 Task: Find connections with filter location Pedro II with filter topic #job with filter profile language English with filter current company DNV - Energy Systems with filter school Welingkar Institute of Management with filter industry Media & Telecommunications with filter service category WordPress Design with filter keywords title Spa Manager
Action: Mouse moved to (524, 177)
Screenshot: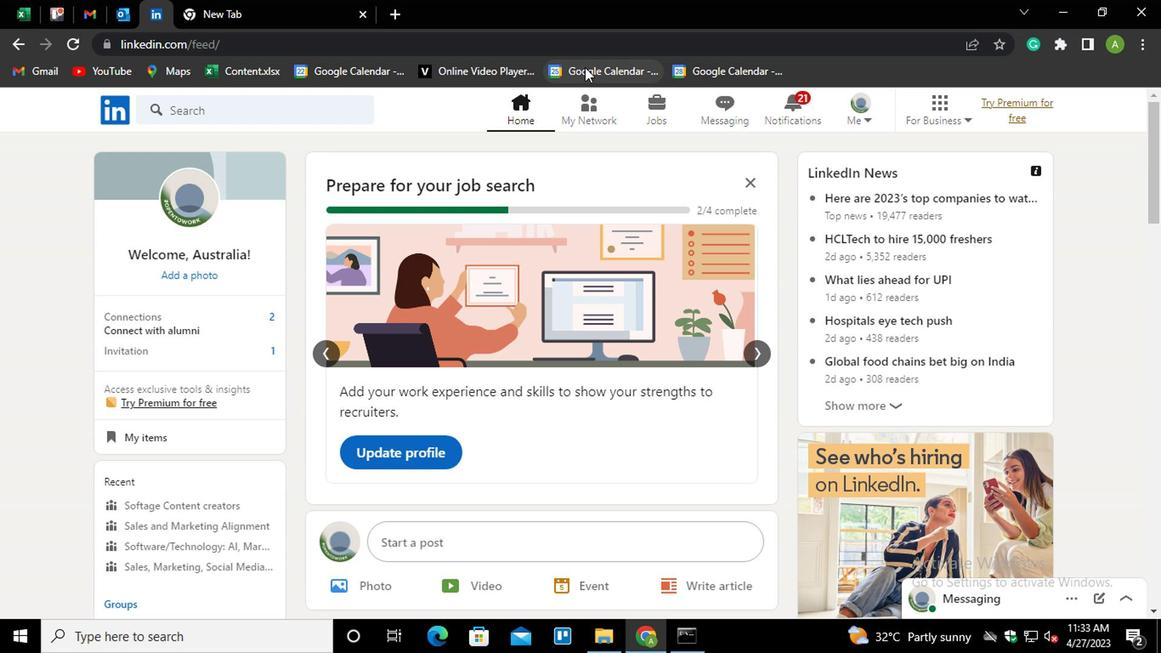 
Action: Mouse pressed left at (524, 177)
Screenshot: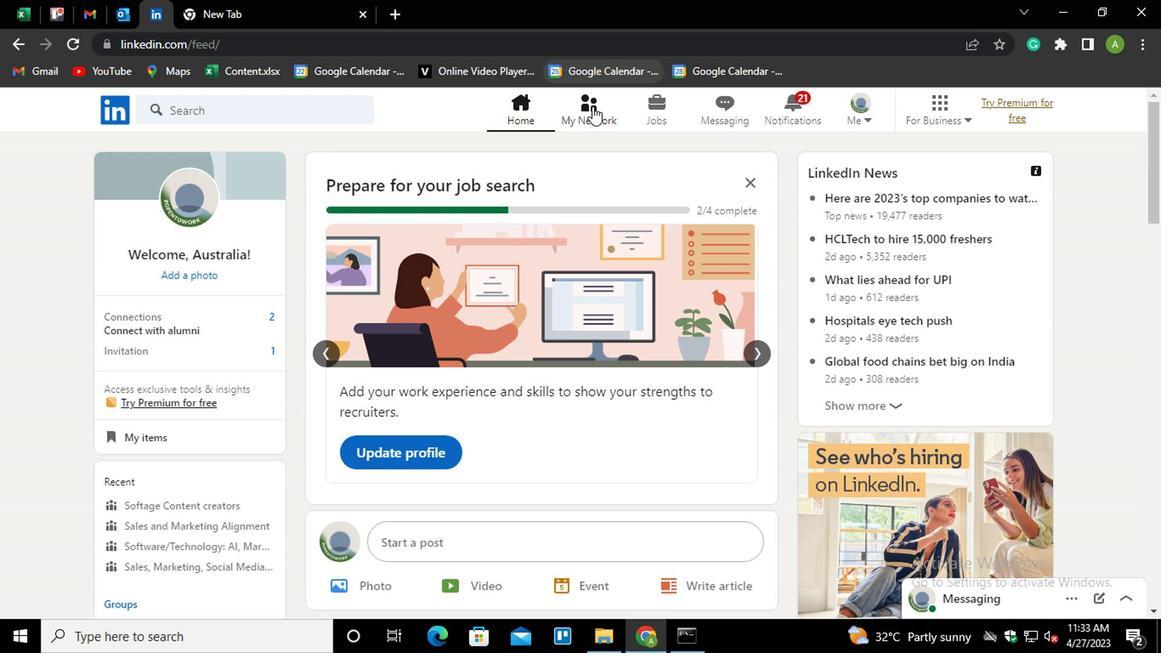 
Action: Mouse moved to (277, 242)
Screenshot: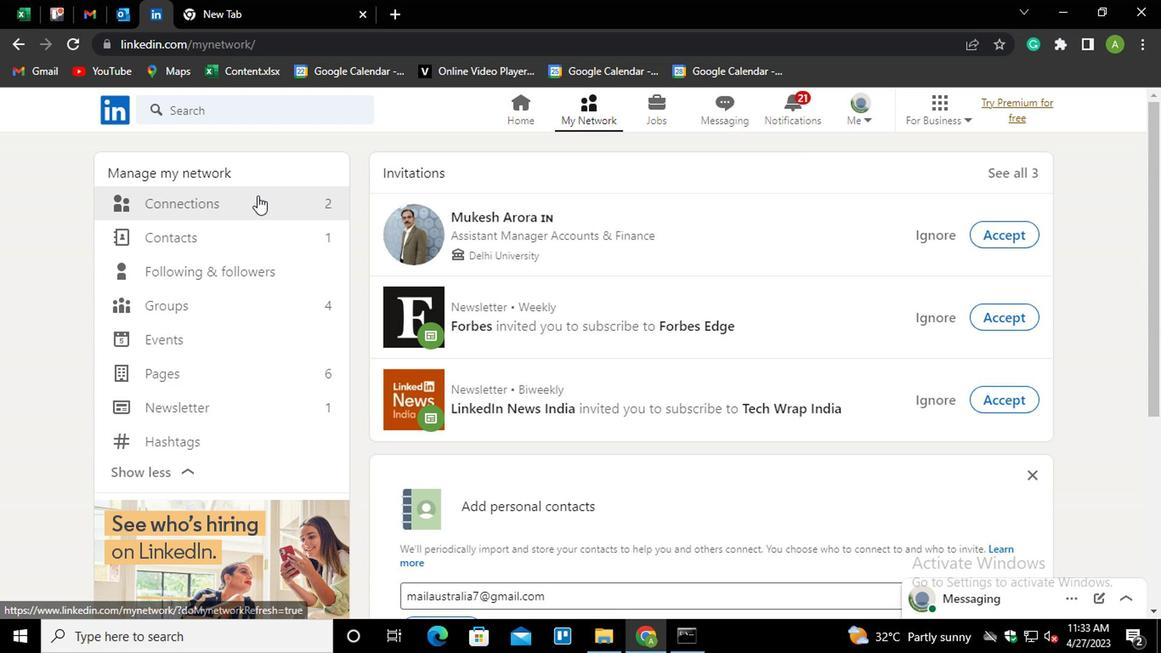 
Action: Mouse pressed left at (277, 242)
Screenshot: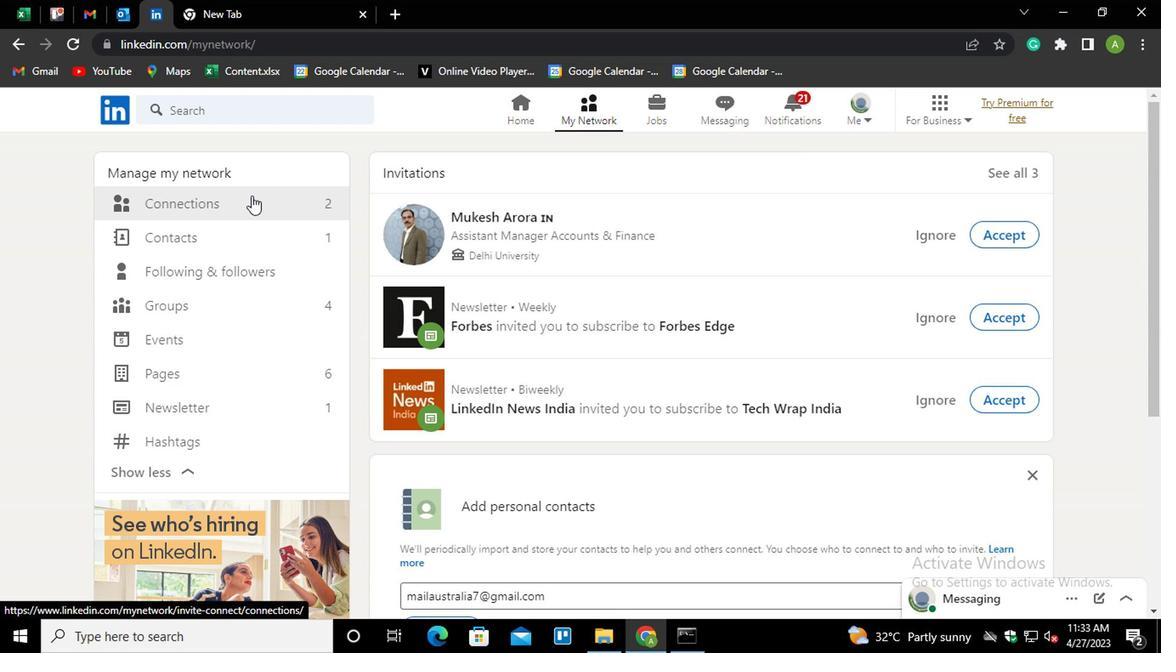 
Action: Mouse moved to (614, 245)
Screenshot: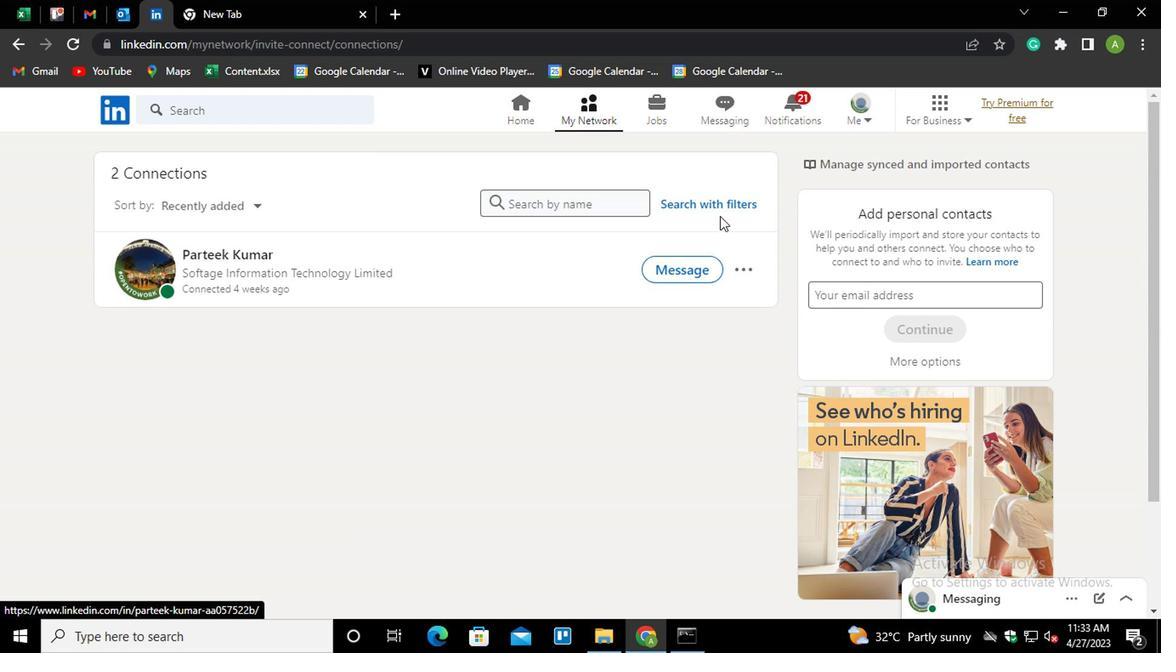 
Action: Mouse pressed left at (614, 245)
Screenshot: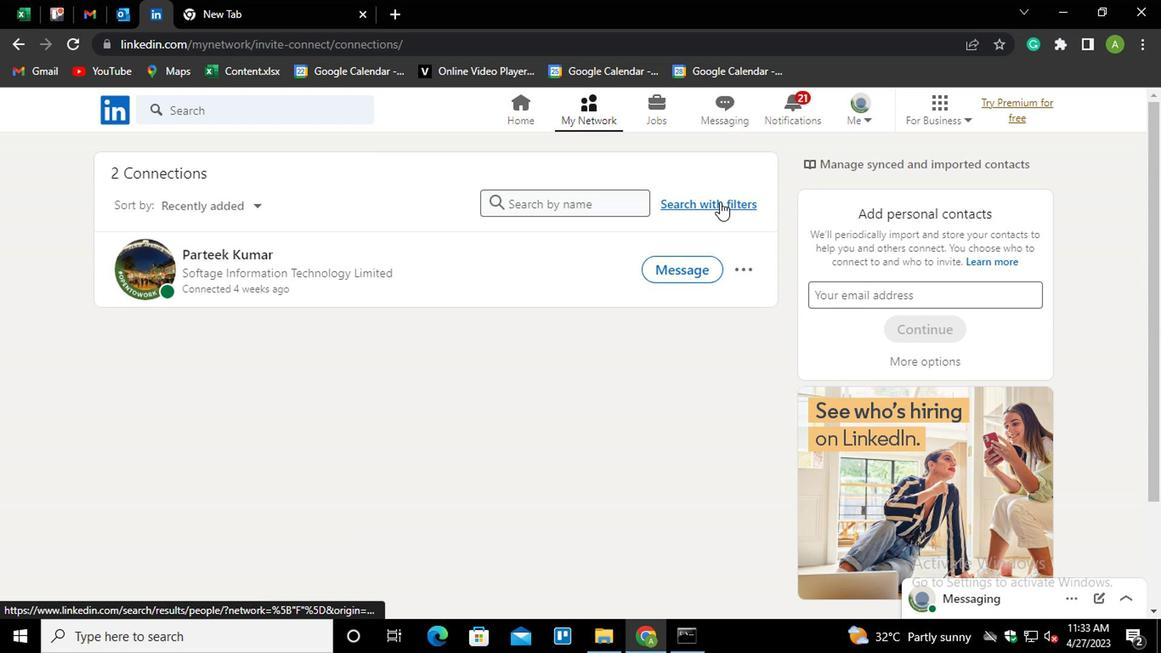 
Action: Mouse moved to (498, 209)
Screenshot: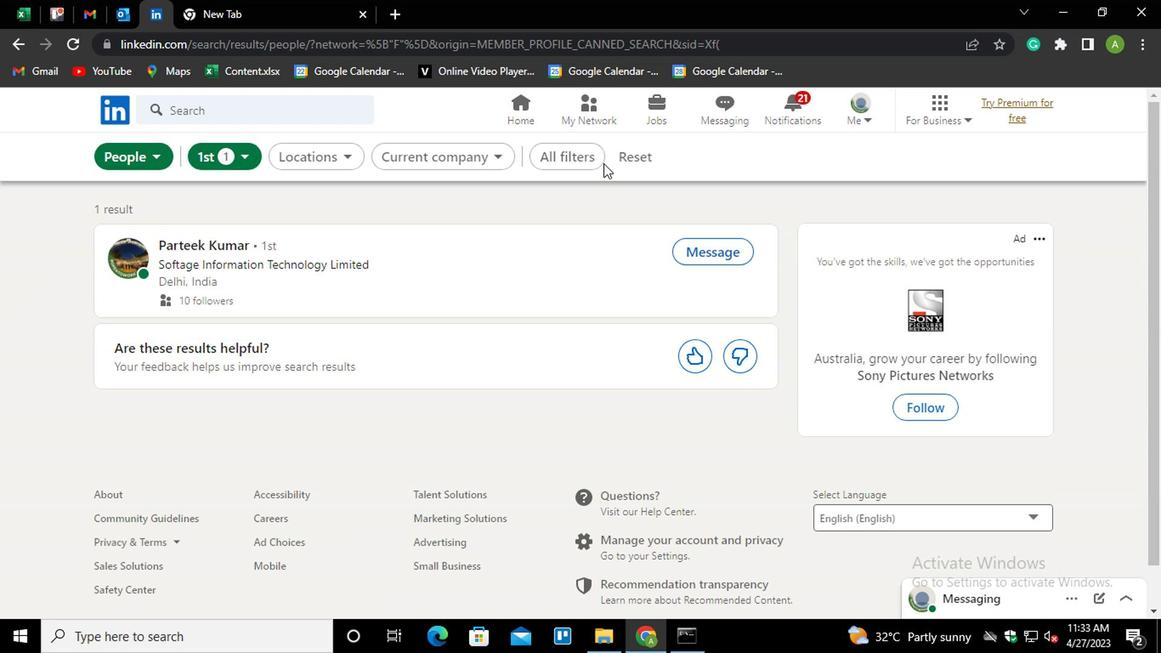 
Action: Mouse pressed left at (498, 209)
Screenshot: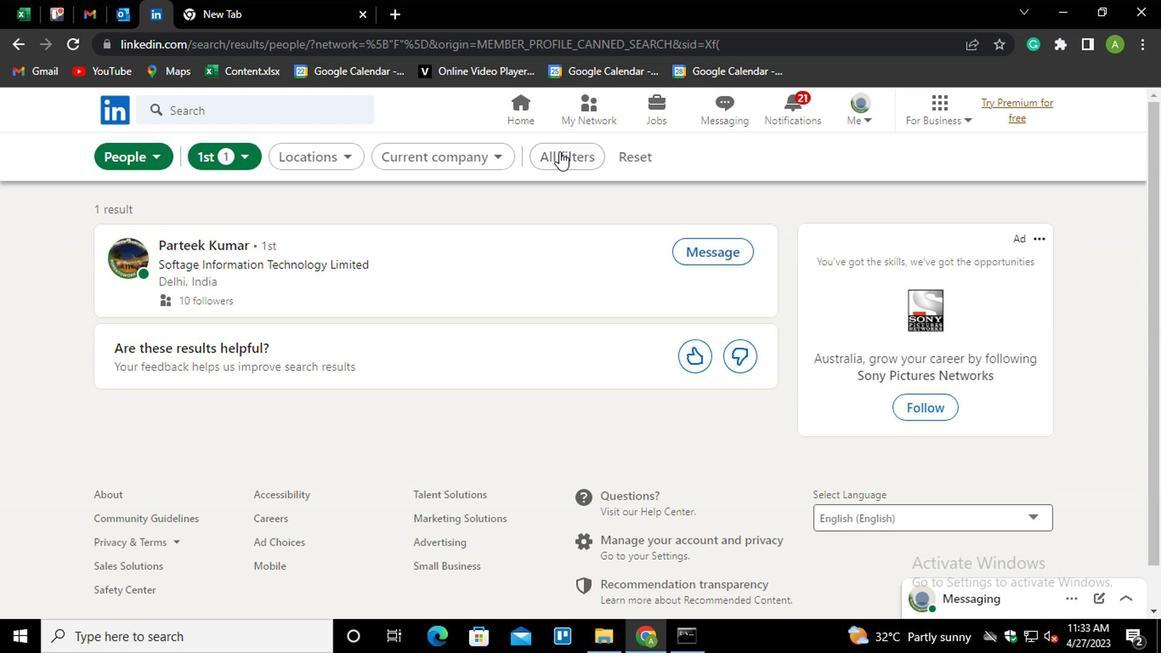 
Action: Mouse moved to (809, 516)
Screenshot: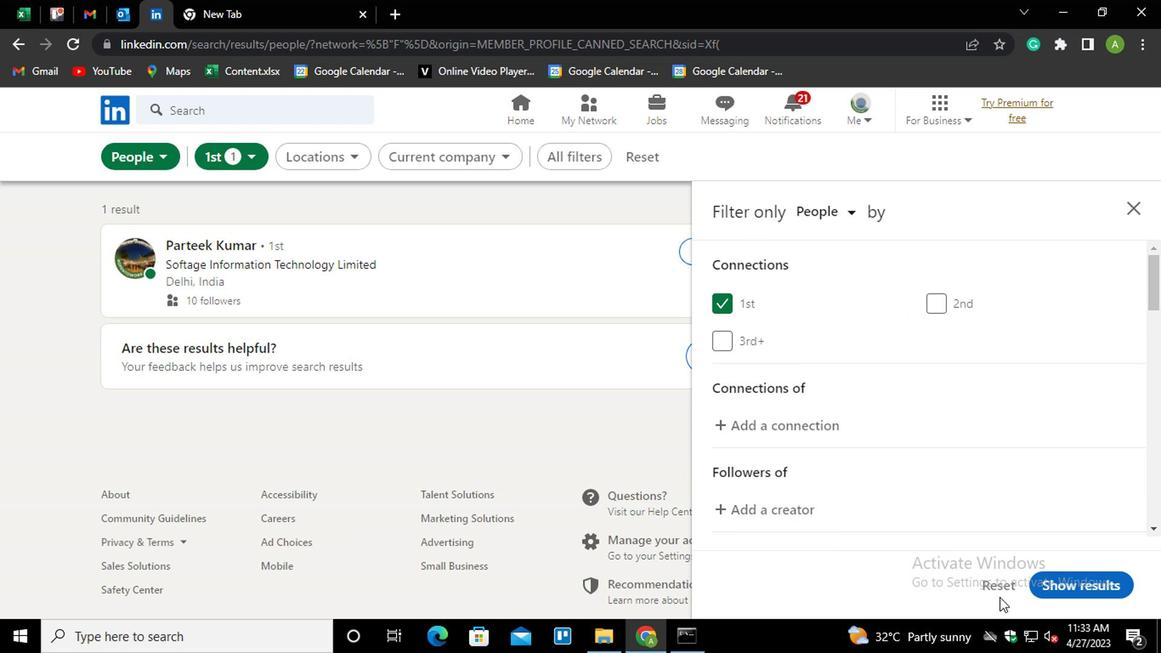
Action: Mouse pressed left at (809, 516)
Screenshot: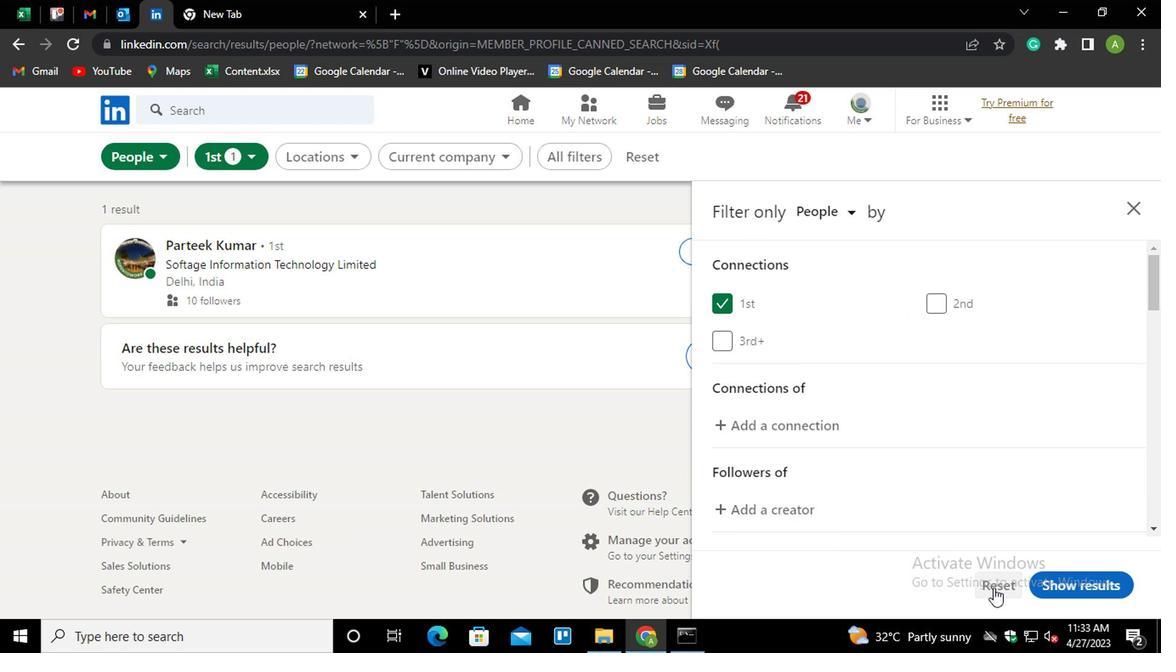 
Action: Mouse moved to (732, 425)
Screenshot: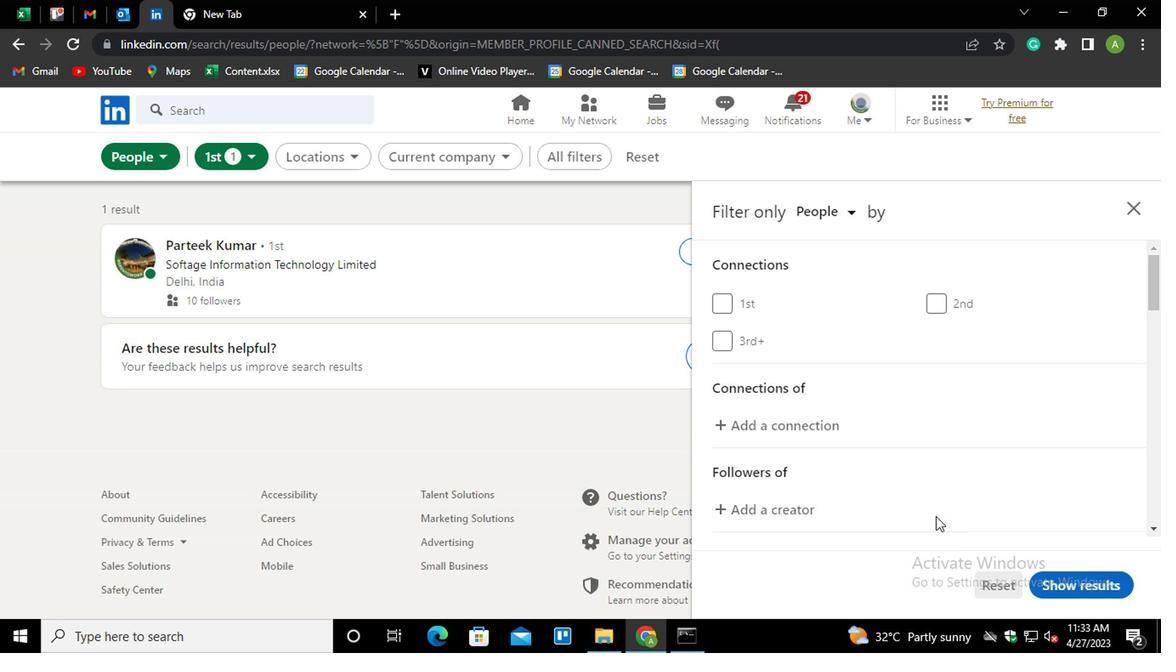 
Action: Mouse scrolled (732, 424) with delta (0, 0)
Screenshot: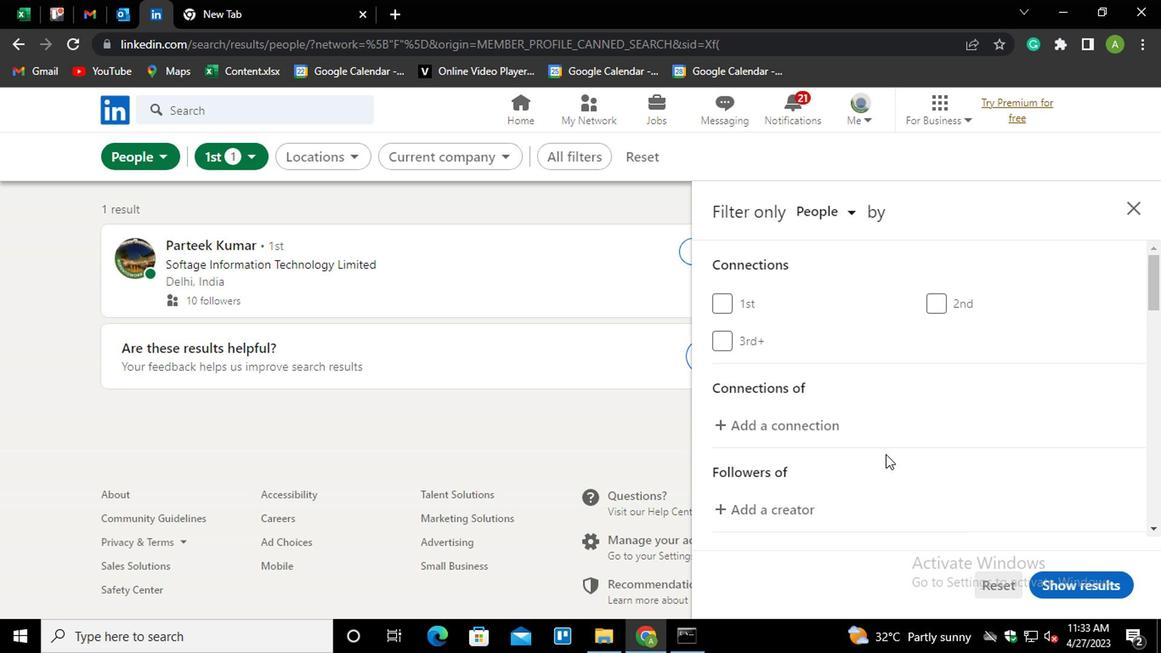 
Action: Mouse moved to (730, 421)
Screenshot: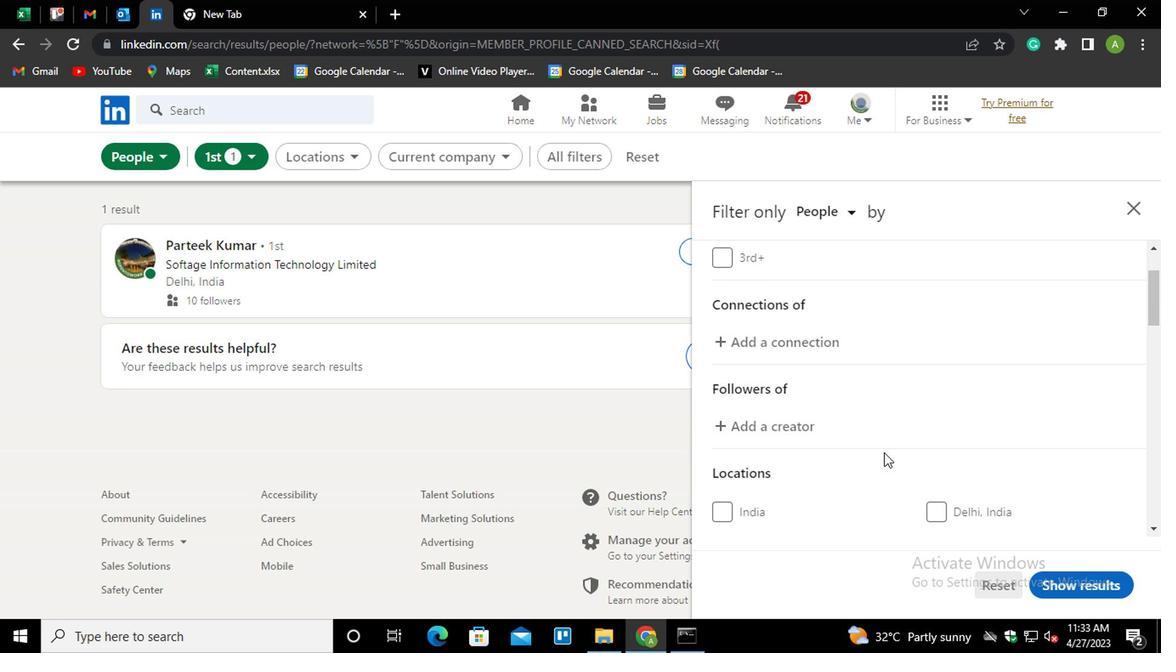 
Action: Mouse scrolled (730, 420) with delta (0, 0)
Screenshot: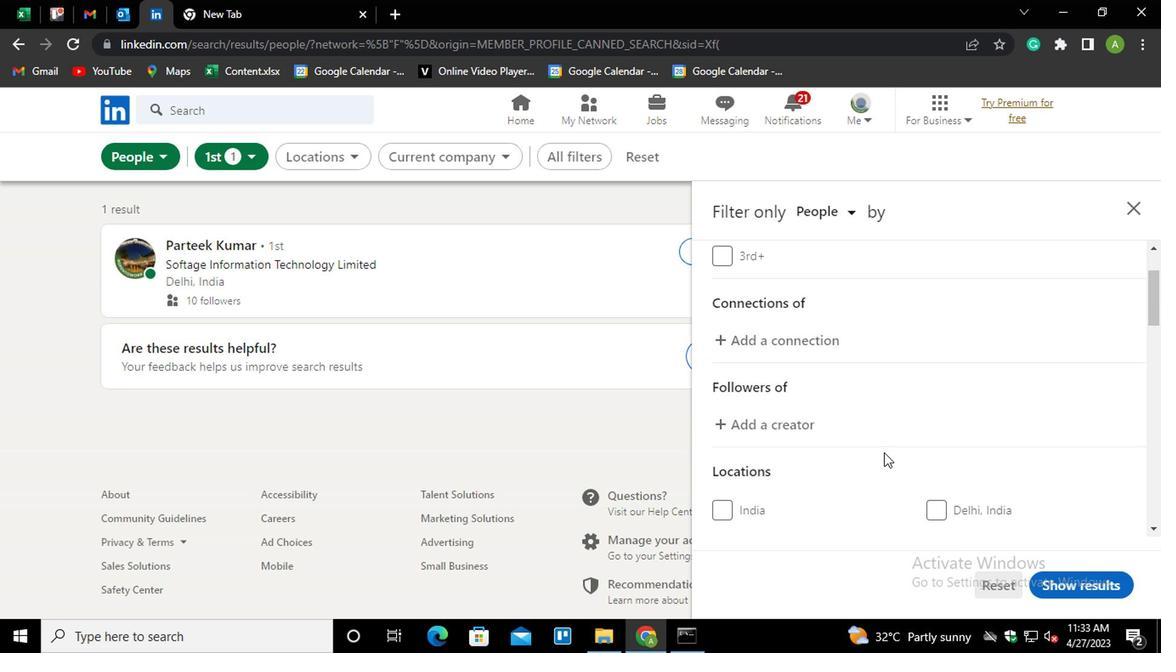 
Action: Mouse moved to (729, 419)
Screenshot: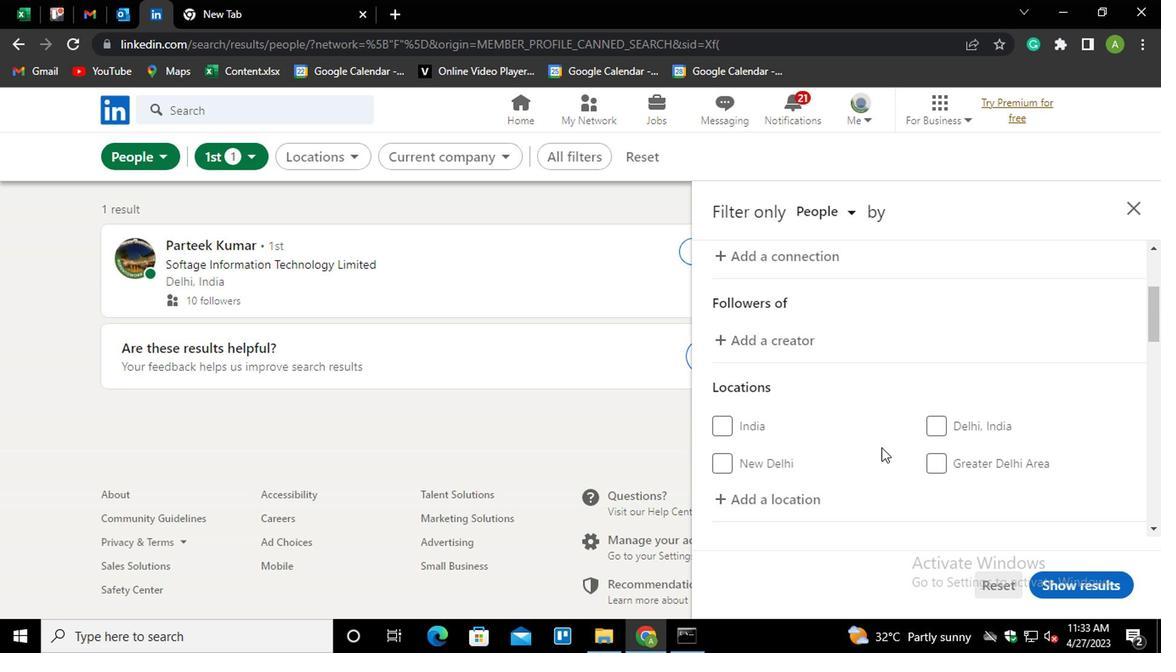 
Action: Mouse scrolled (729, 419) with delta (0, 0)
Screenshot: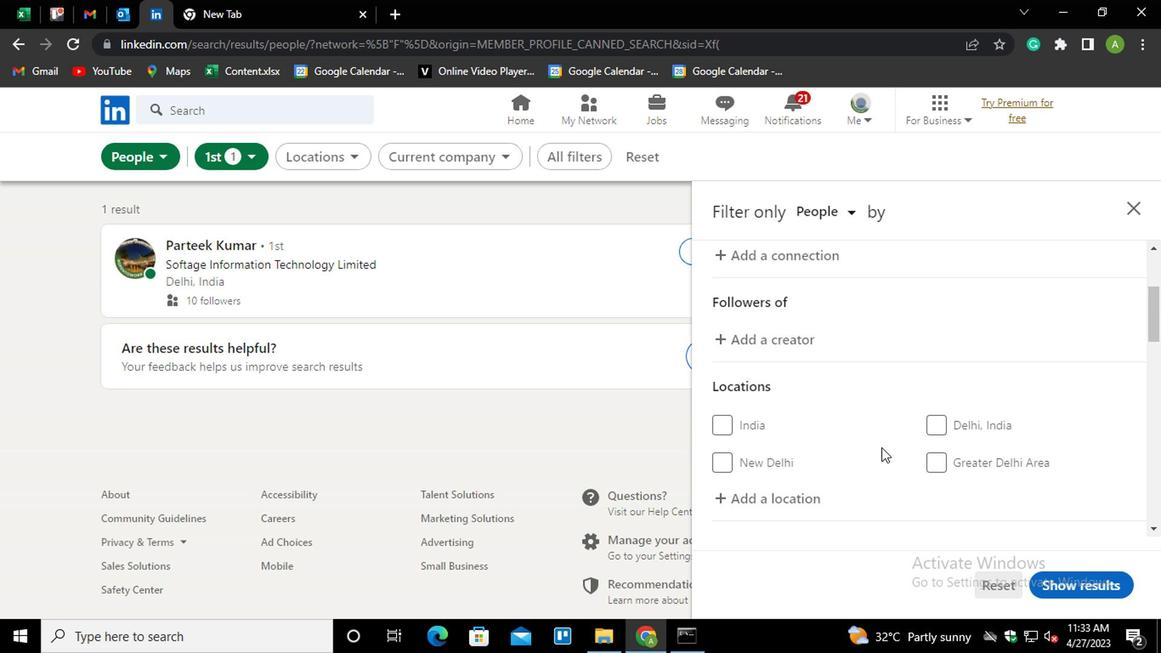 
Action: Mouse moved to (658, 401)
Screenshot: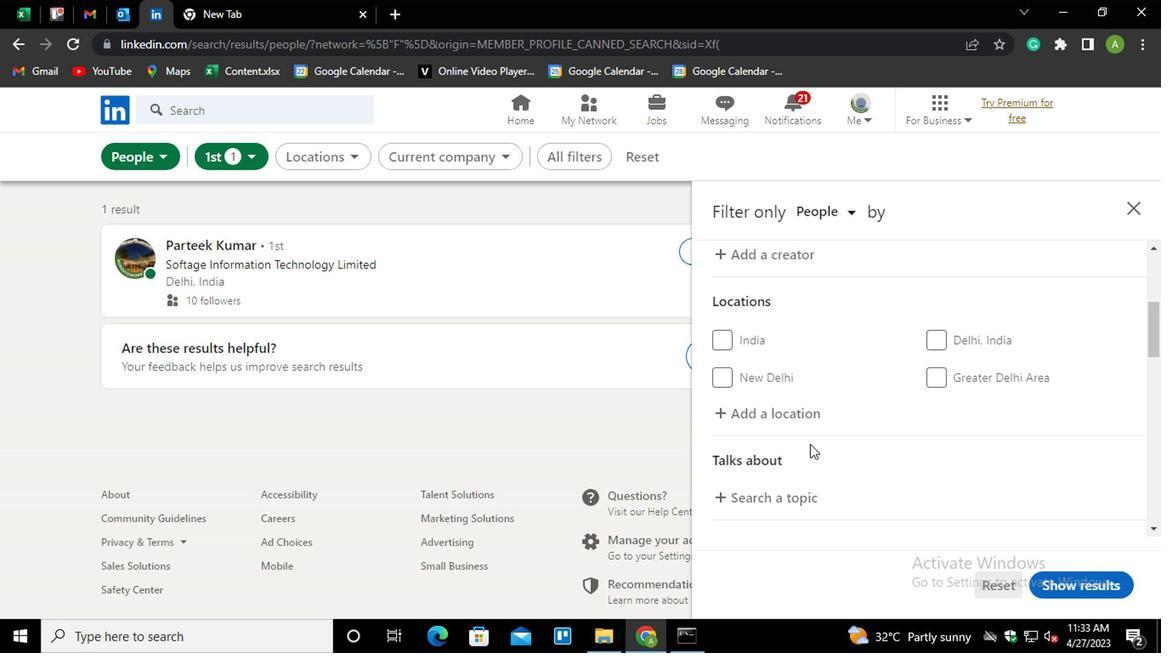 
Action: Mouse pressed left at (658, 401)
Screenshot: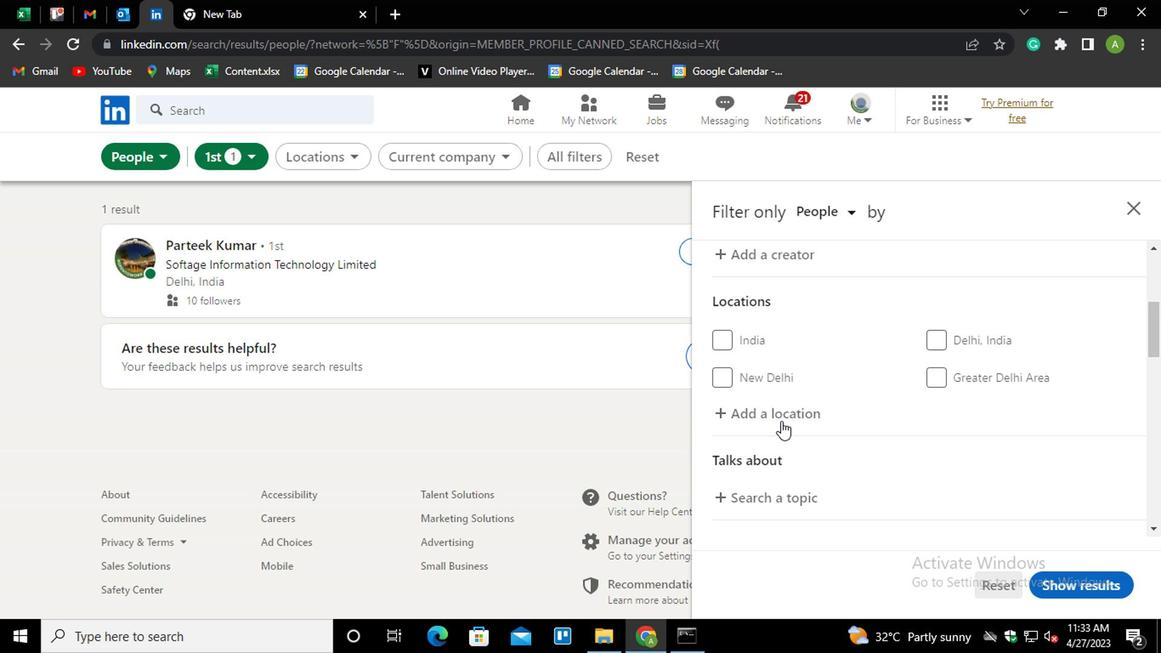 
Action: Mouse moved to (675, 397)
Screenshot: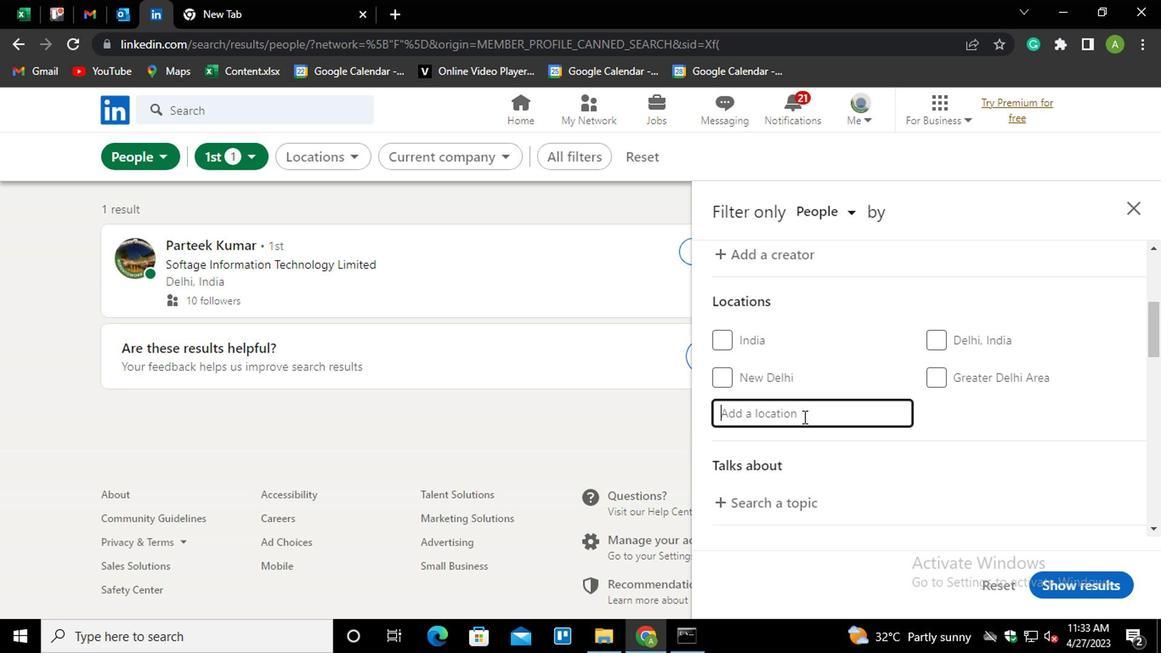 
Action: Mouse pressed left at (675, 397)
Screenshot: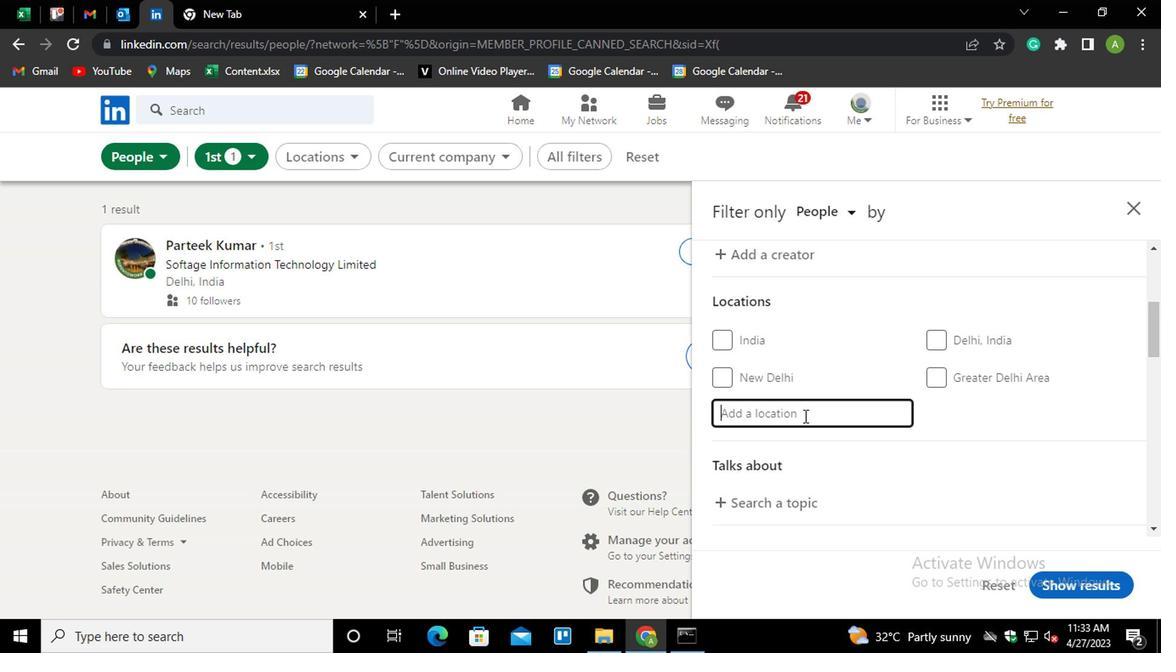 
Action: Key pressed <Key.shift_r>Pedro<Key.down><Key.enter>
Screenshot: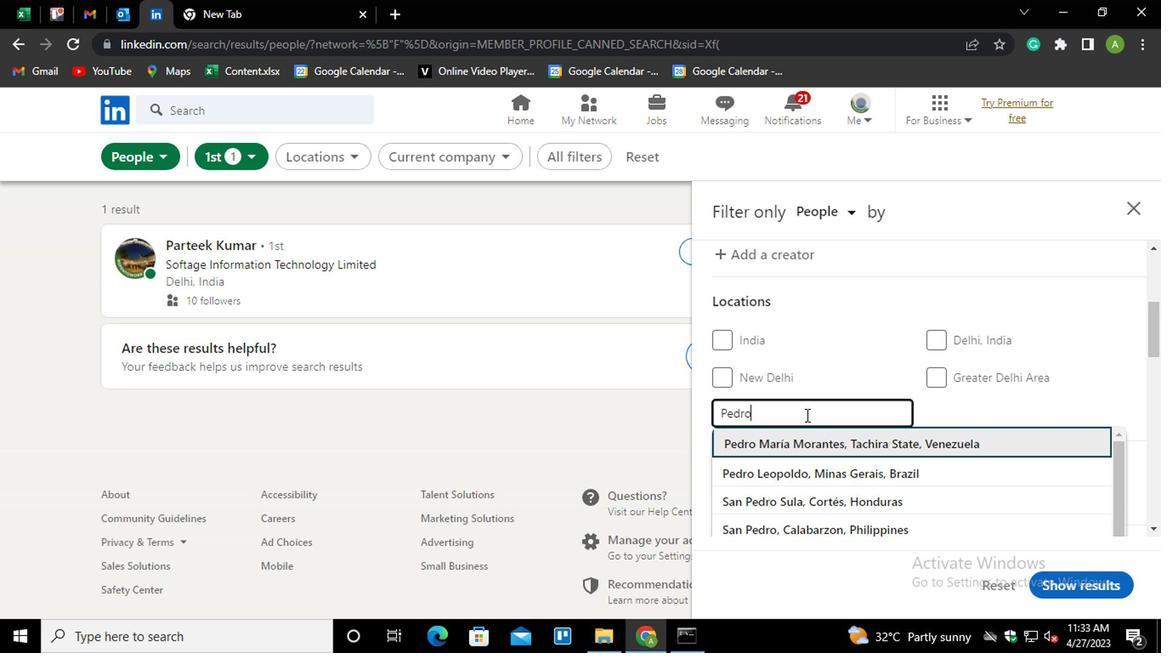 
Action: Mouse moved to (676, 396)
Screenshot: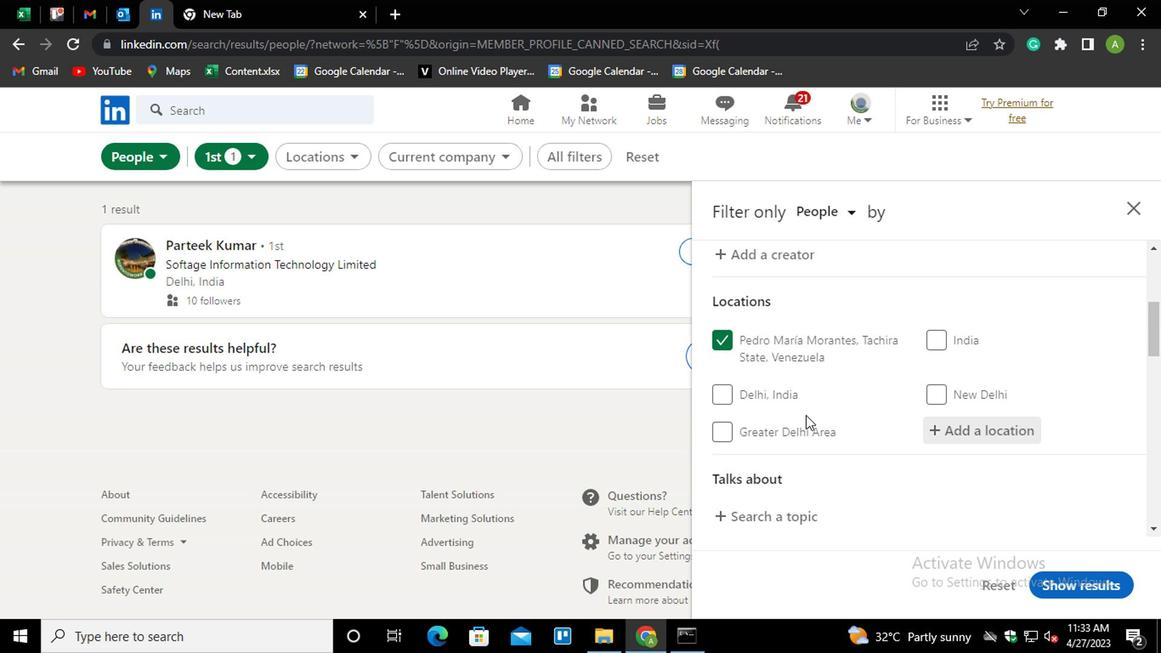 
Action: Mouse scrolled (676, 396) with delta (0, 0)
Screenshot: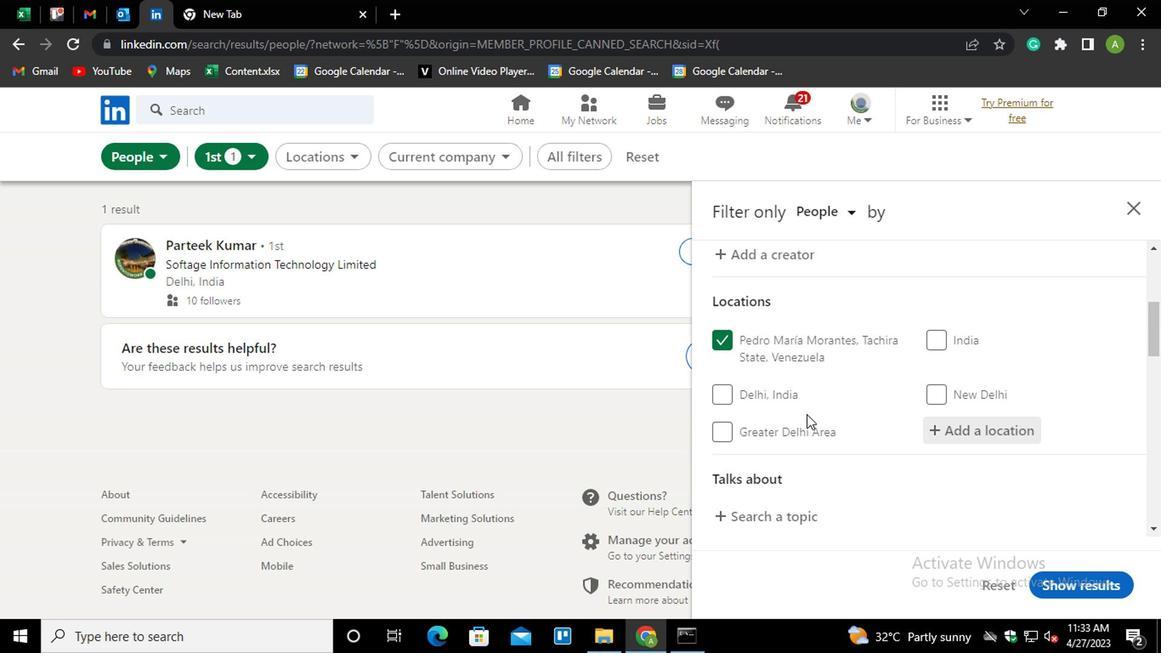 
Action: Mouse moved to (683, 392)
Screenshot: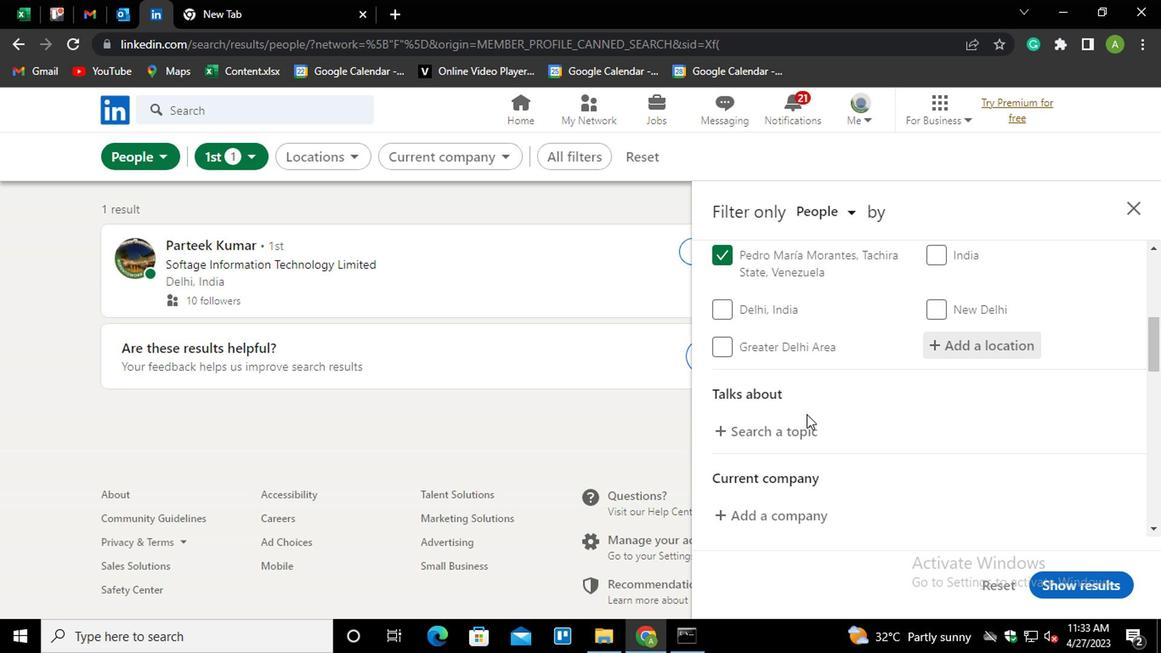 
Action: Mouse scrolled (683, 392) with delta (0, 0)
Screenshot: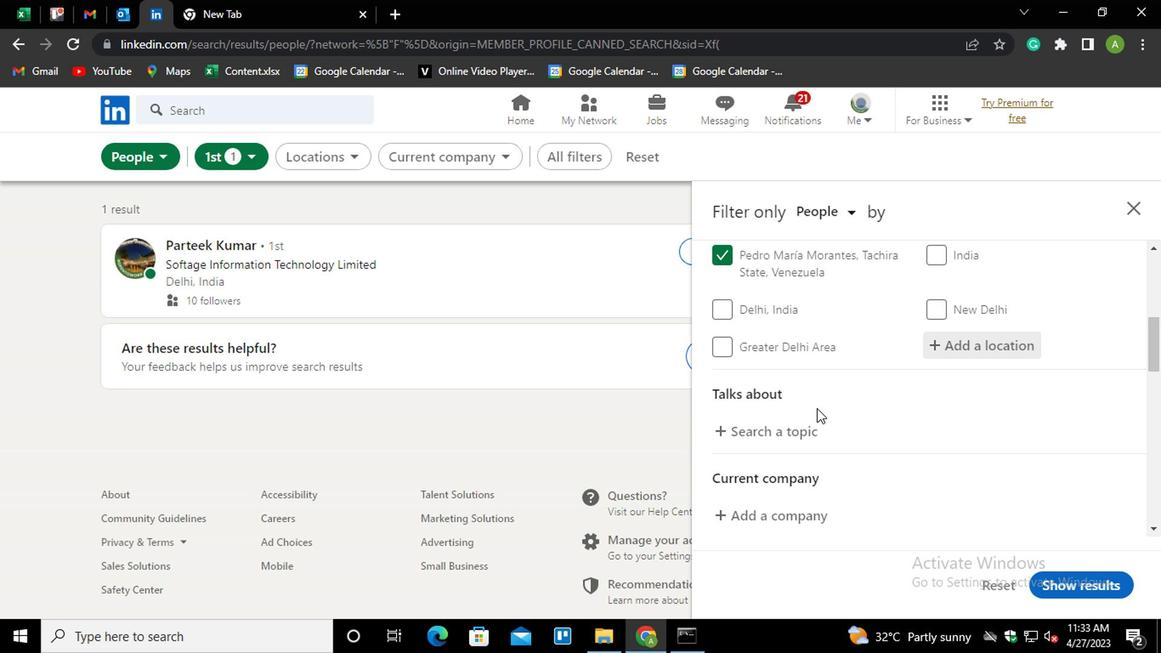 
Action: Mouse moved to (674, 352)
Screenshot: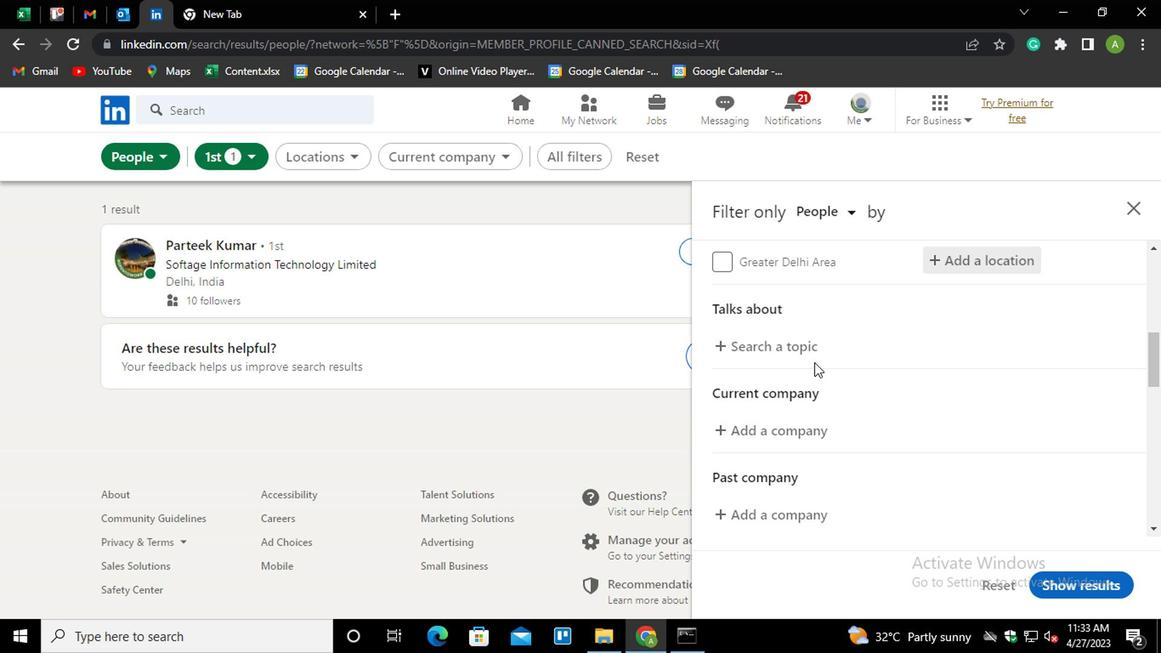
Action: Mouse pressed left at (674, 352)
Screenshot: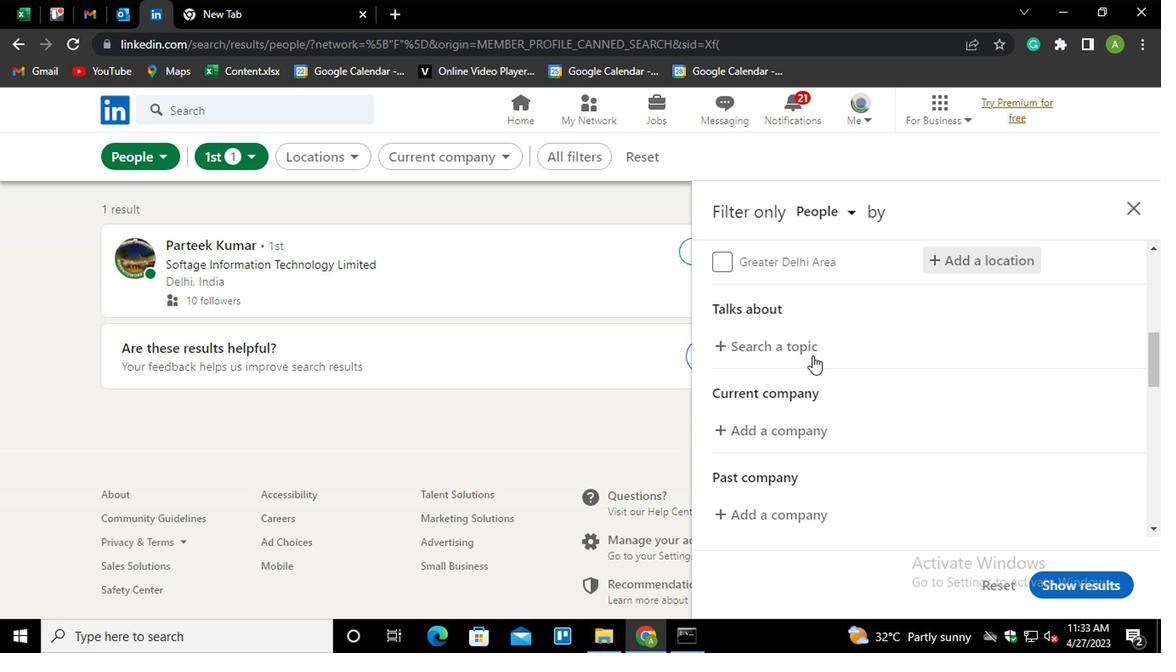 
Action: Mouse moved to (674, 349)
Screenshot: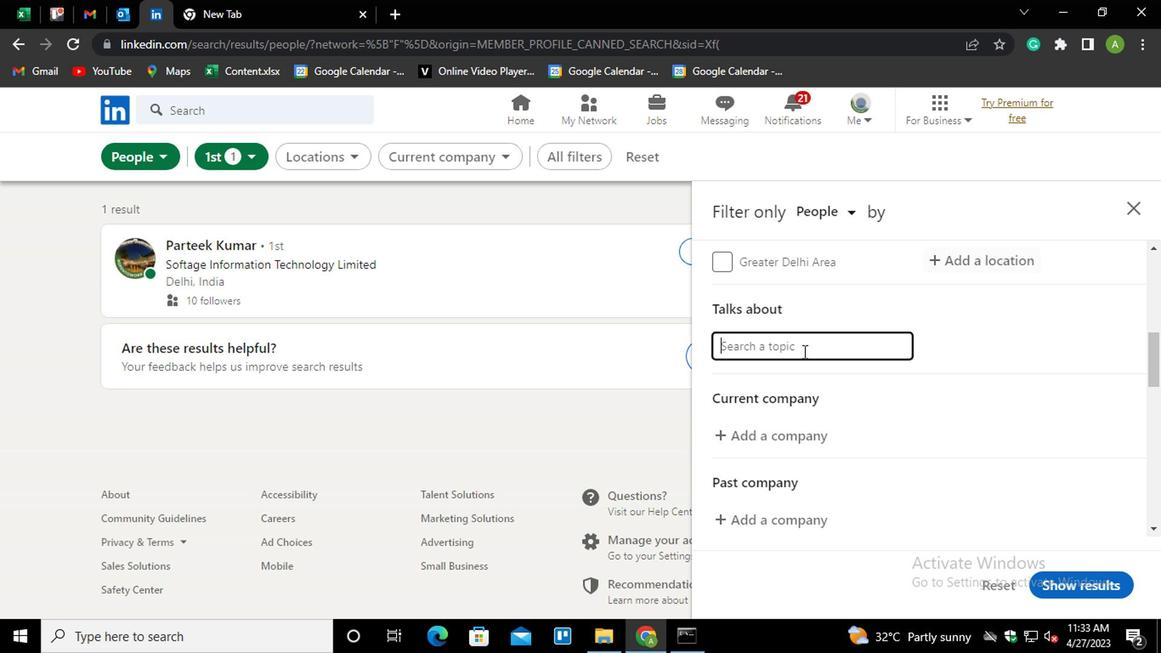 
Action: Mouse pressed left at (674, 349)
Screenshot: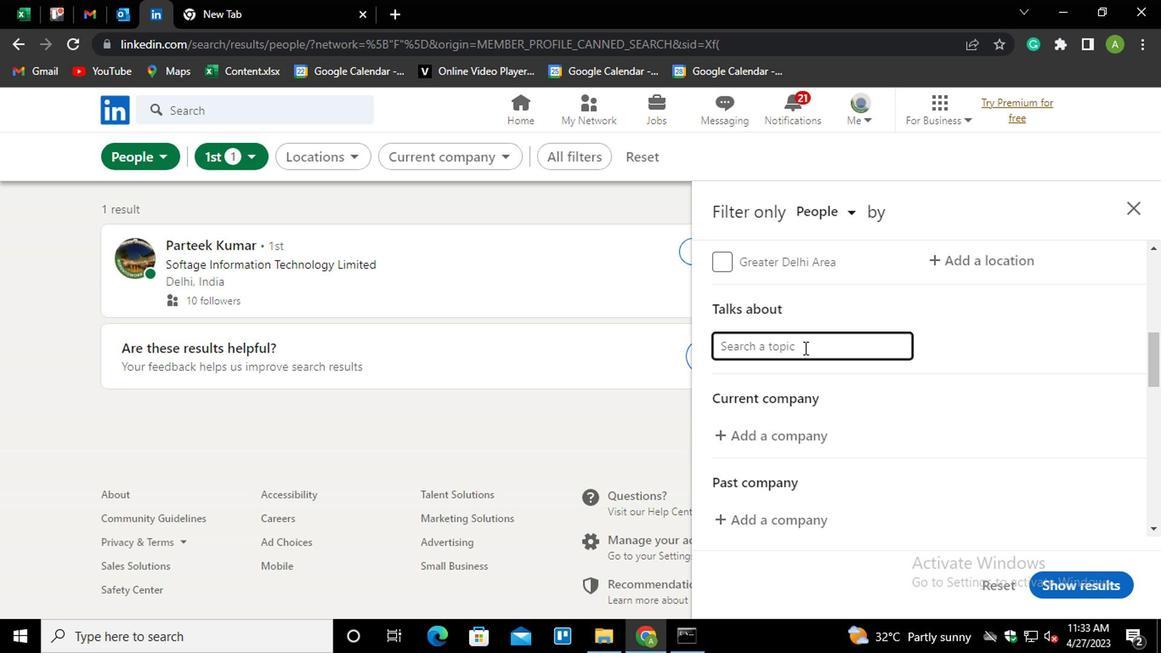 
Action: Key pressed <Key.shift>#JOB
Screenshot: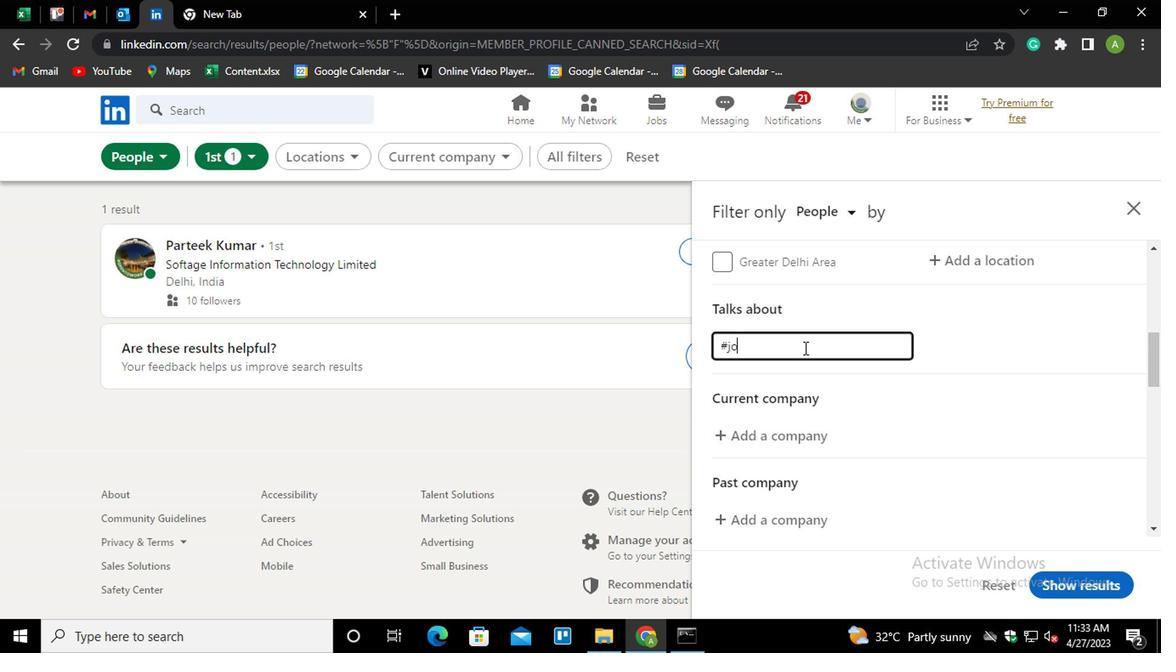 
Action: Mouse moved to (798, 352)
Screenshot: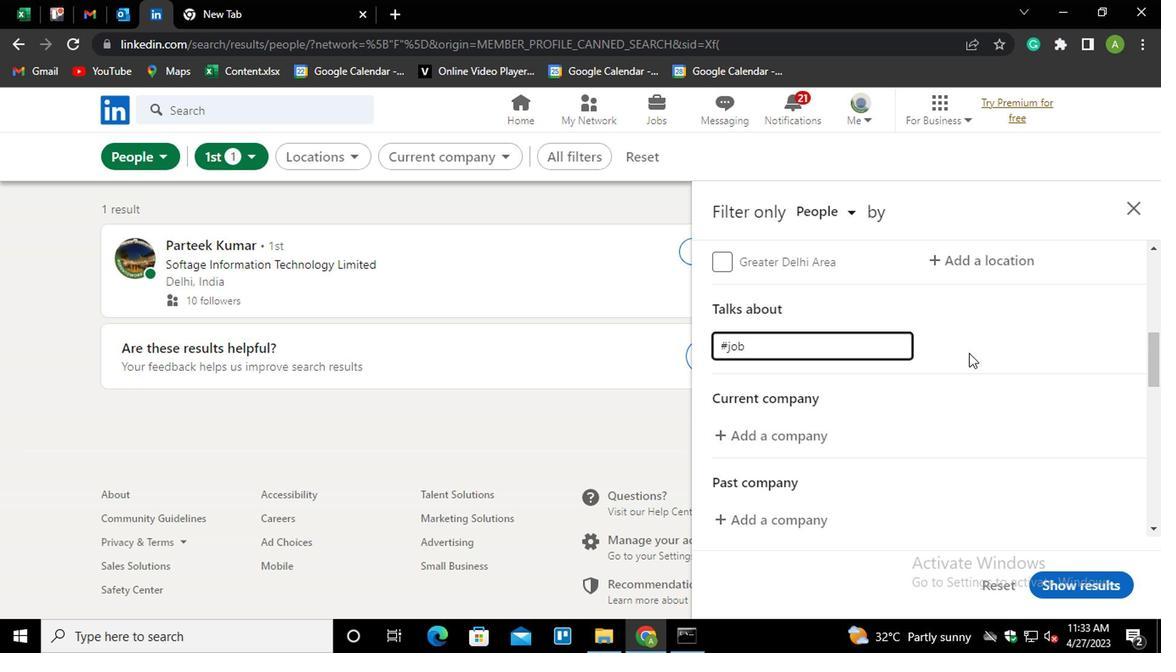 
Action: Mouse pressed left at (798, 352)
Screenshot: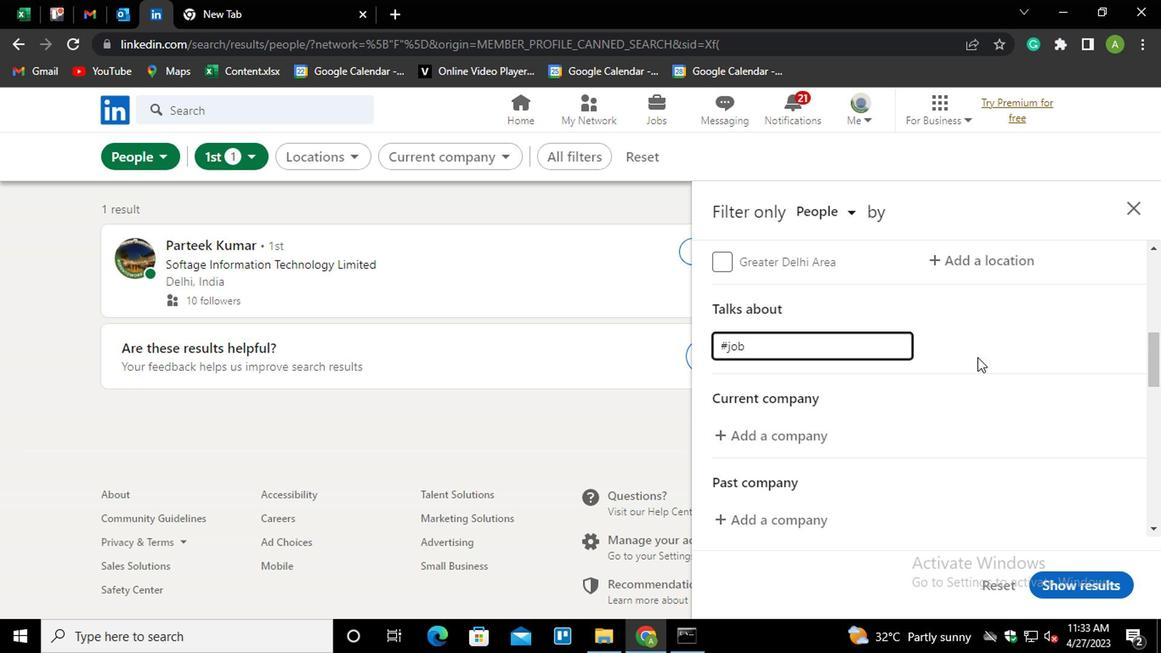 
Action: Mouse scrolled (798, 351) with delta (0, 0)
Screenshot: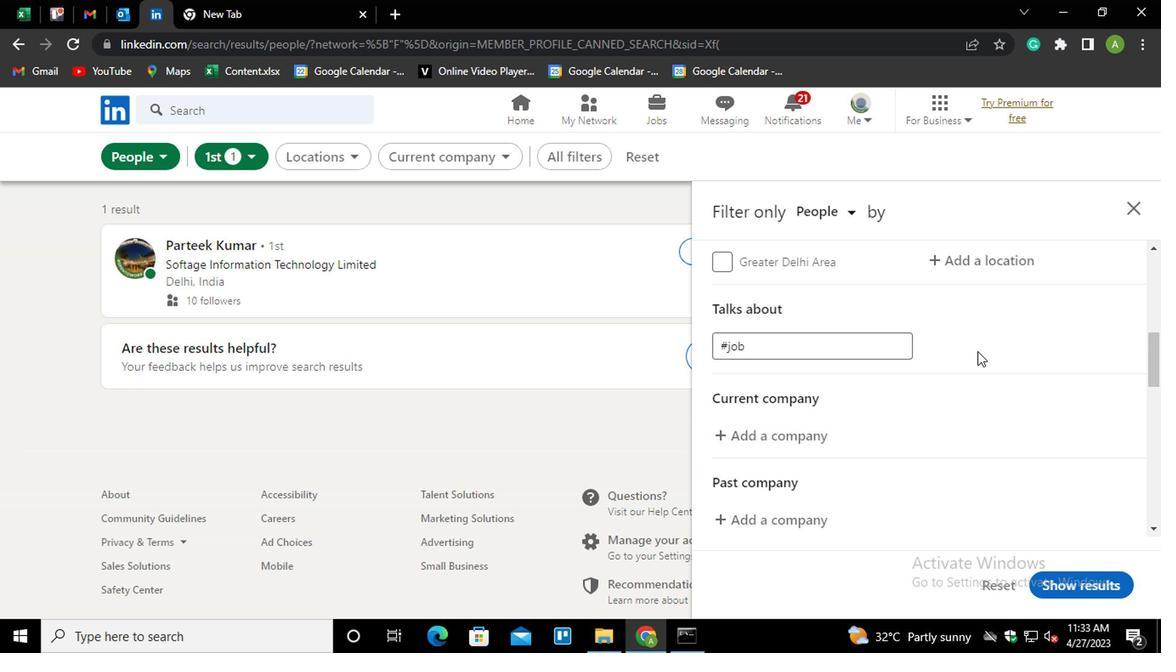 
Action: Mouse moved to (652, 351)
Screenshot: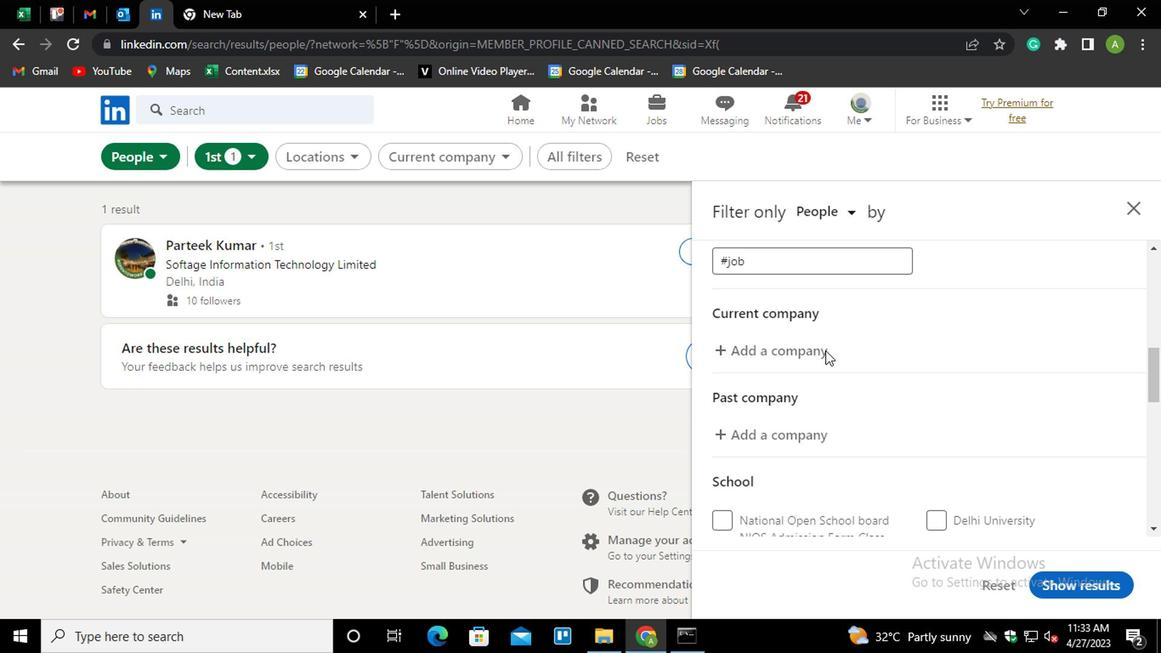 
Action: Mouse pressed left at (652, 351)
Screenshot: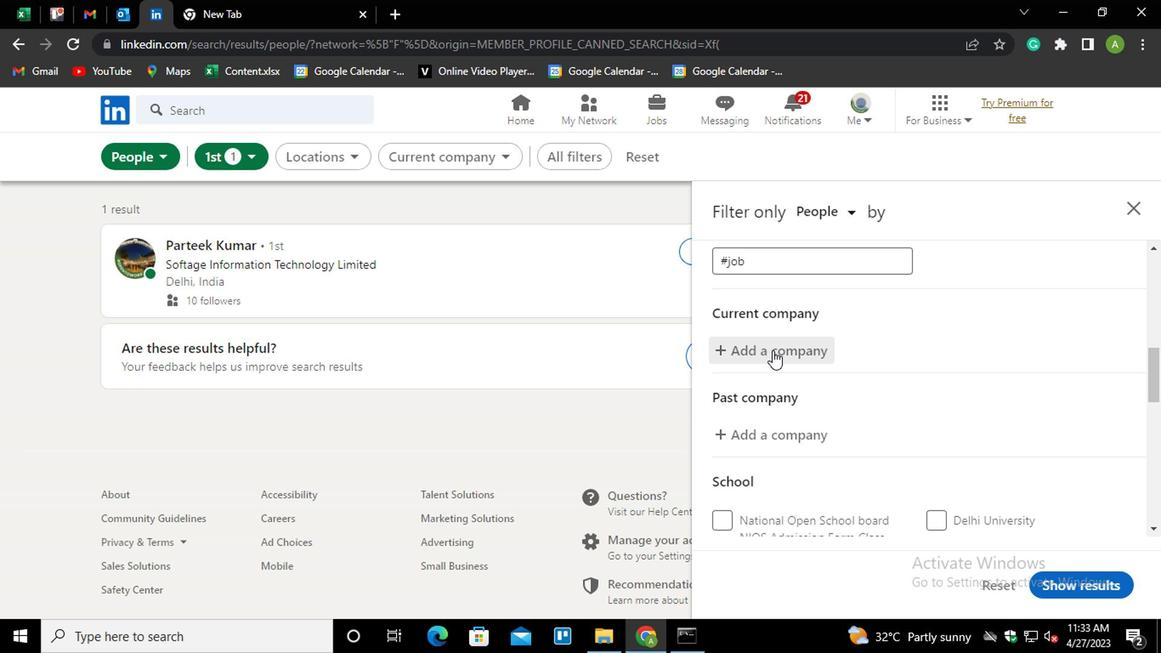 
Action: Mouse moved to (659, 349)
Screenshot: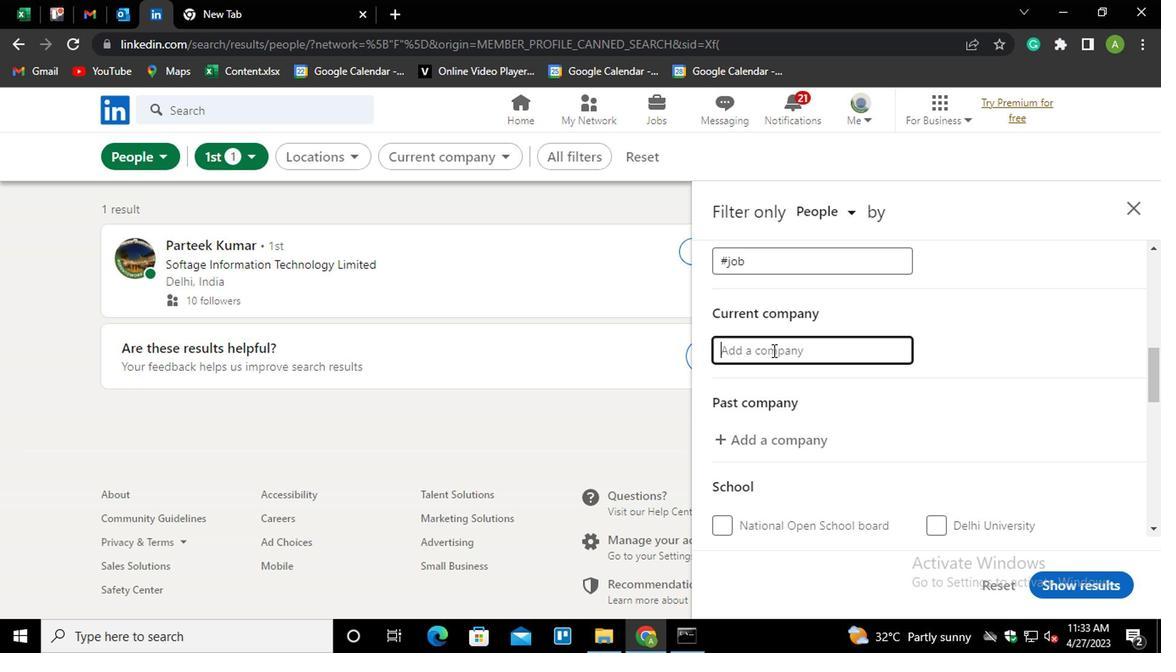
Action: Mouse pressed left at (659, 349)
Screenshot: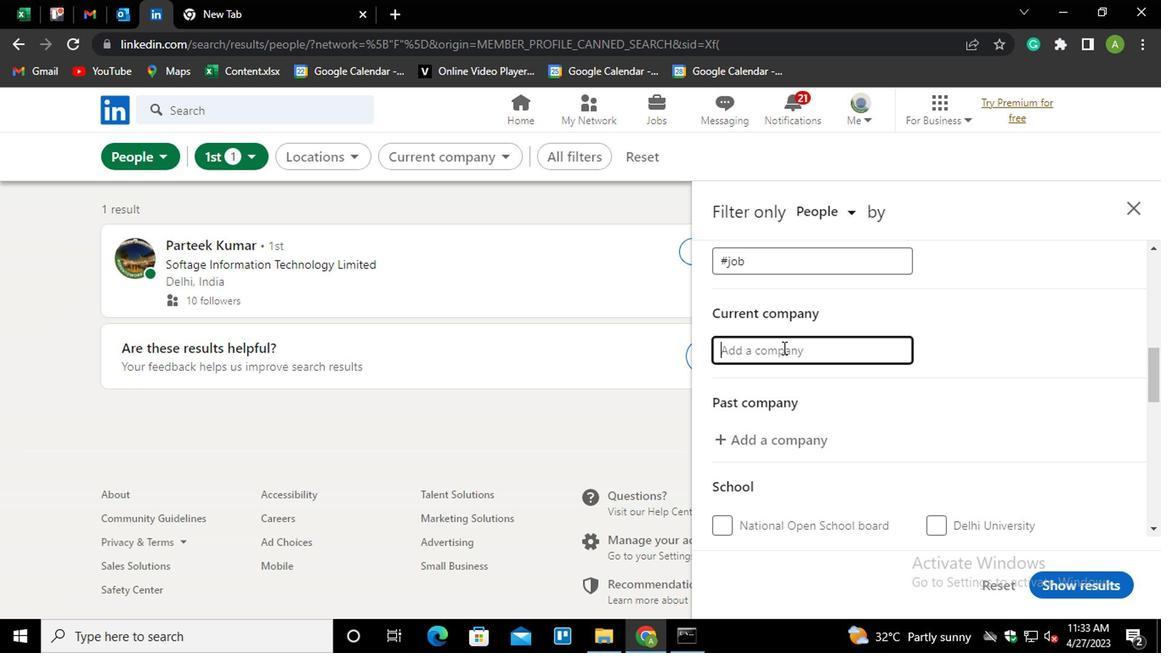 
Action: Key pressed <Key.shift><Key.shift><Key.shift><Key.shift><Key.shift><Key.shift><Key.shift><Key.shift><Key.shift><Key.shift><Key.shift><Key.shift><Key.shift><Key.shift><Key.shift><Key.shift><Key.shift><Key.shift><Key.shift><Key.shift><Key.shift><Key.shift><Key.shift><Key.shift><Key.shift><Key.shift>DNV<Key.down><Key.enter>
Screenshot: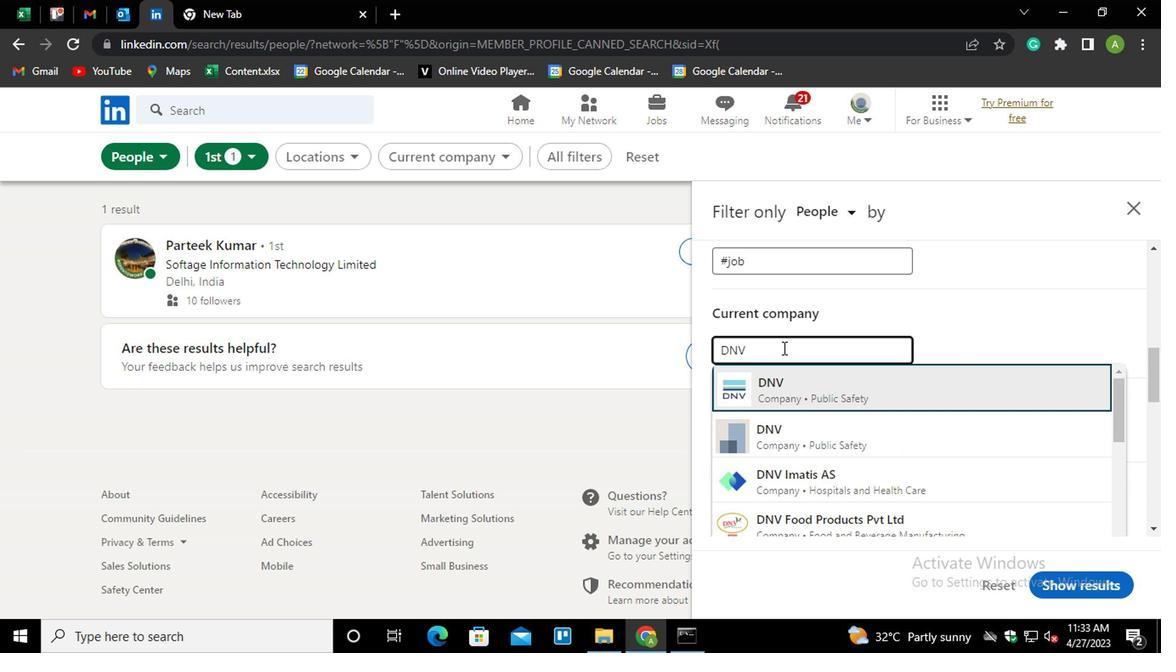 
Action: Mouse moved to (733, 375)
Screenshot: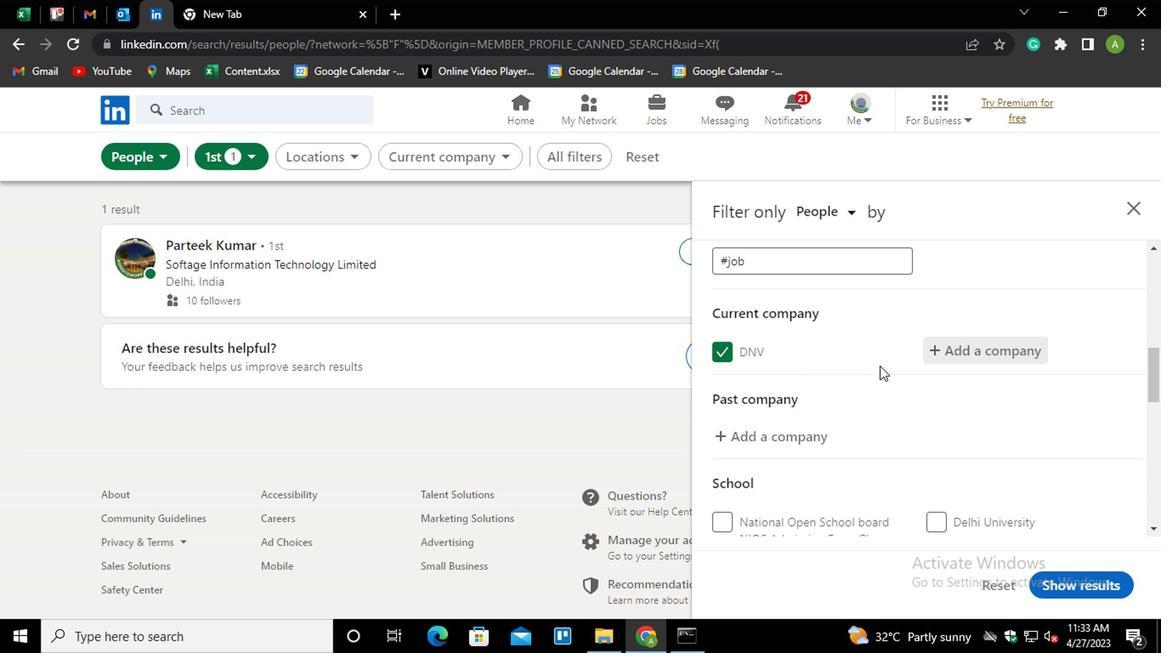 
Action: Mouse scrolled (733, 375) with delta (0, 0)
Screenshot: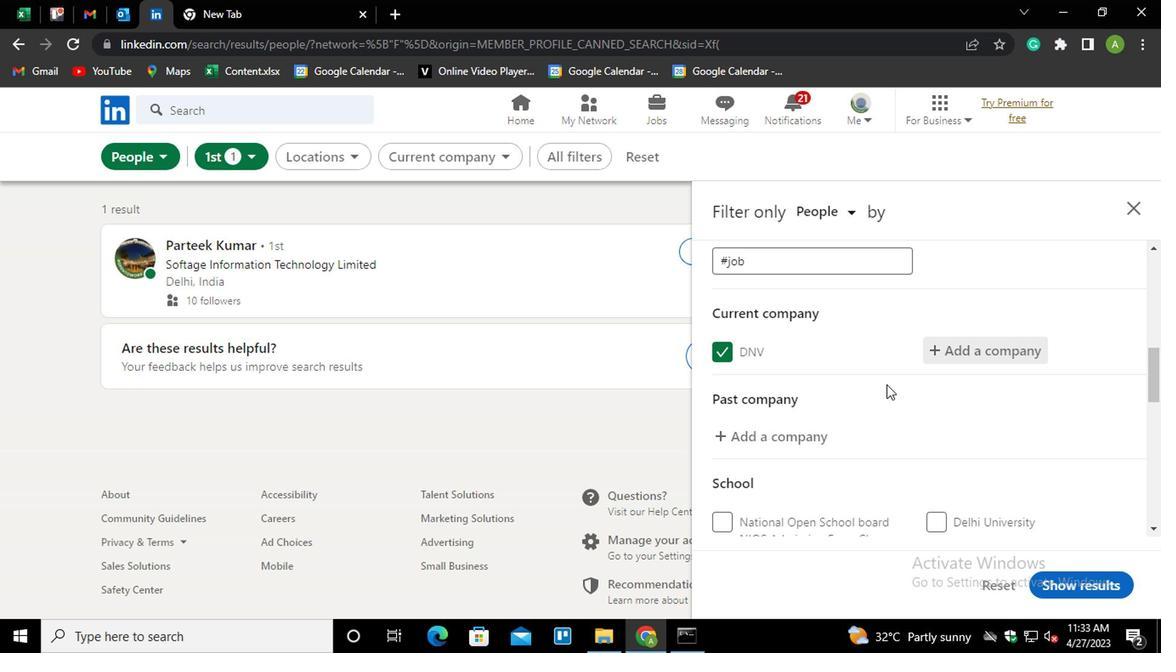 
Action: Mouse scrolled (733, 375) with delta (0, 0)
Screenshot: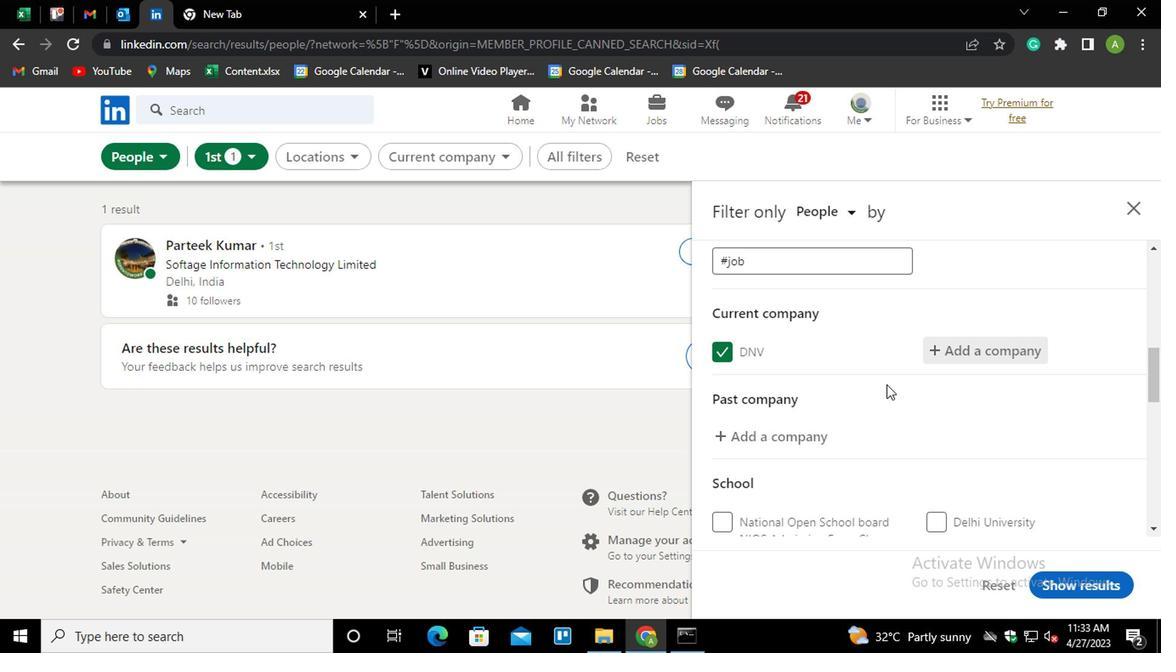 
Action: Mouse moved to (653, 407)
Screenshot: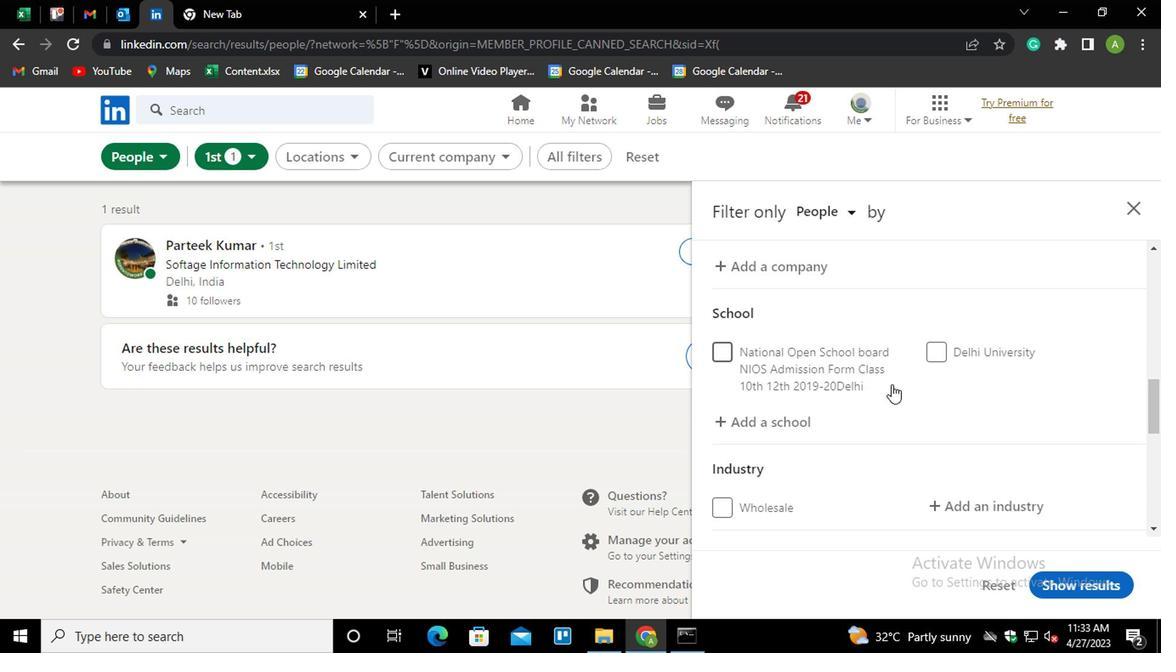
Action: Mouse pressed left at (653, 407)
Screenshot: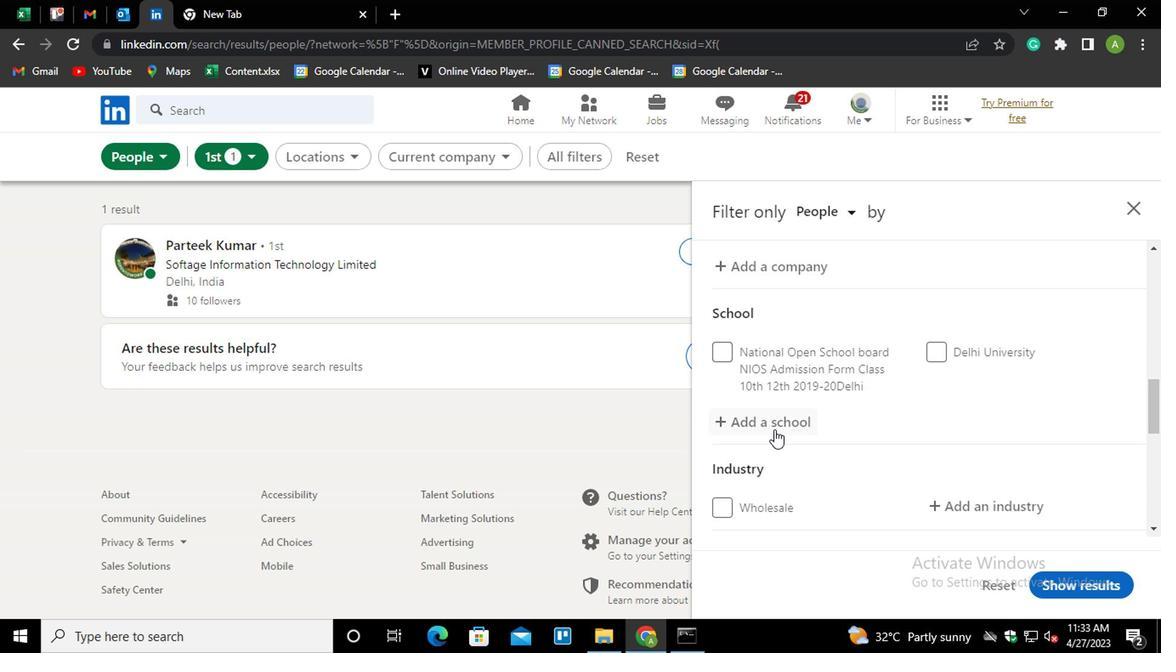 
Action: Mouse moved to (666, 402)
Screenshot: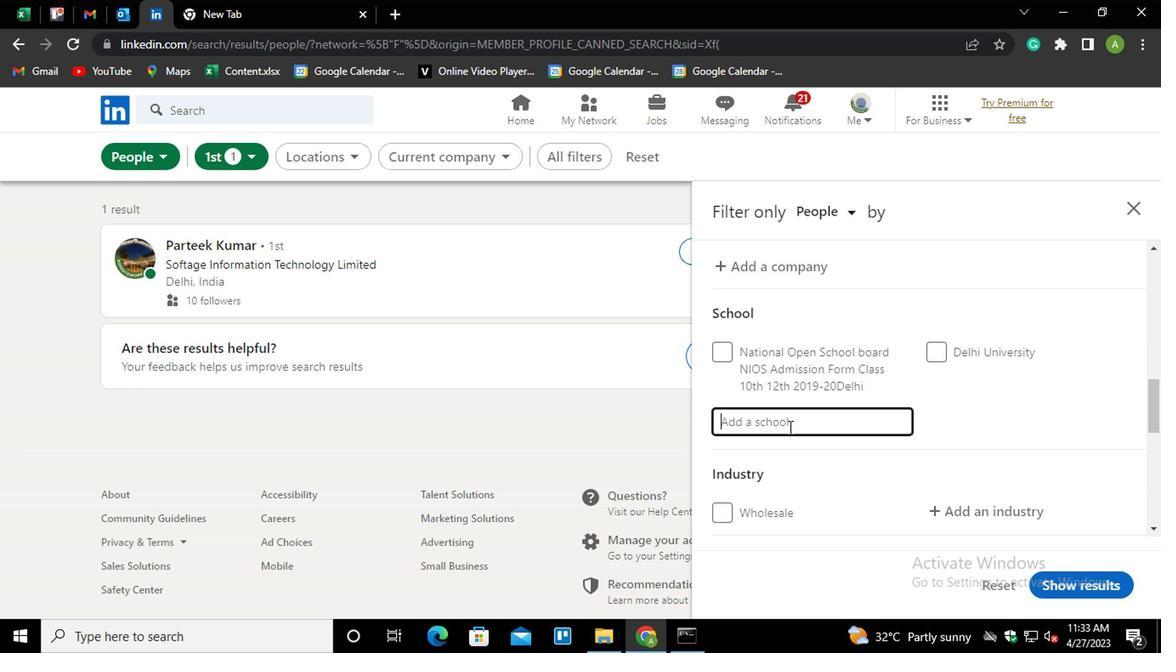 
Action: Mouse pressed left at (666, 402)
Screenshot: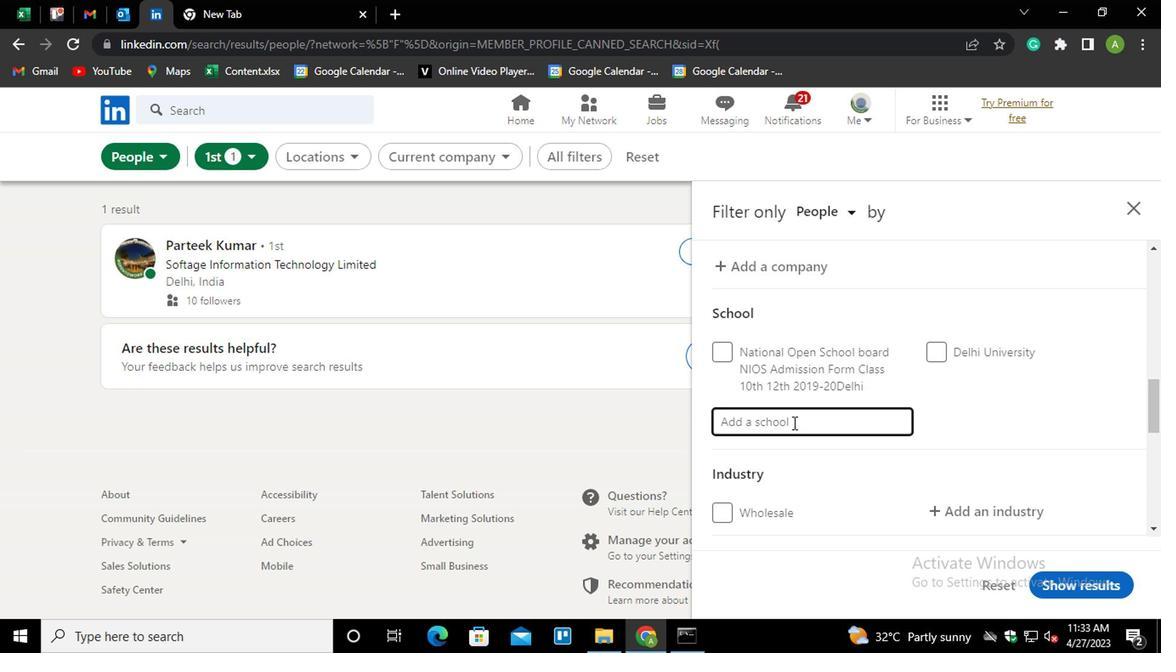 
Action: Key pressed <Key.shift>WELING<Key.down><Key.enter>
Screenshot: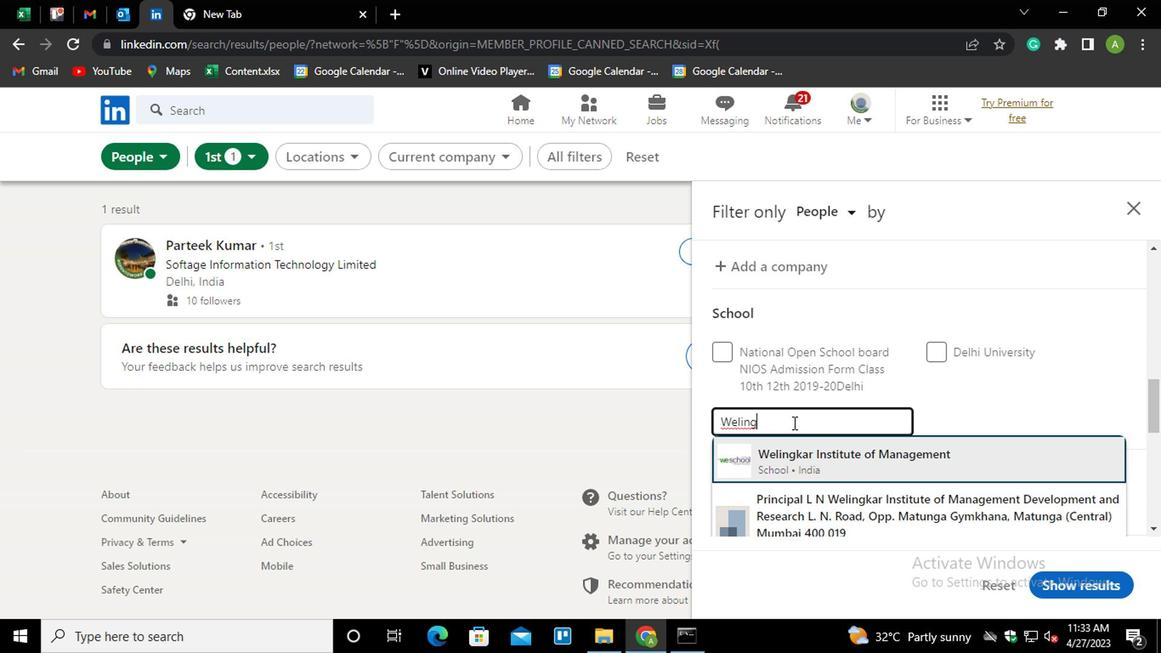 
Action: Mouse moved to (722, 394)
Screenshot: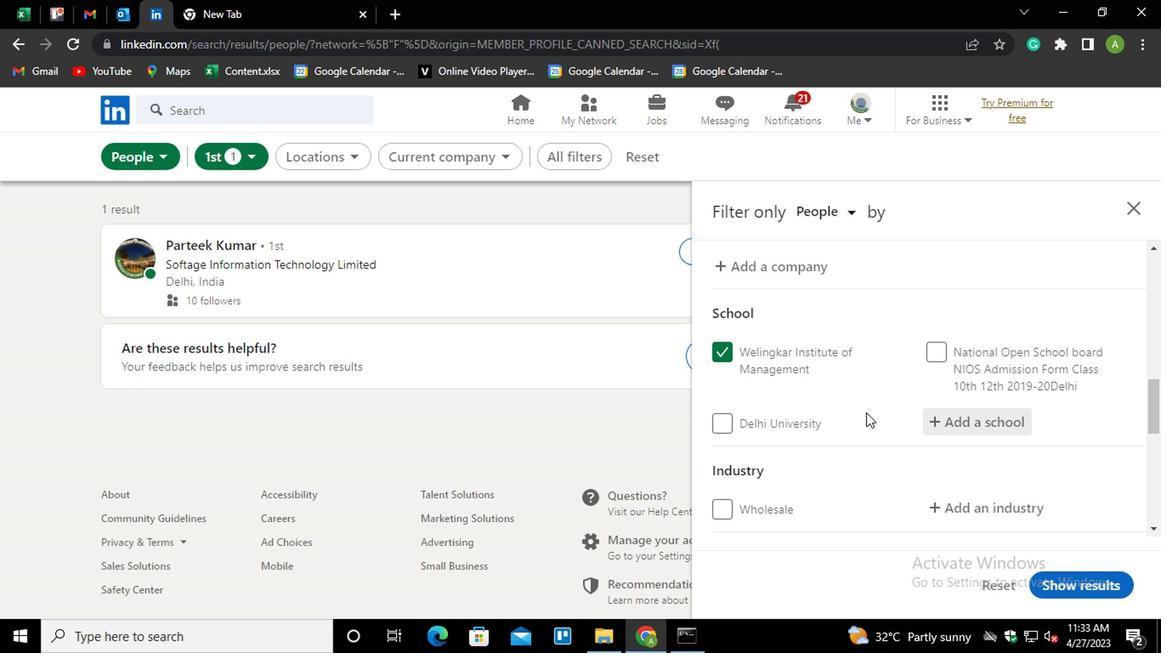 
Action: Mouse scrolled (722, 393) with delta (0, 0)
Screenshot: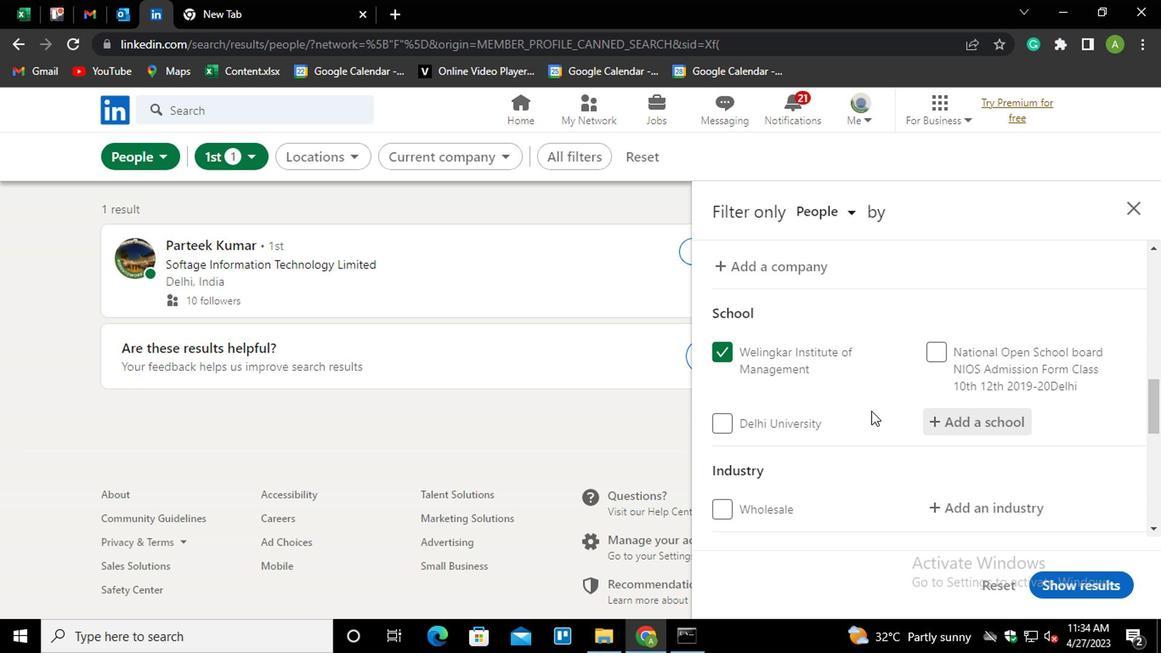 
Action: Mouse scrolled (722, 393) with delta (0, 0)
Screenshot: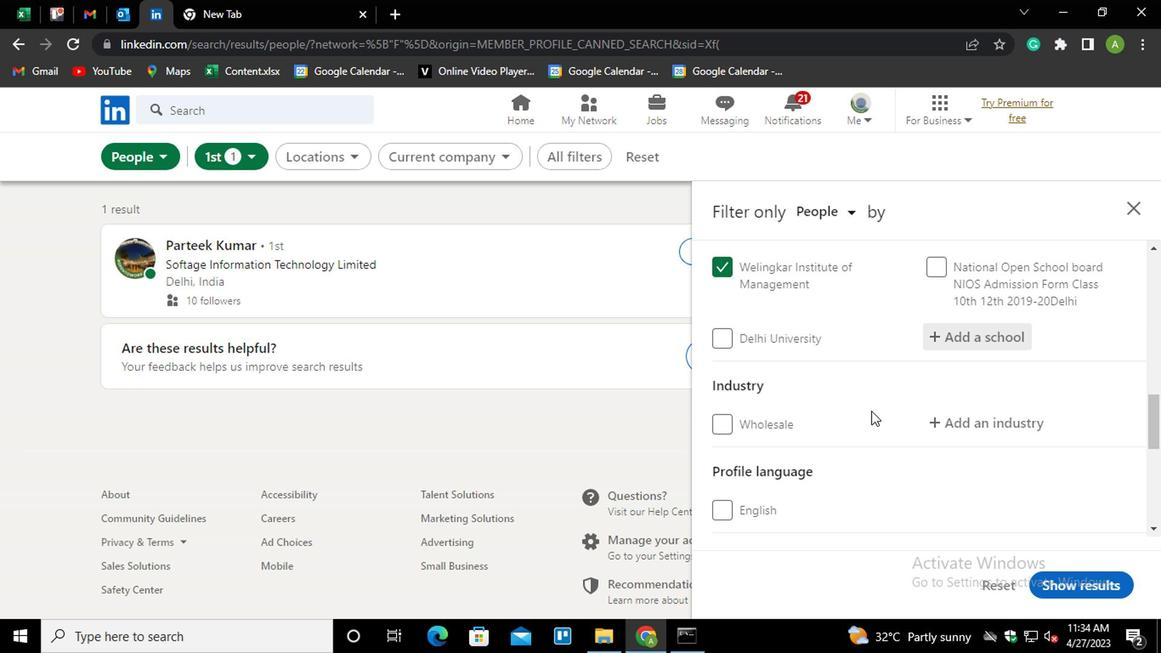 
Action: Mouse moved to (780, 343)
Screenshot: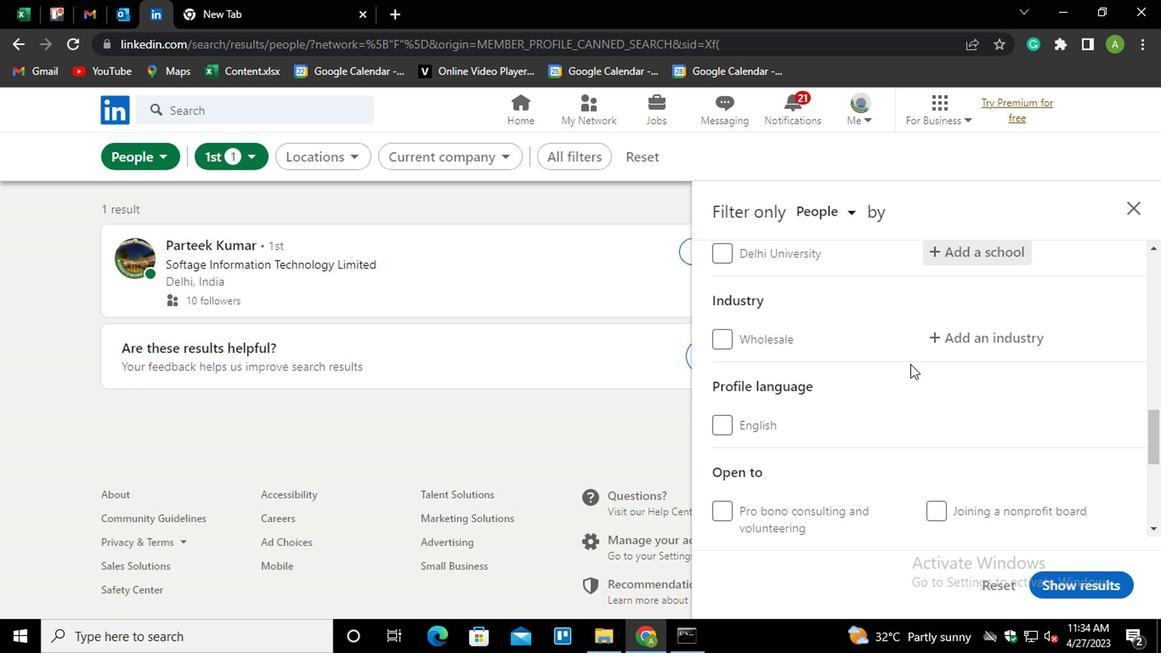 
Action: Mouse pressed left at (780, 343)
Screenshot: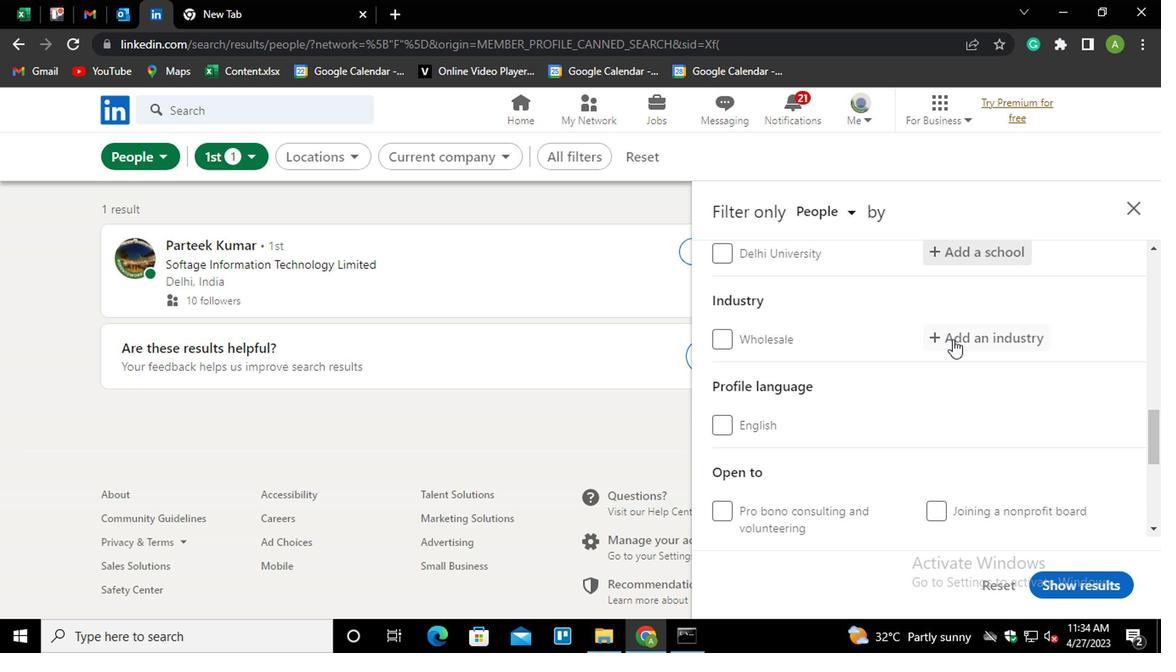 
Action: Mouse moved to (782, 343)
Screenshot: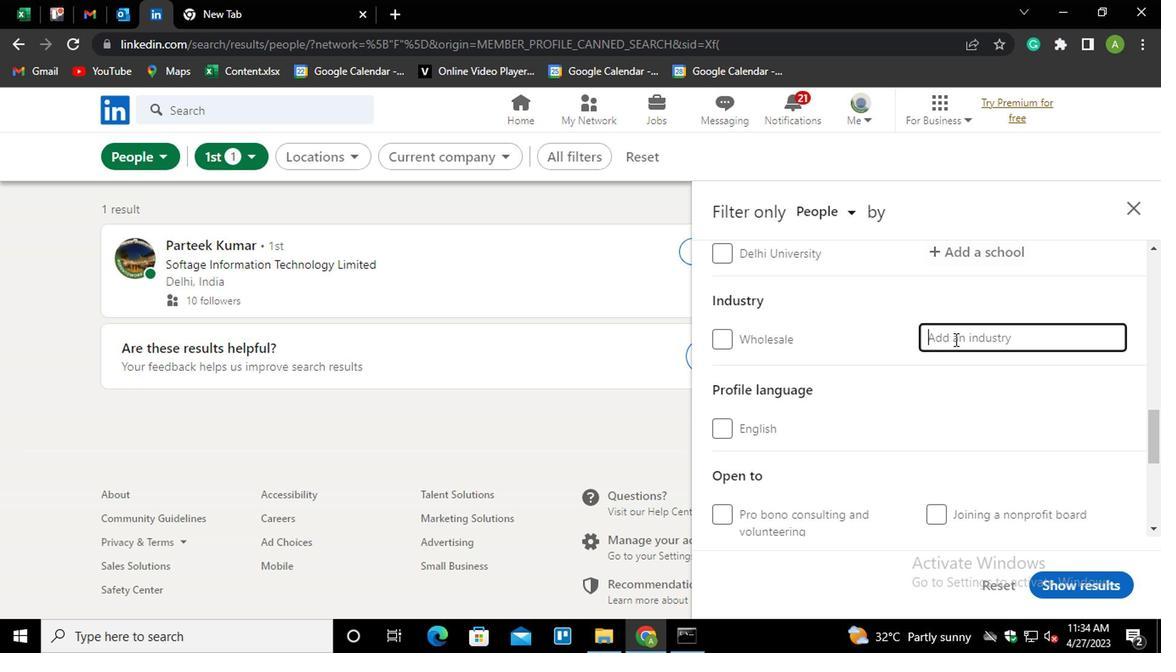 
Action: Mouse pressed left at (782, 343)
Screenshot: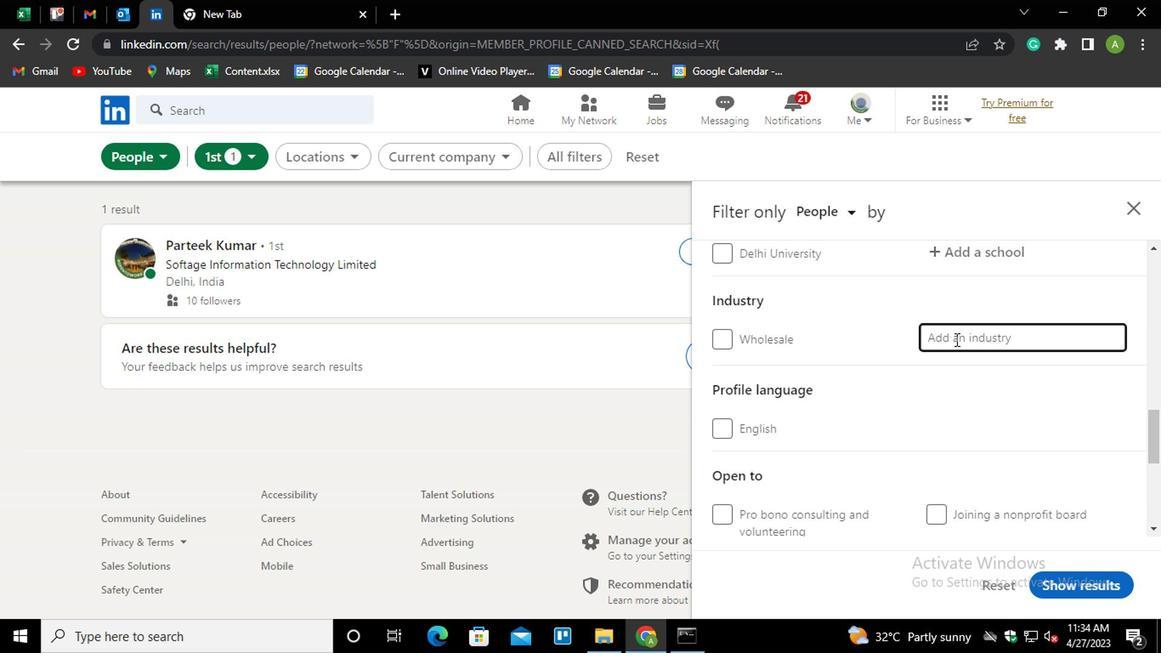 
Action: Mouse moved to (778, 346)
Screenshot: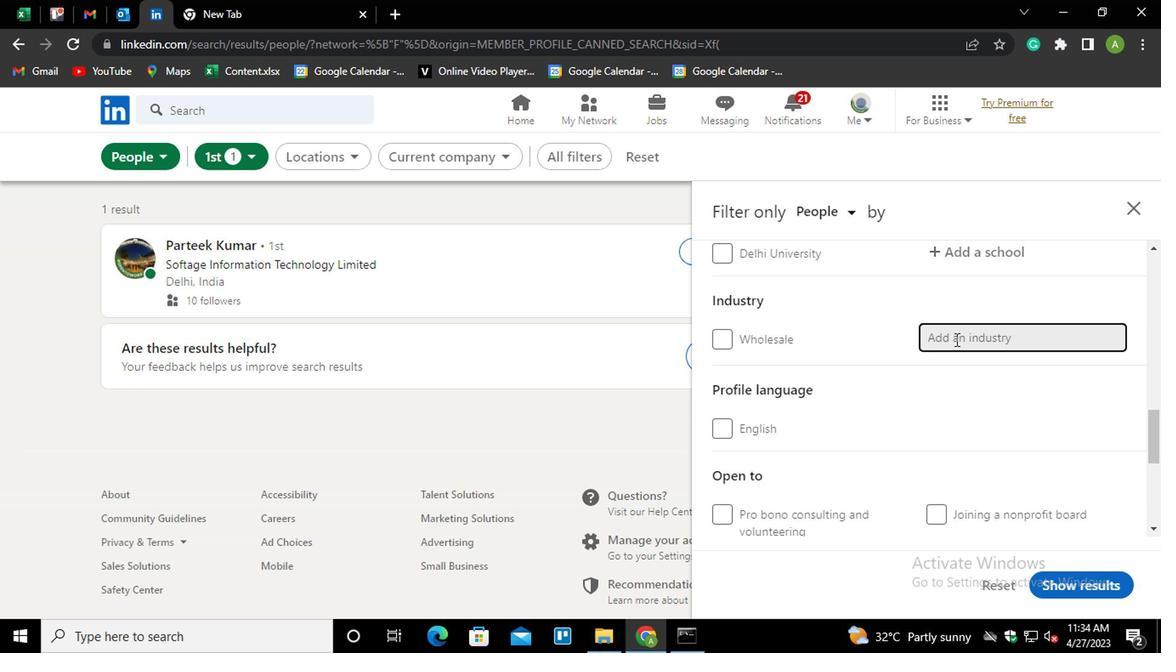 
Action: Key pressed <Key.shift_r>MEDIA<Key.space><Key.shift><Key.shift><Key.shift><Key.shift><Key.shift><Key.shift><Key.shift><Key.shift><Key.shift><Key.shift>&<Key.space><Key.shift>TE<Key.down><Key.enter>
Screenshot: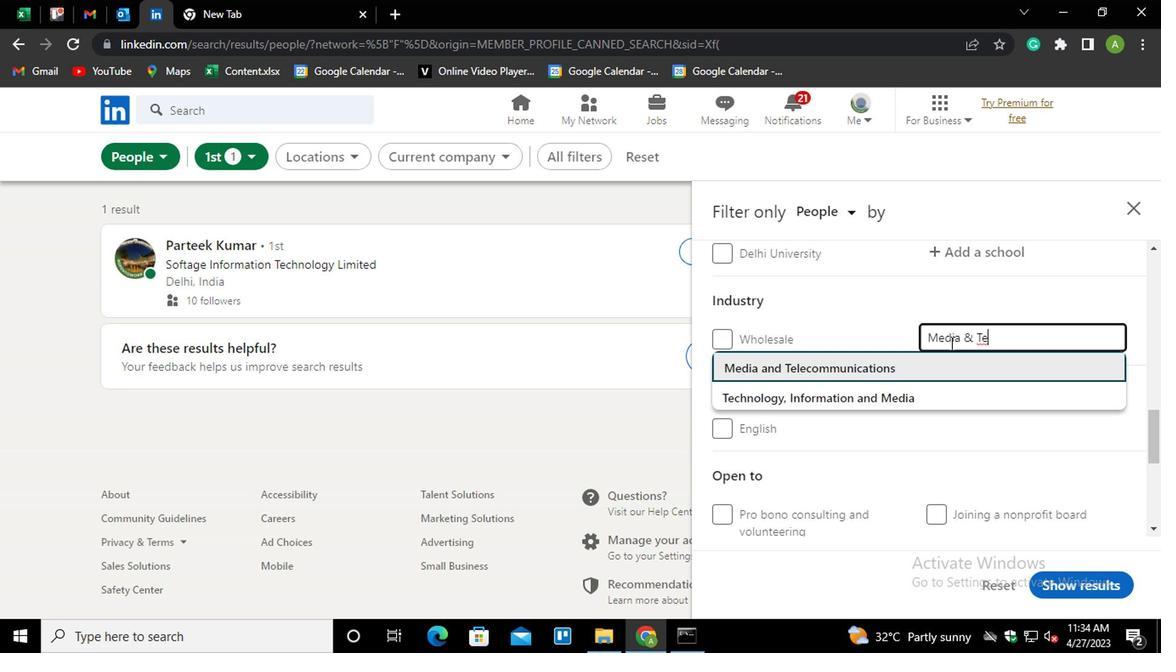 
Action: Mouse moved to (775, 372)
Screenshot: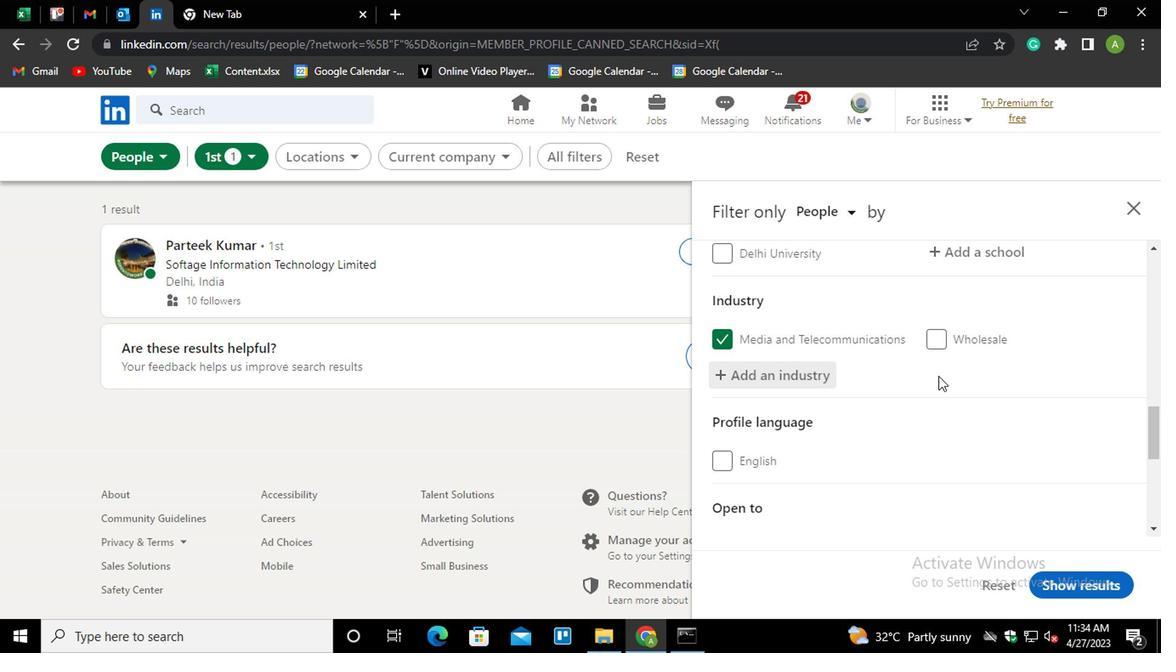 
Action: Mouse scrolled (775, 371) with delta (0, 0)
Screenshot: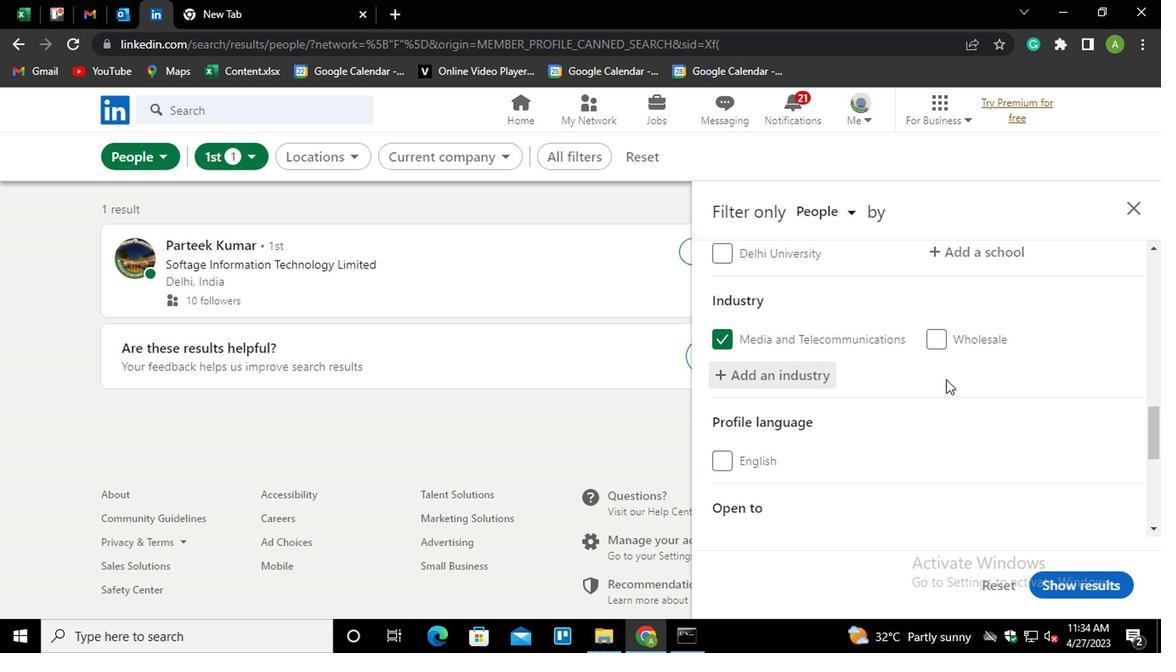 
Action: Mouse scrolled (775, 371) with delta (0, 0)
Screenshot: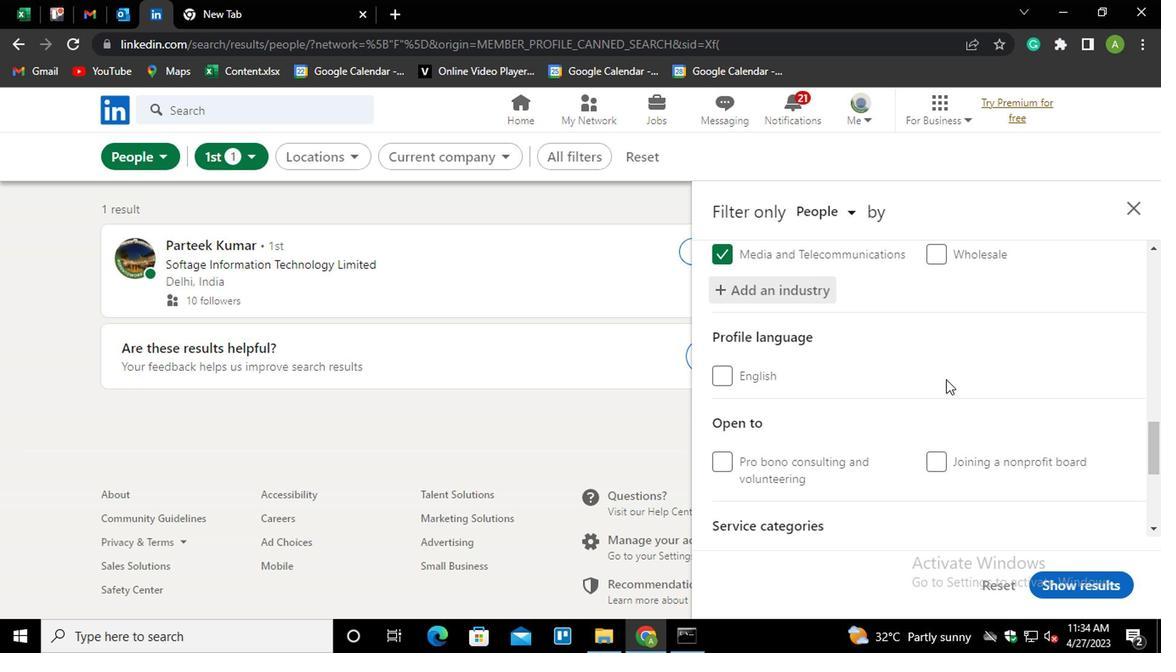 
Action: Mouse moved to (760, 384)
Screenshot: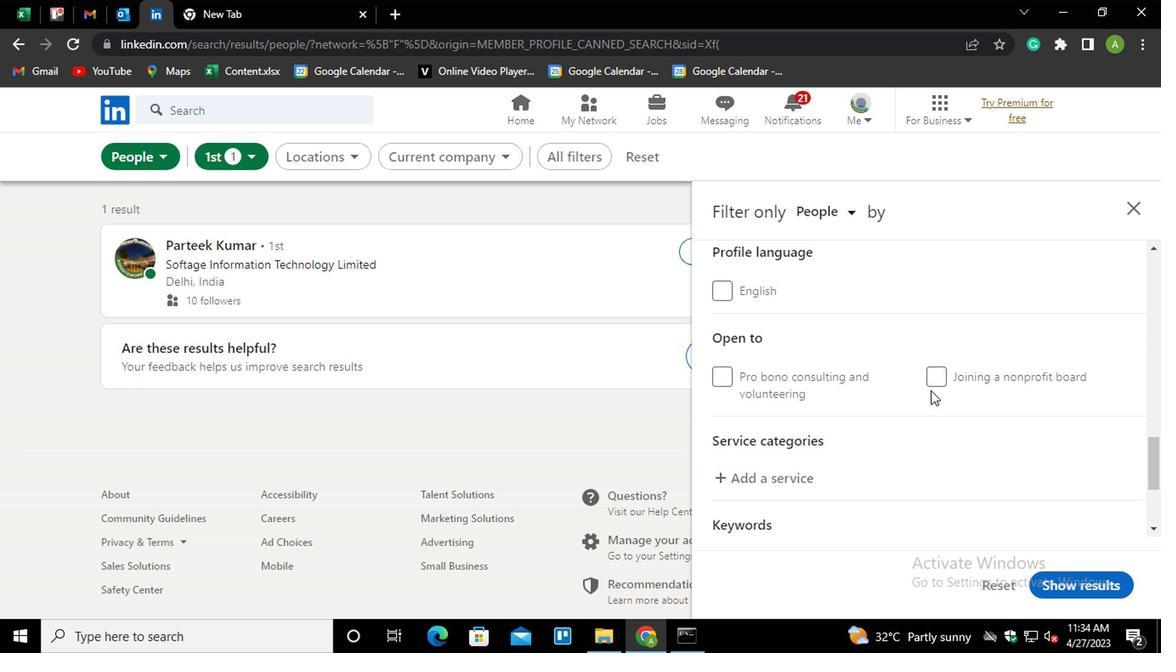 
Action: Mouse scrolled (760, 384) with delta (0, 0)
Screenshot: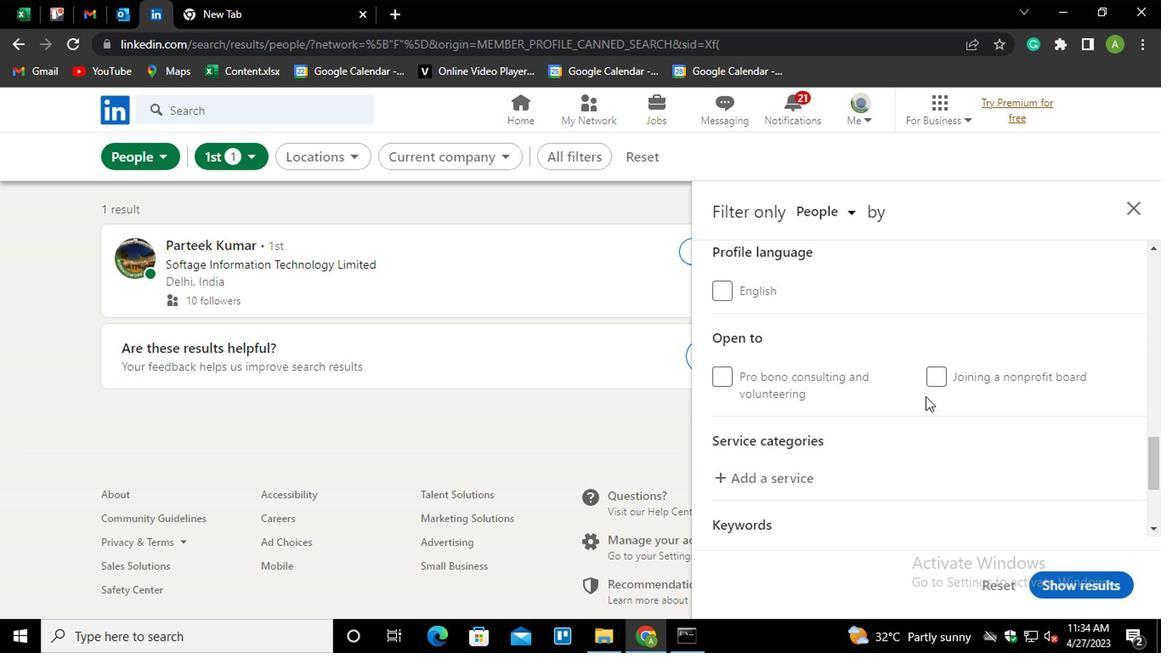 
Action: Mouse moved to (671, 383)
Screenshot: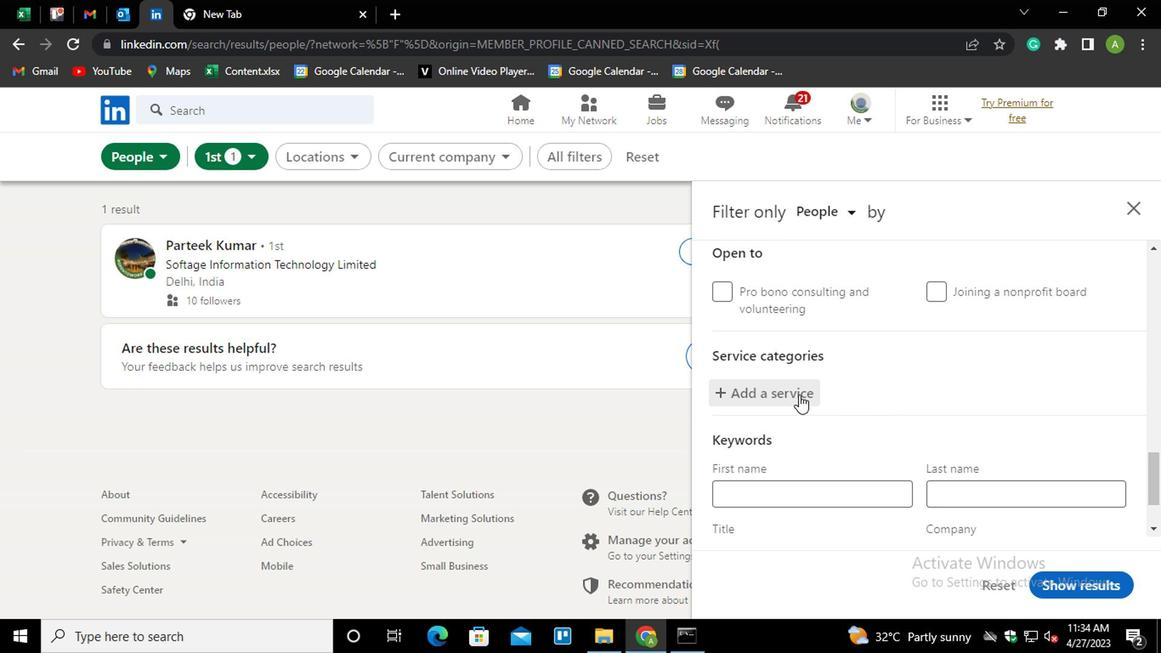 
Action: Mouse scrolled (671, 383) with delta (0, 0)
Screenshot: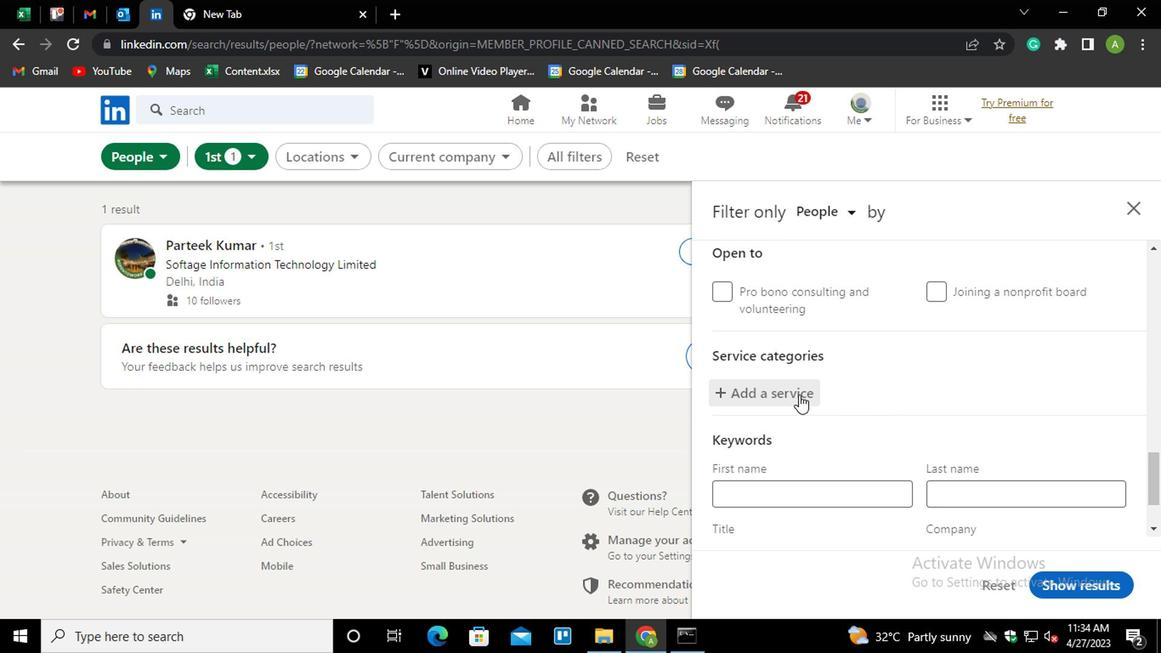 
Action: Mouse moved to (657, 429)
Screenshot: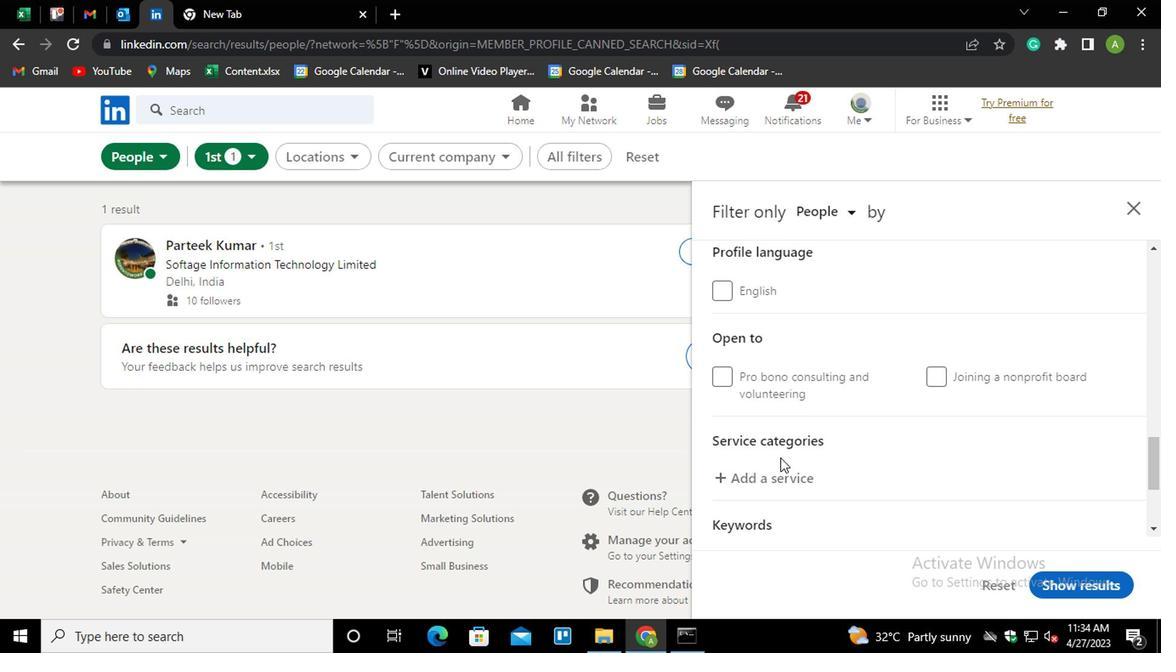 
Action: Mouse scrolled (657, 428) with delta (0, 0)
Screenshot: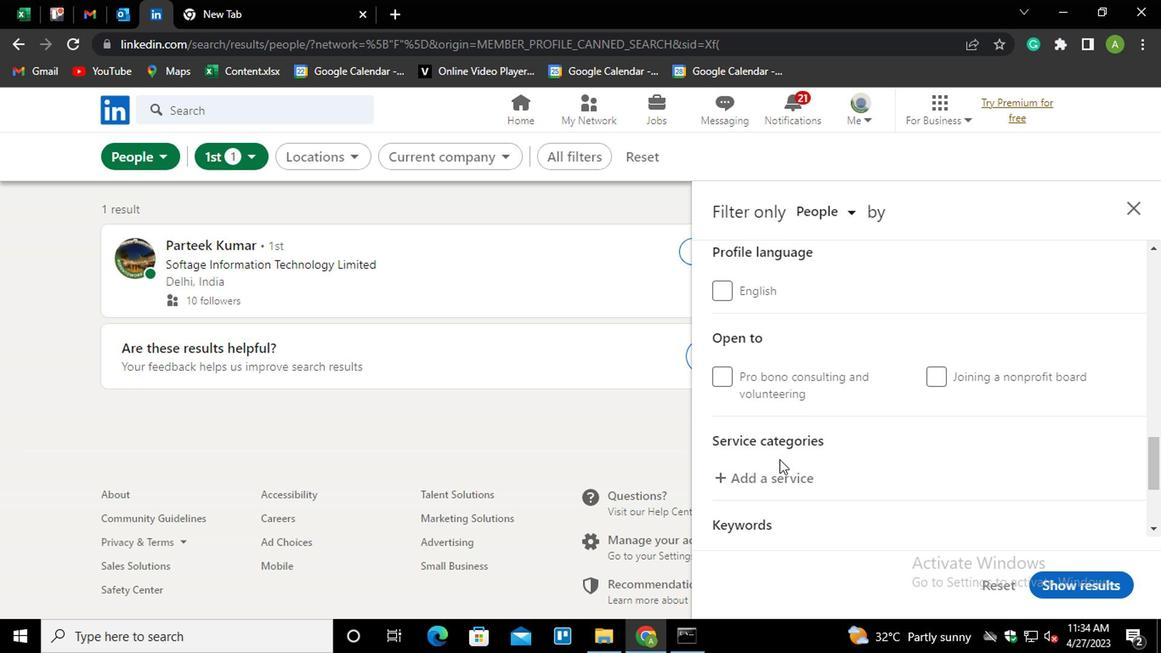 
Action: Mouse scrolled (657, 428) with delta (0, 0)
Screenshot: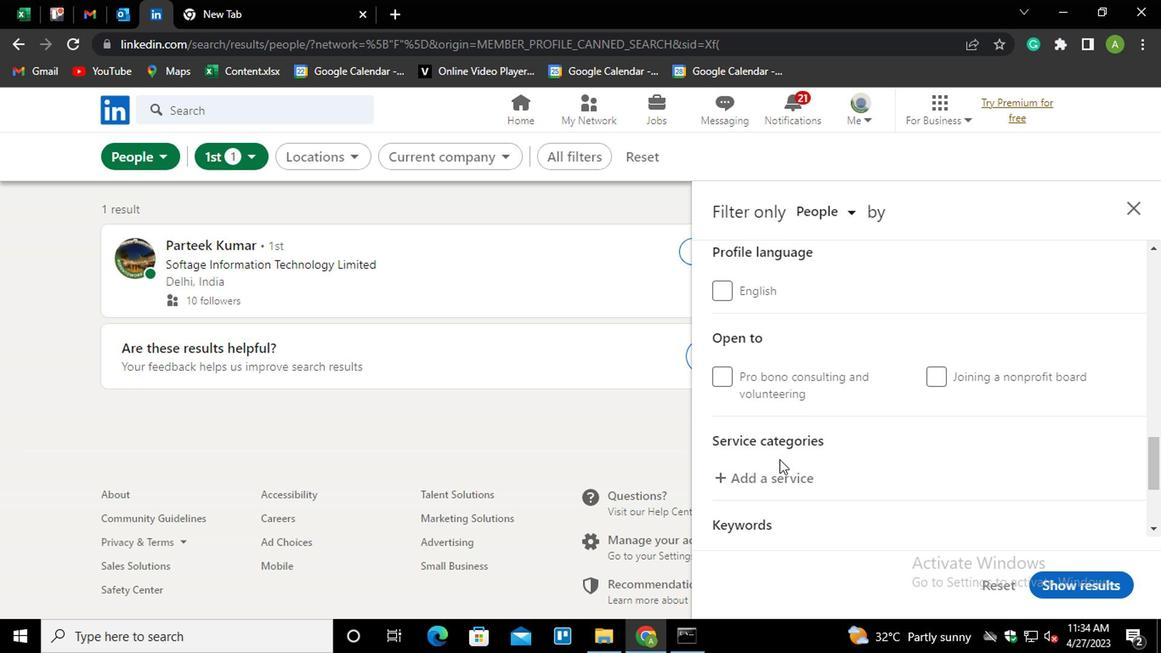 
Action: Mouse moved to (643, 321)
Screenshot: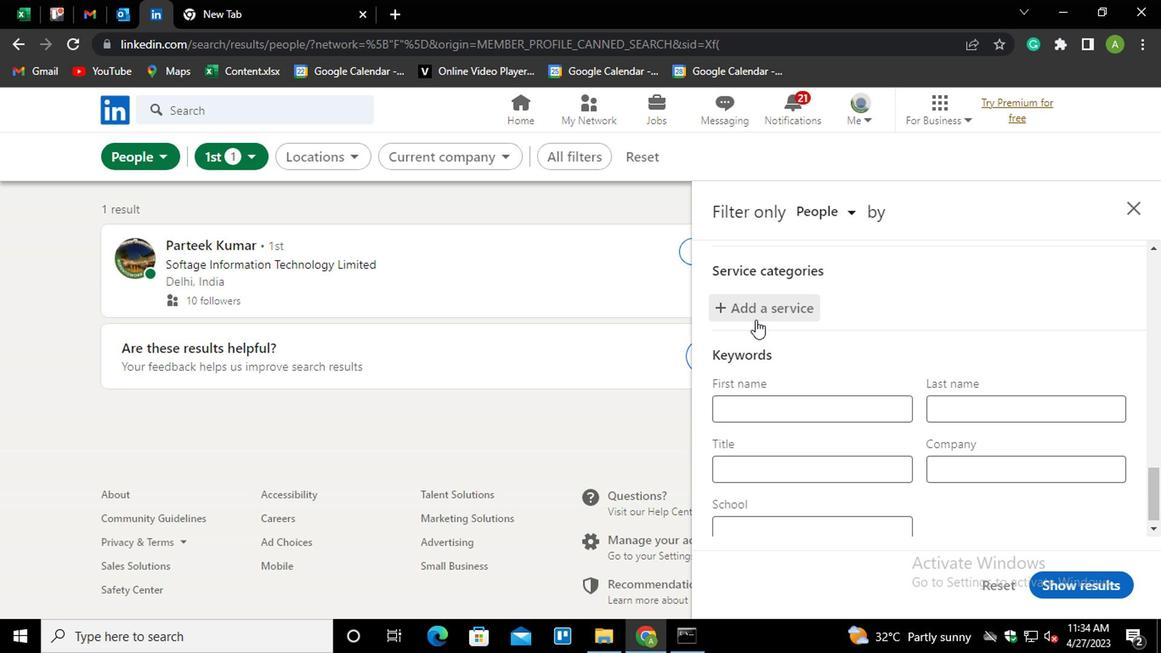 
Action: Mouse pressed left at (643, 321)
Screenshot: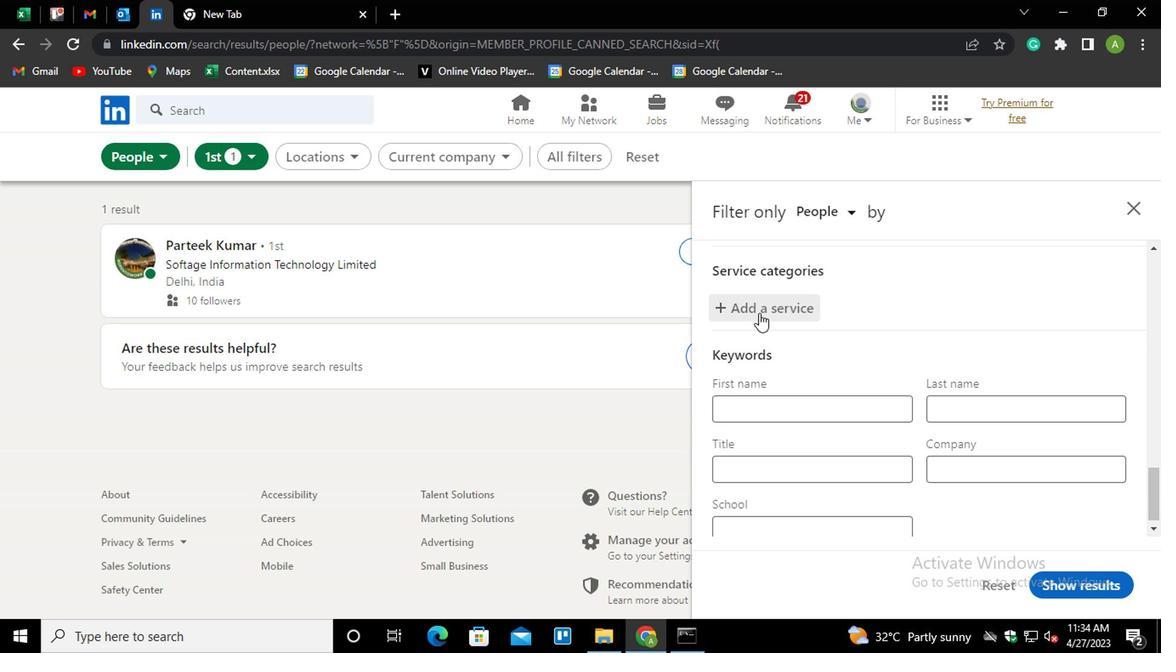 
Action: Key pressed <Key.shift>WORDPRESS<Key.down><Key.enter>
Screenshot: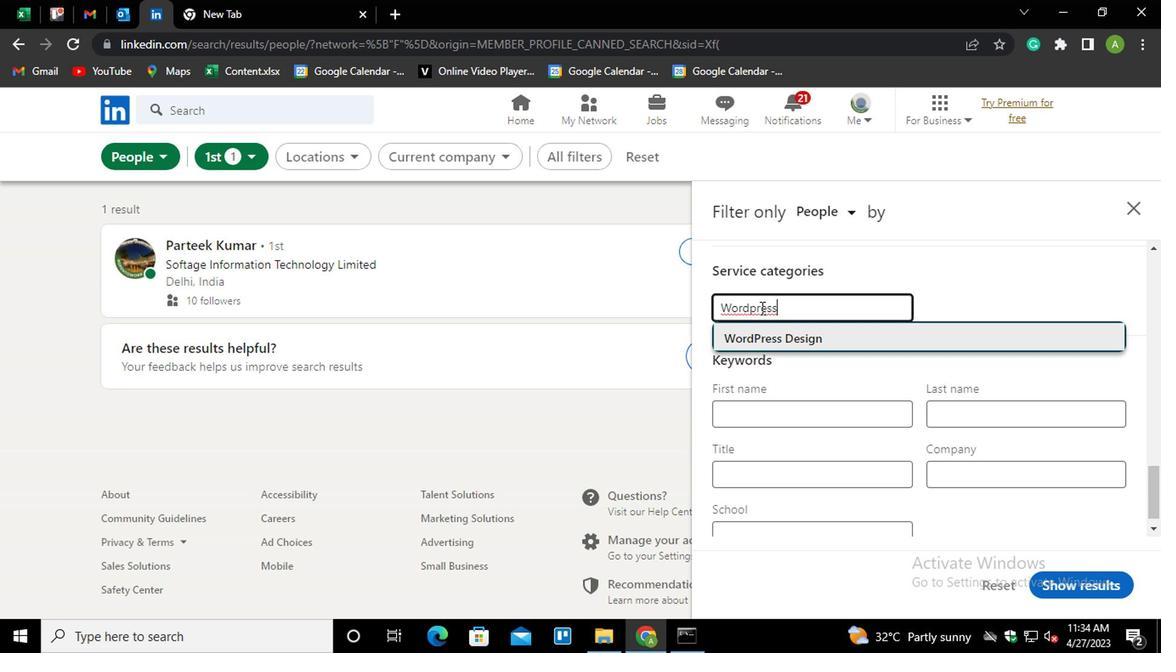 
Action: Mouse moved to (665, 332)
Screenshot: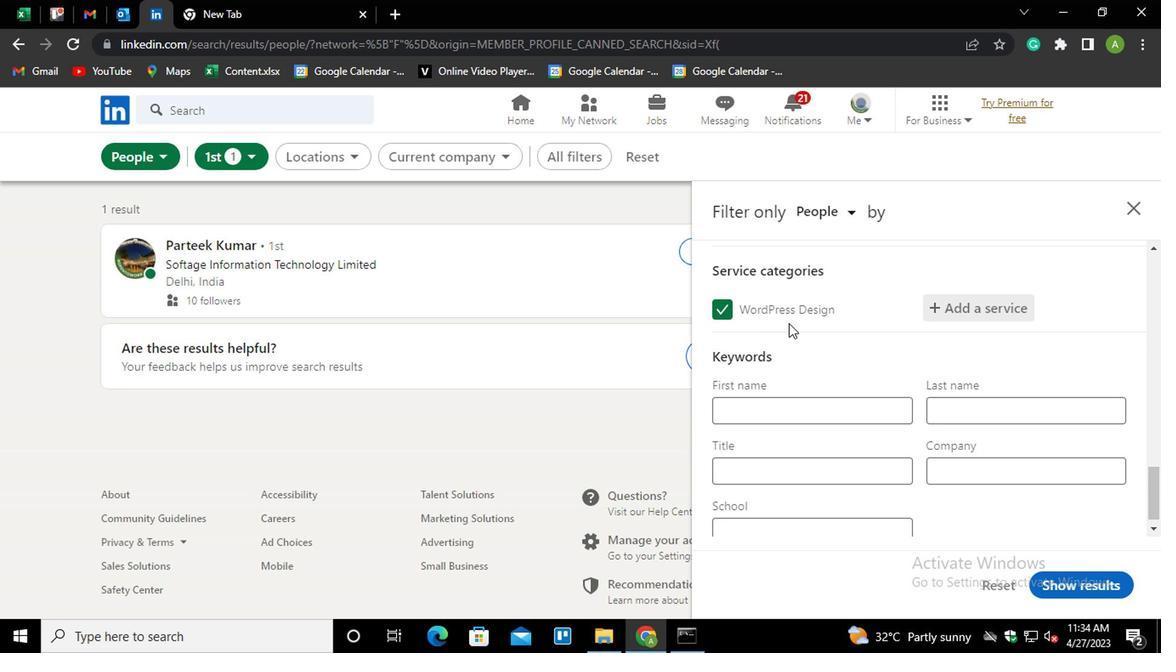 
Action: Mouse scrolled (665, 332) with delta (0, 0)
Screenshot: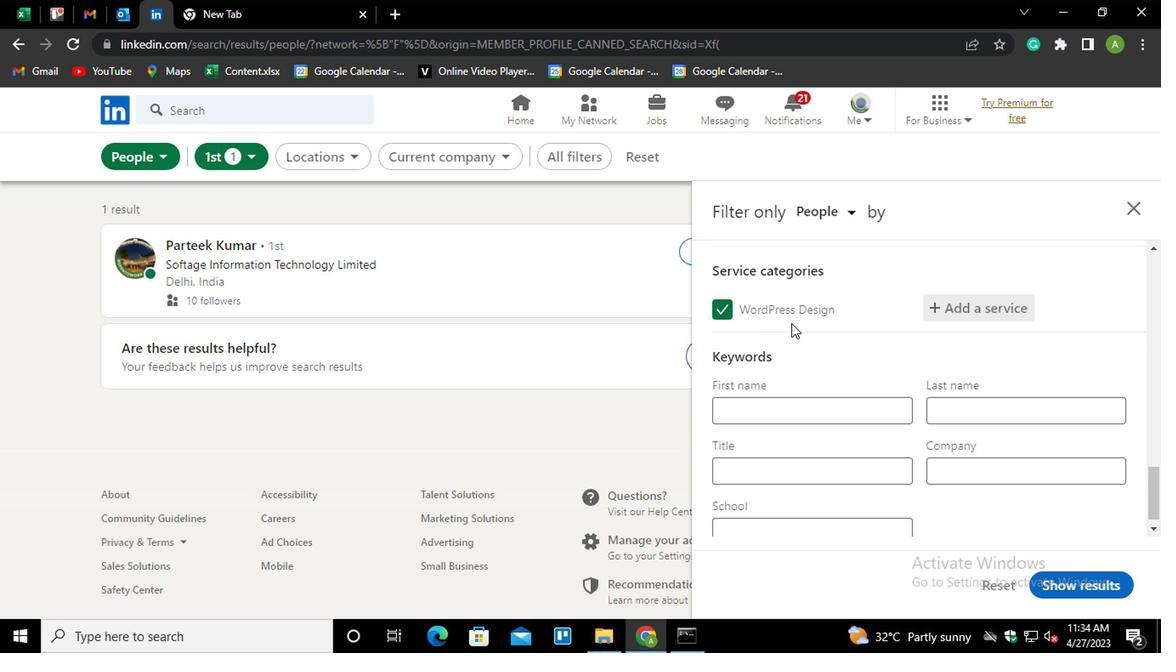 
Action: Mouse moved to (630, 330)
Screenshot: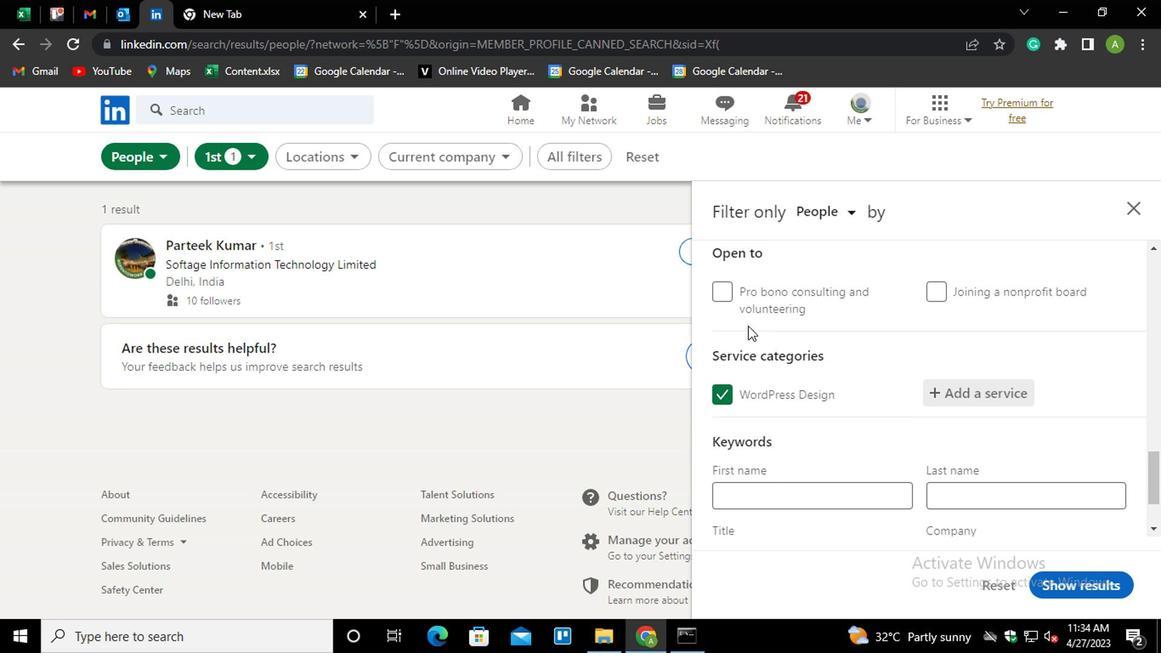 
Action: Mouse scrolled (630, 331) with delta (0, 0)
Screenshot: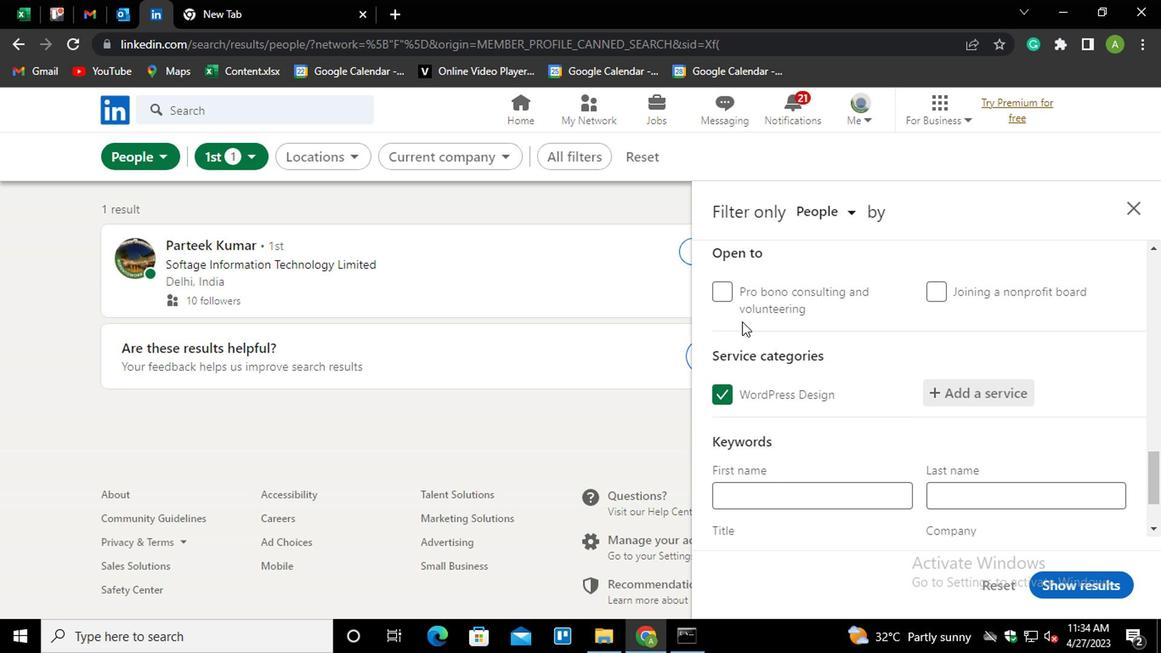 
Action: Mouse moved to (618, 304)
Screenshot: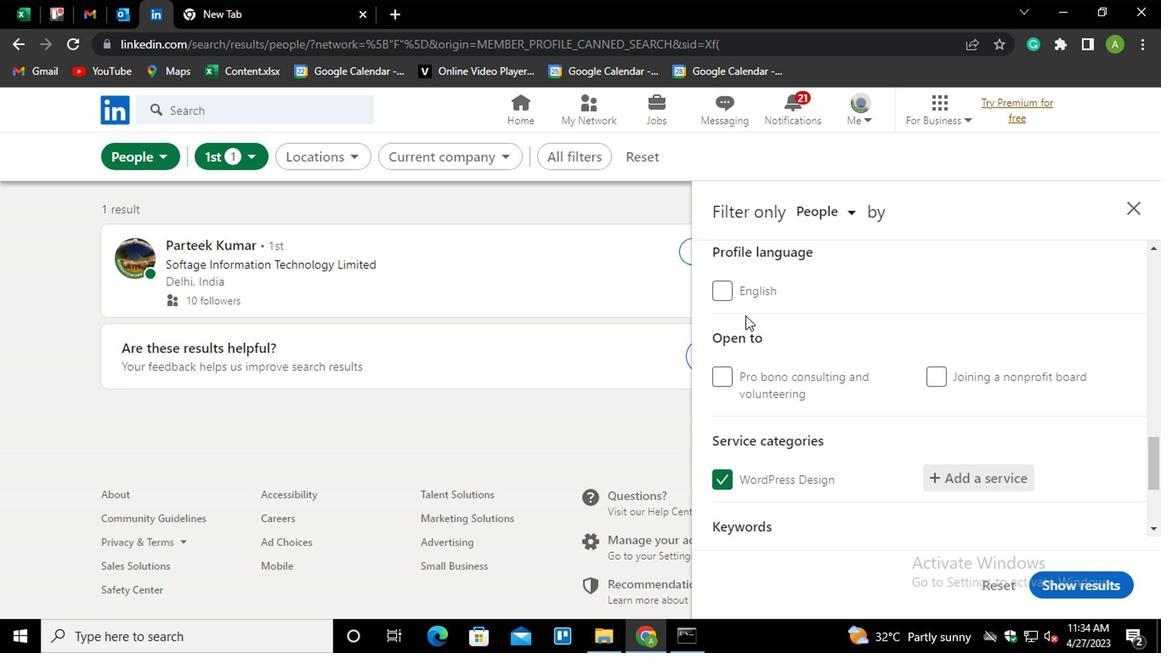 
Action: Mouse pressed left at (618, 304)
Screenshot: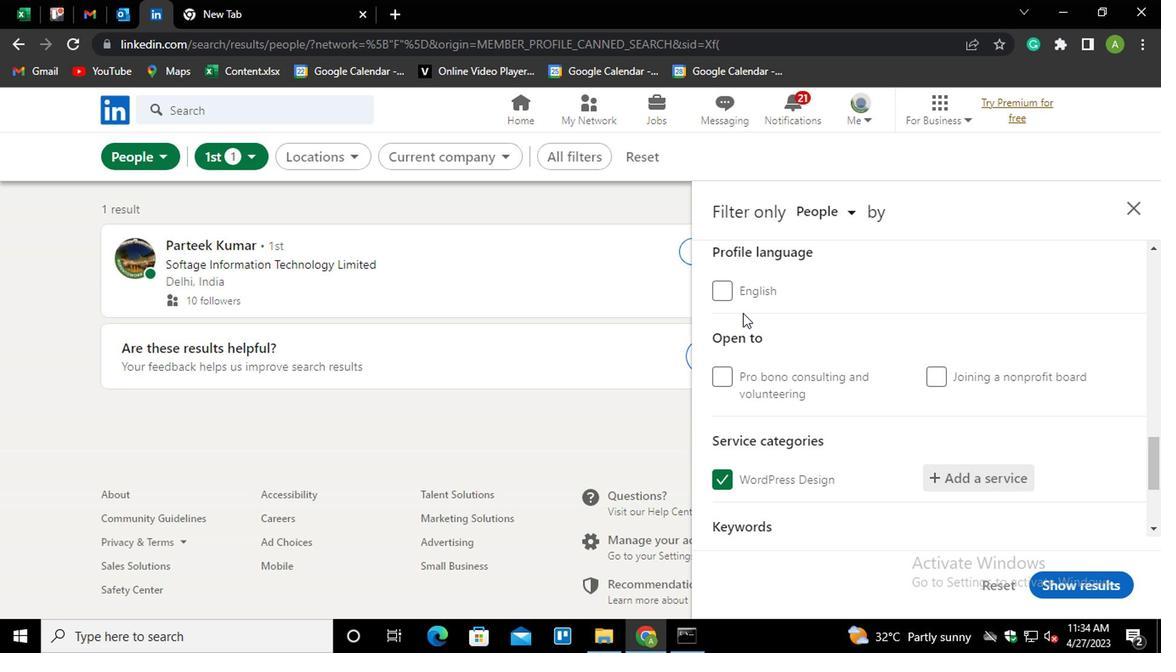 
Action: Mouse moved to (660, 341)
Screenshot: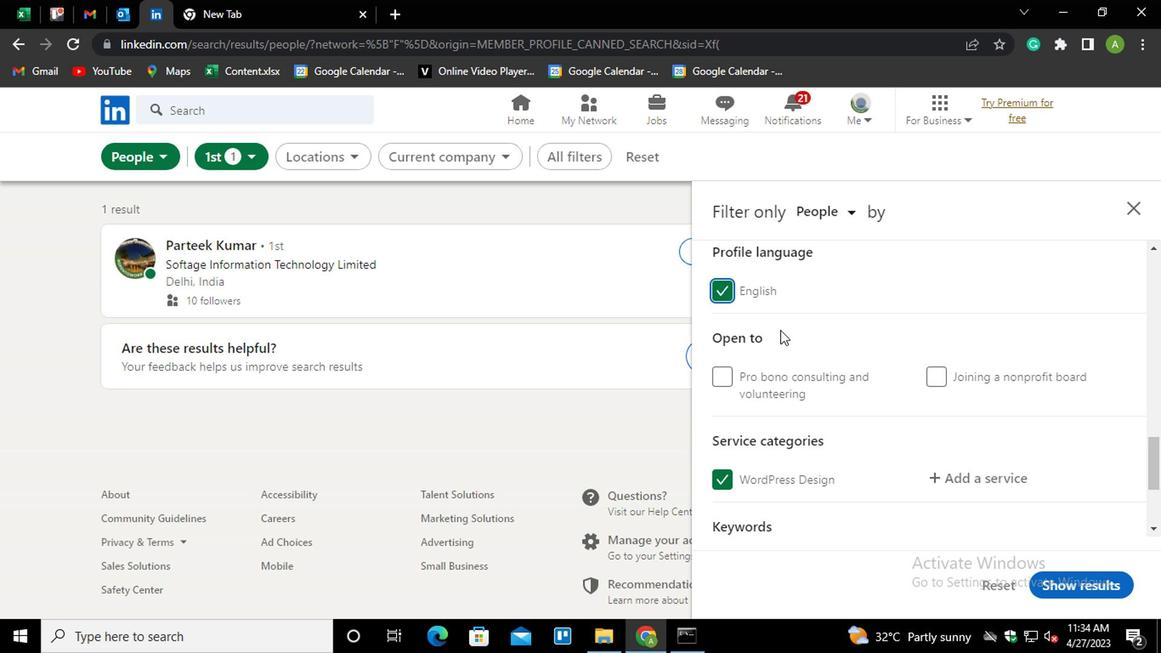 
Action: Mouse scrolled (660, 341) with delta (0, 0)
Screenshot: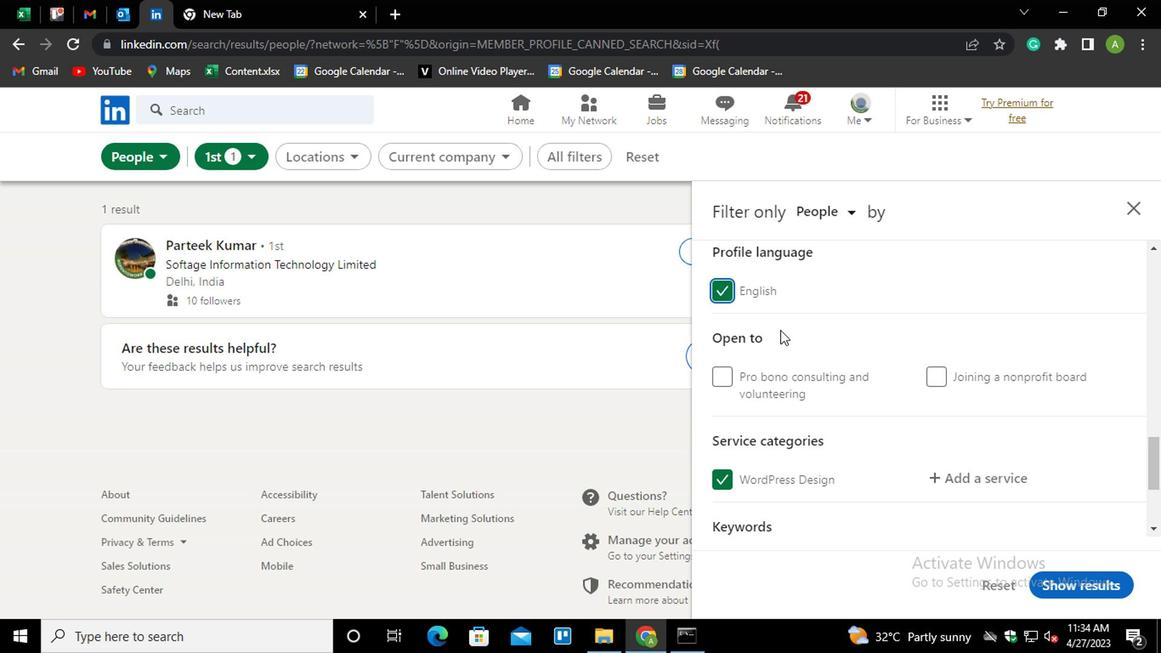 
Action: Mouse scrolled (660, 341) with delta (0, 0)
Screenshot: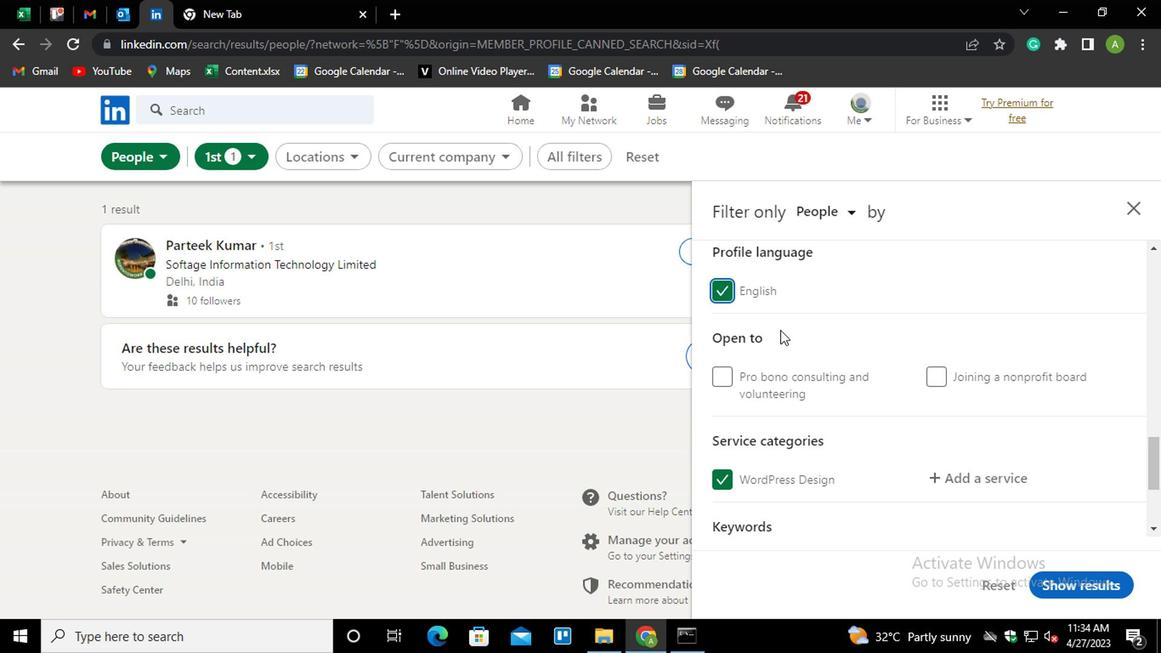 
Action: Mouse scrolled (660, 341) with delta (0, 0)
Screenshot: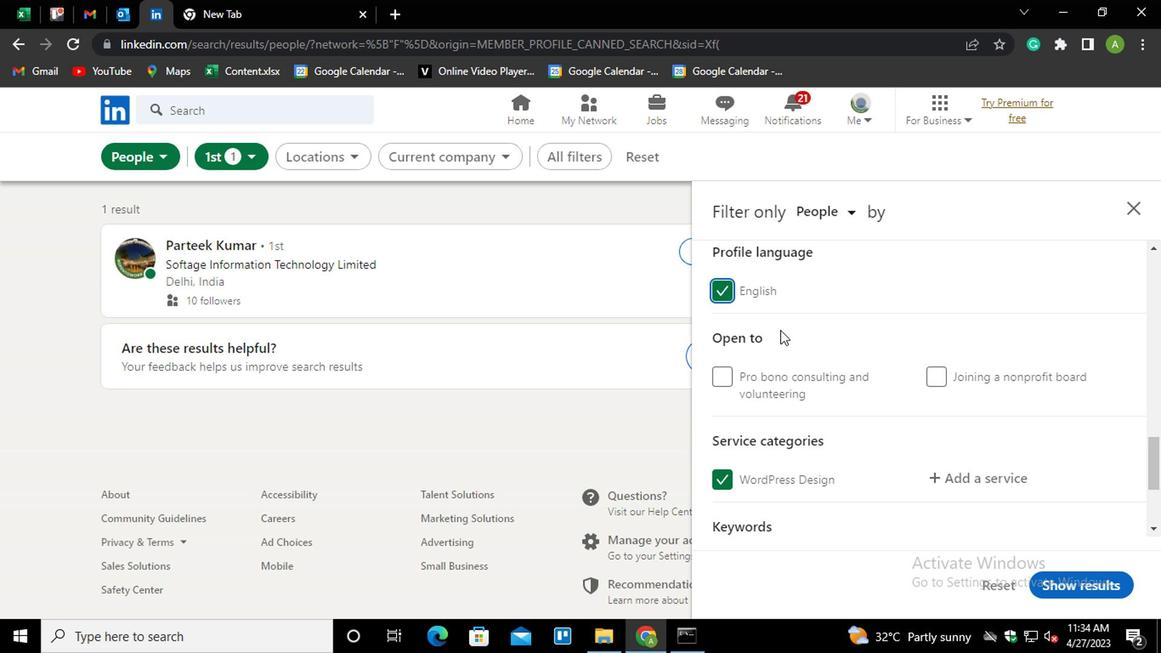 
Action: Mouse scrolled (660, 341) with delta (0, 0)
Screenshot: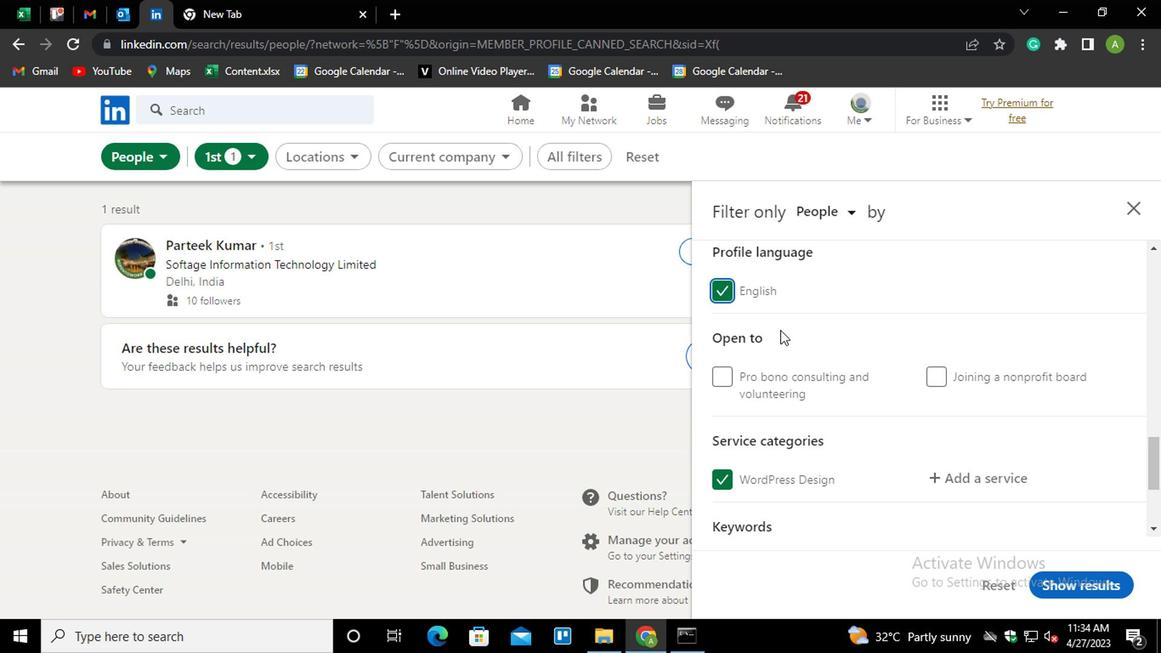 
Action: Mouse moved to (657, 422)
Screenshot: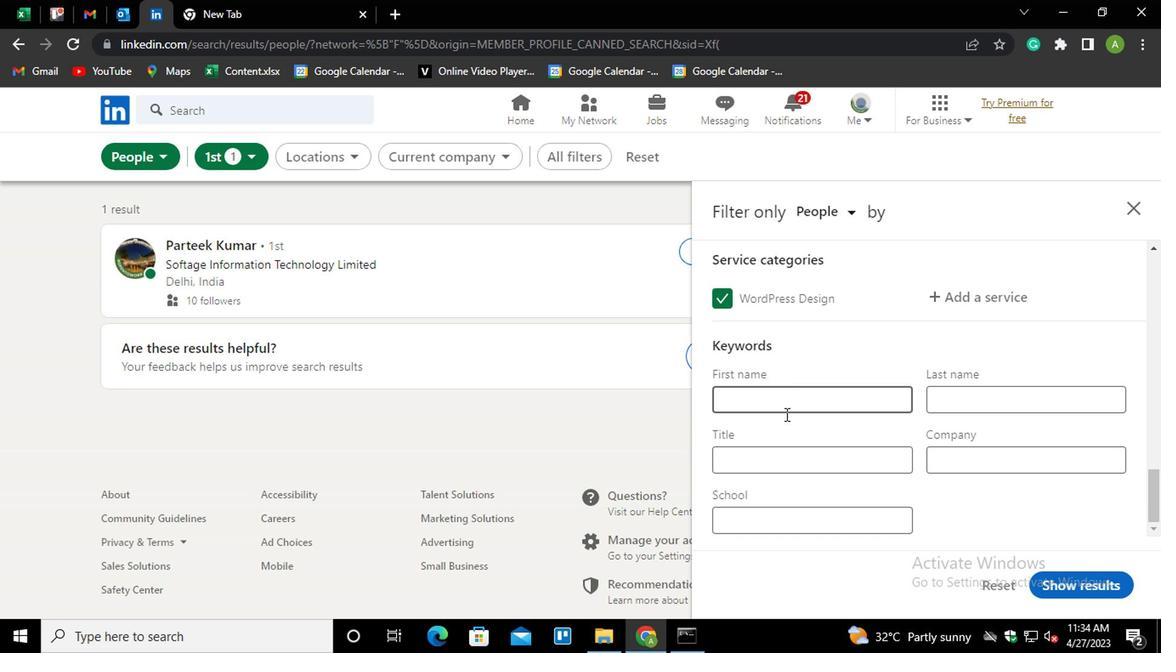 
Action: Mouse pressed left at (657, 422)
Screenshot: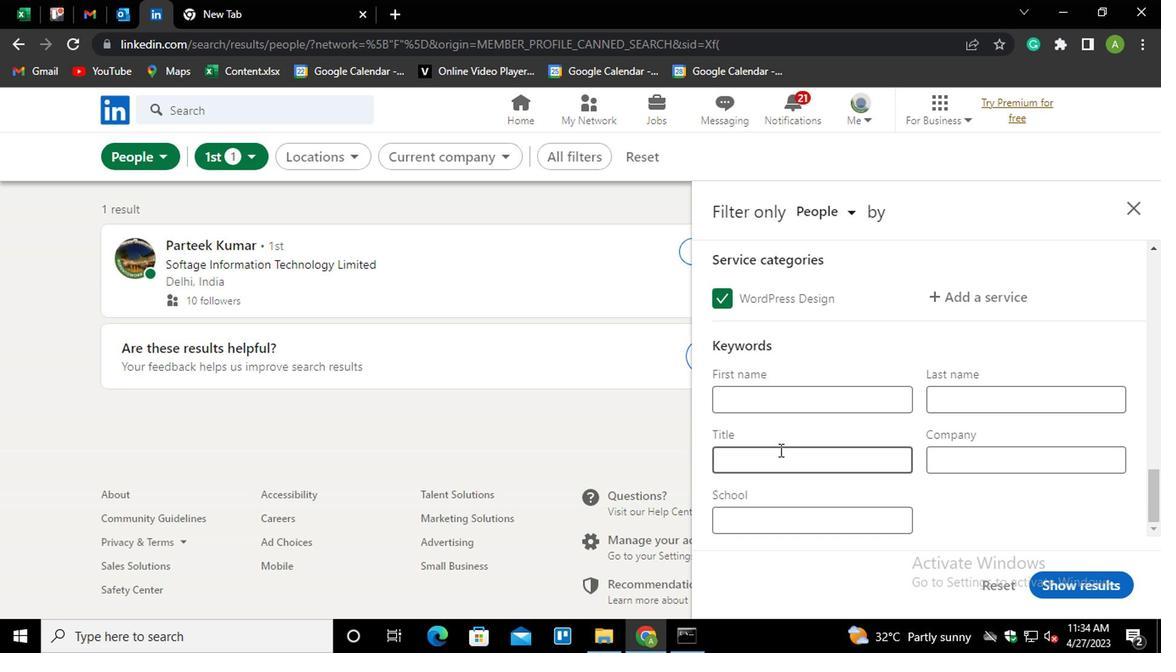 
Action: Mouse moved to (657, 424)
Screenshot: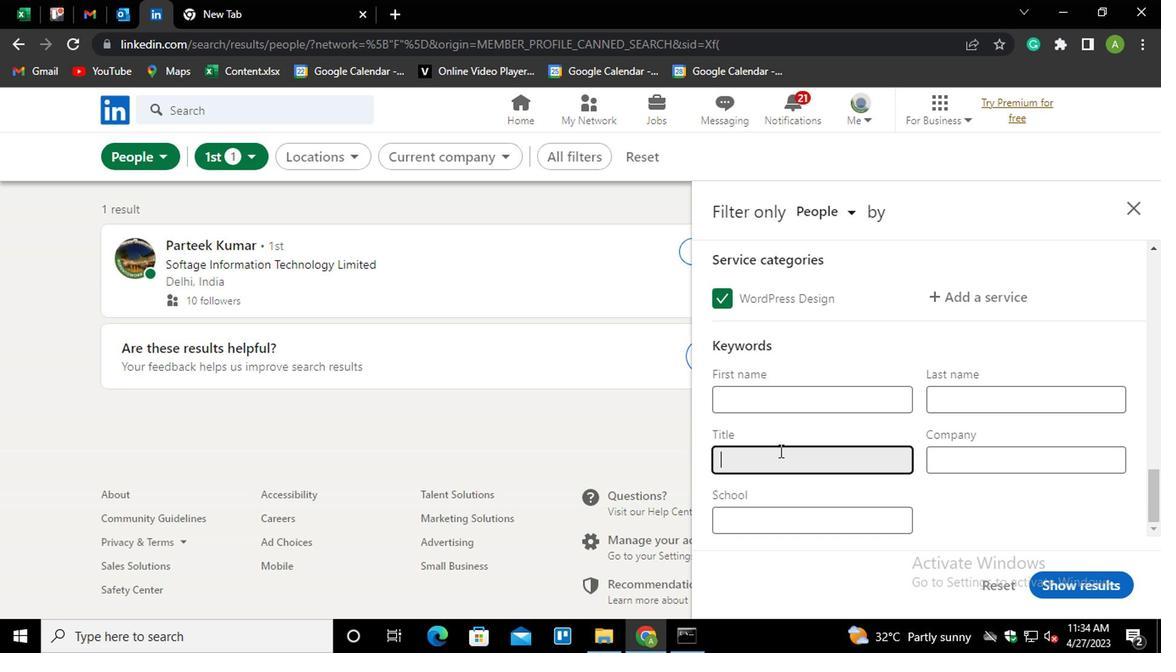 
Action: Mouse pressed left at (657, 424)
Screenshot: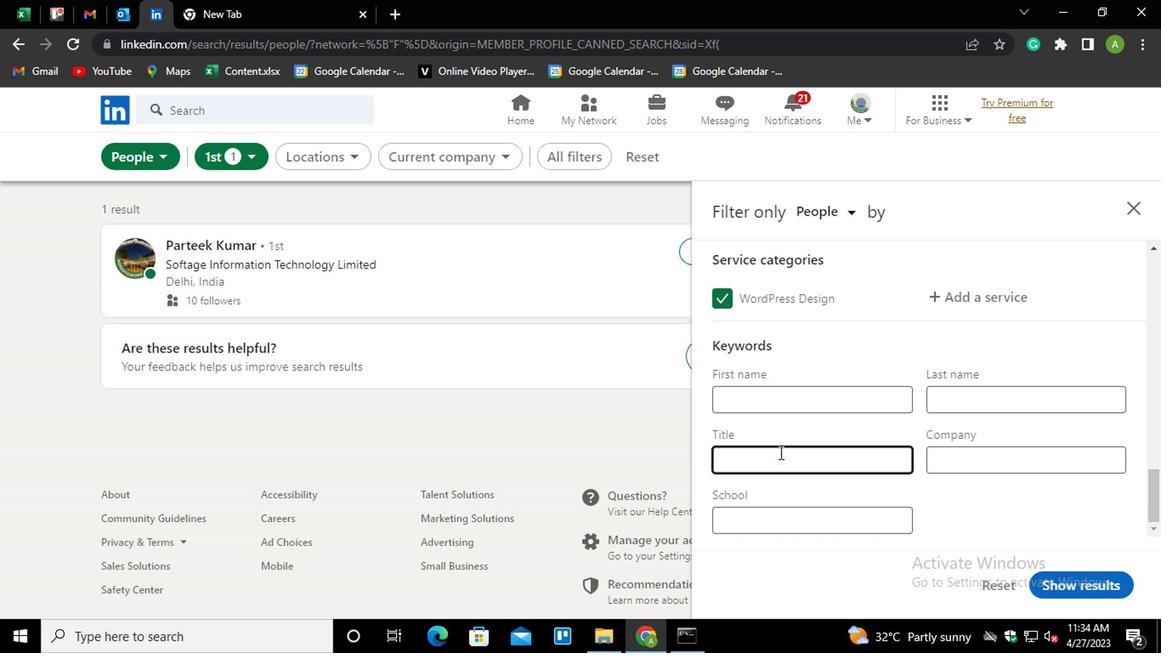 
Action: Mouse moved to (657, 424)
Screenshot: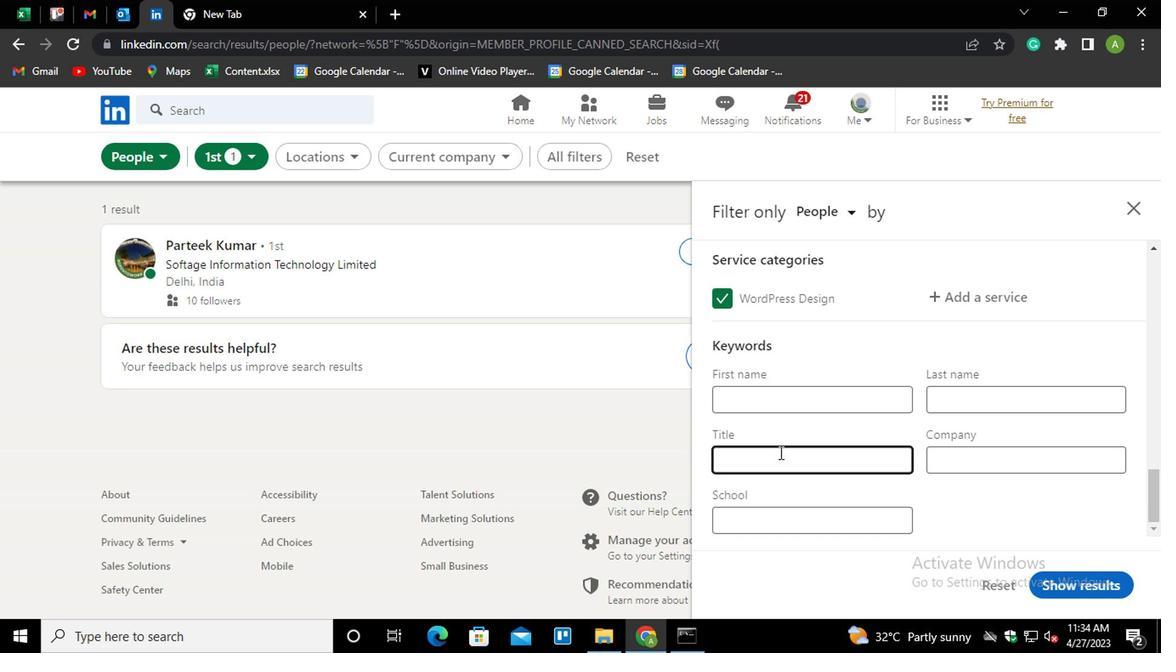 
Action: Key pressed <Key.shift>SPA<Key.space><Key.shift_r>MANAGER
Screenshot: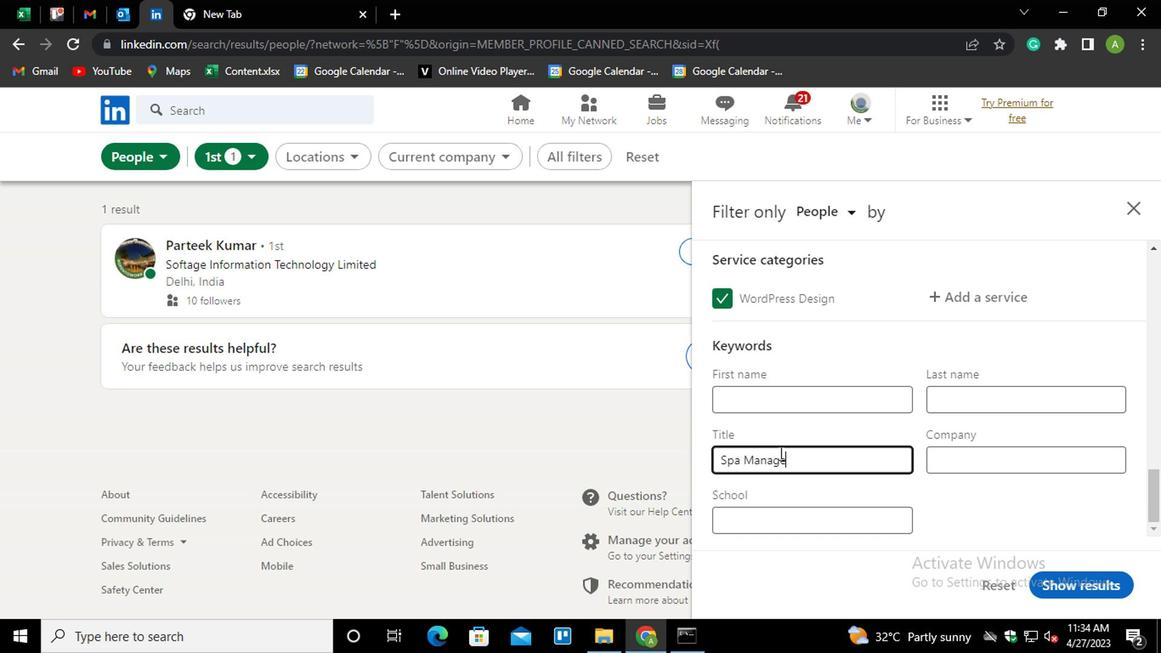 
Action: Mouse moved to (877, 478)
Screenshot: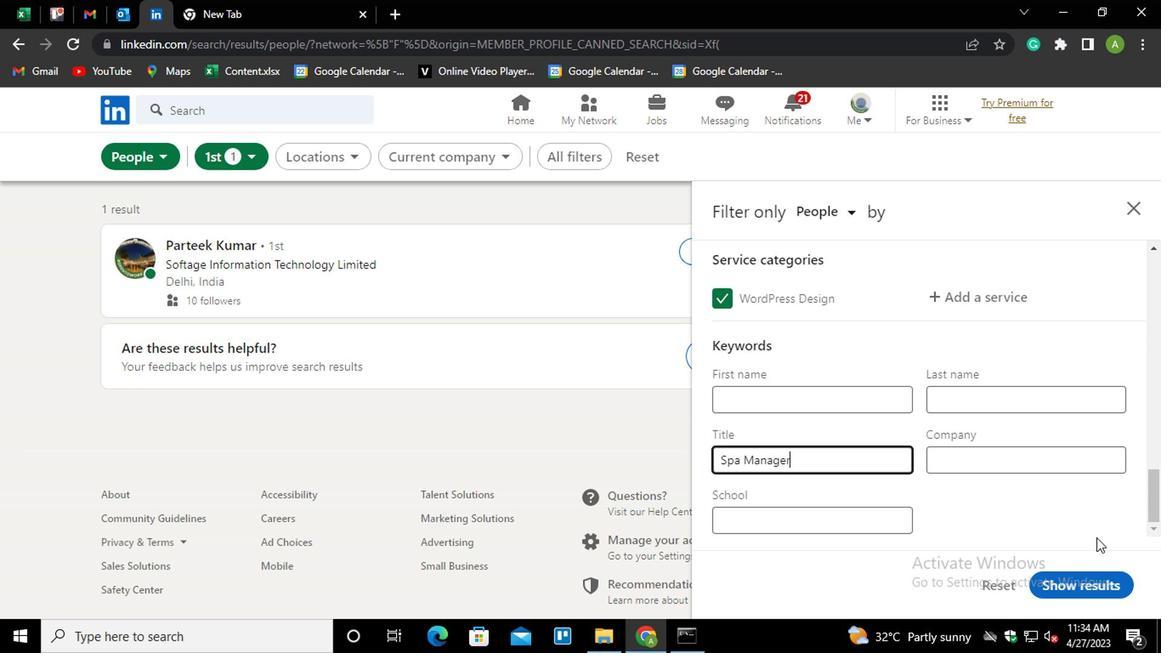 
Action: Mouse pressed left at (877, 478)
Screenshot: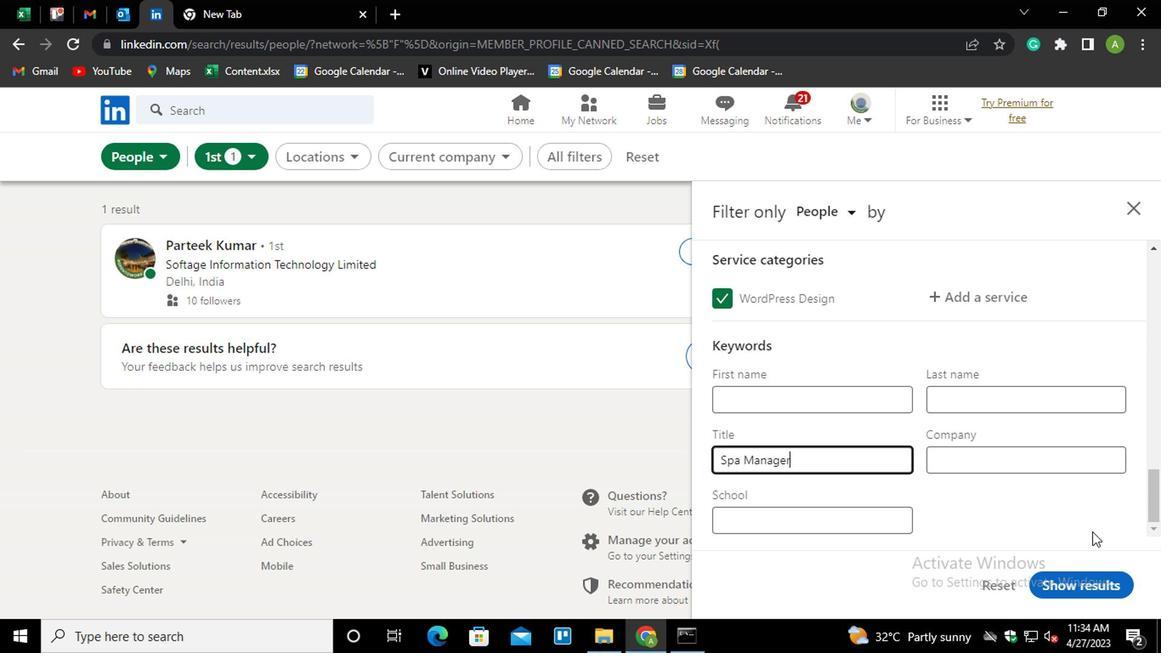 
Action: Mouse moved to (871, 514)
Screenshot: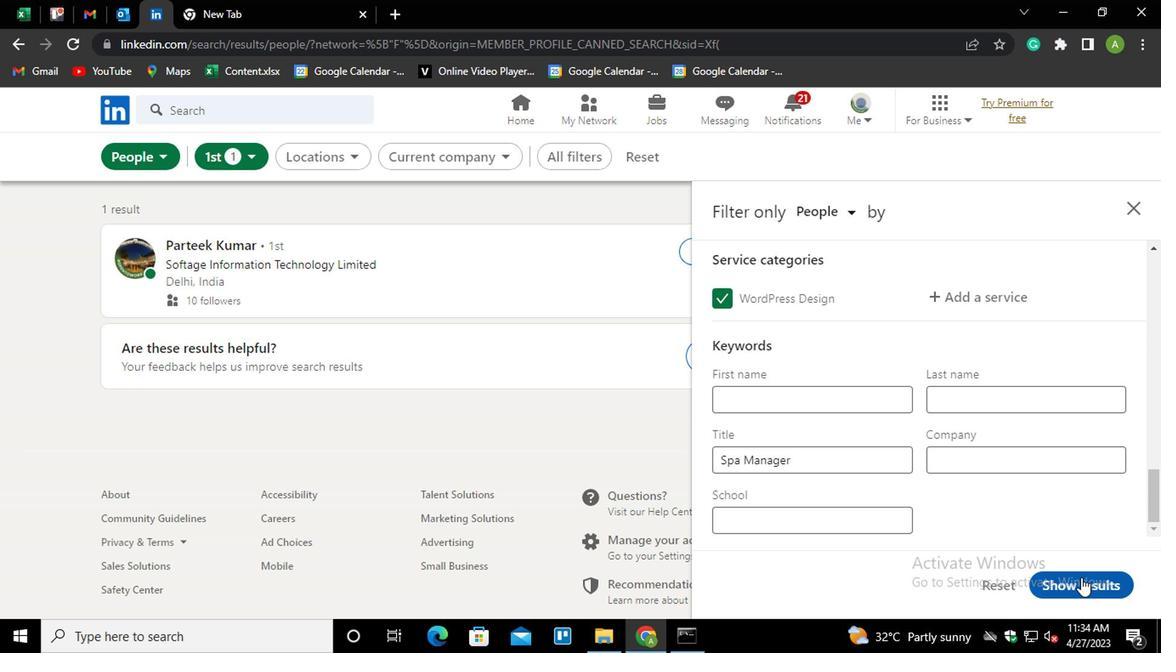 
Action: Mouse pressed left at (871, 514)
Screenshot: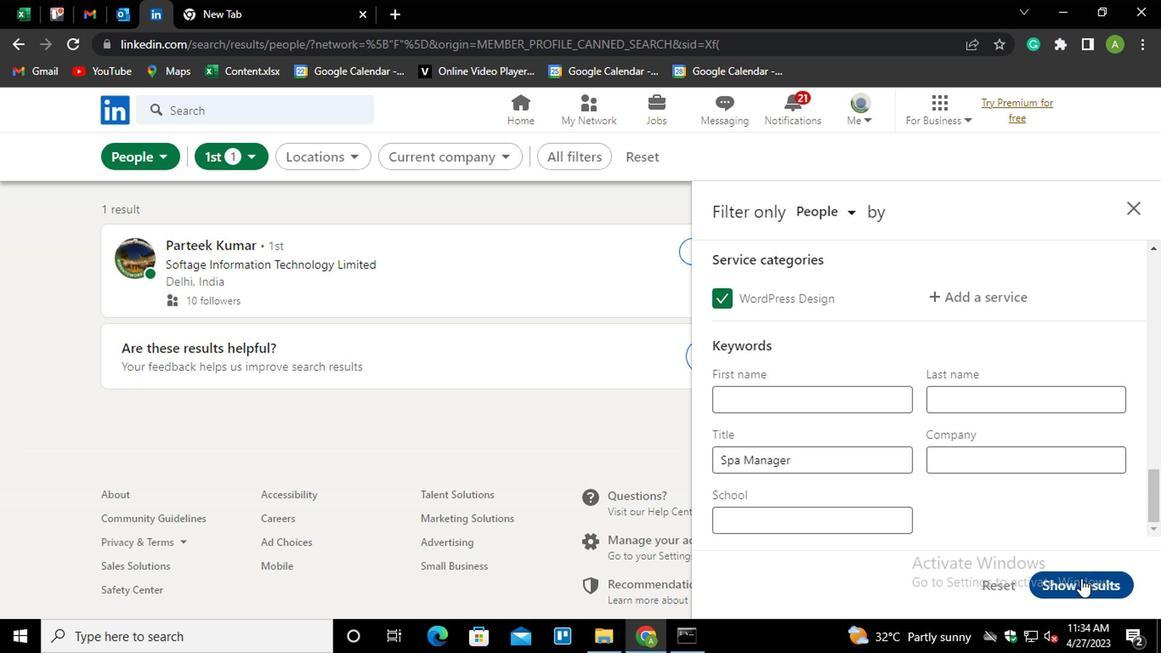 
Action: Mouse moved to (871, 514)
Screenshot: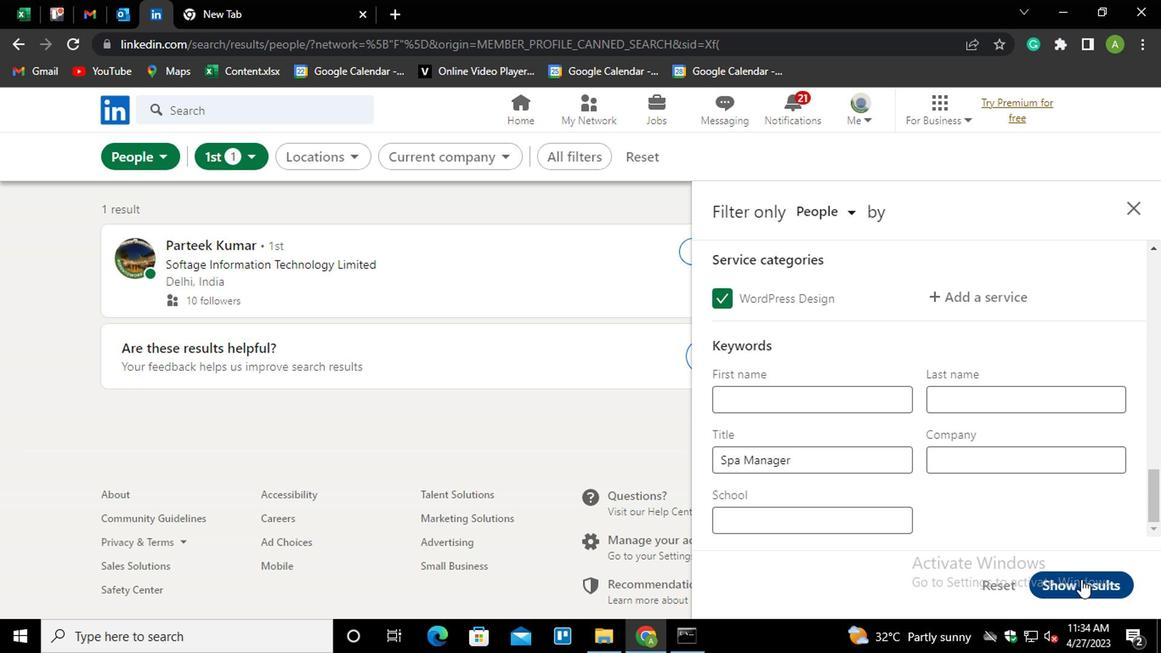 
